 Task: Add an event  with title  Product Development Meeting, date '2024/04/17' to 2024/04/19 & Select Event type as  Group. Add location for the event as  123 Lello Bookstore, Porto, Portugal and add a description: Participants will explore the significance of shared goals and a shared vision in driving team collaboration. They will learn techniques for aligning individual objectives with team objectives, fostering a sense of purpose, and promoting a collective sense of ownership.Create an event link  http-productdevelopmentmeetingcom & Select the event color as  Magenta. , logged in from the account softage.1@softage.netand send the event invitation to softage.5@softage.net and softage.6@softage.net
Action: Mouse moved to (1029, 144)
Screenshot: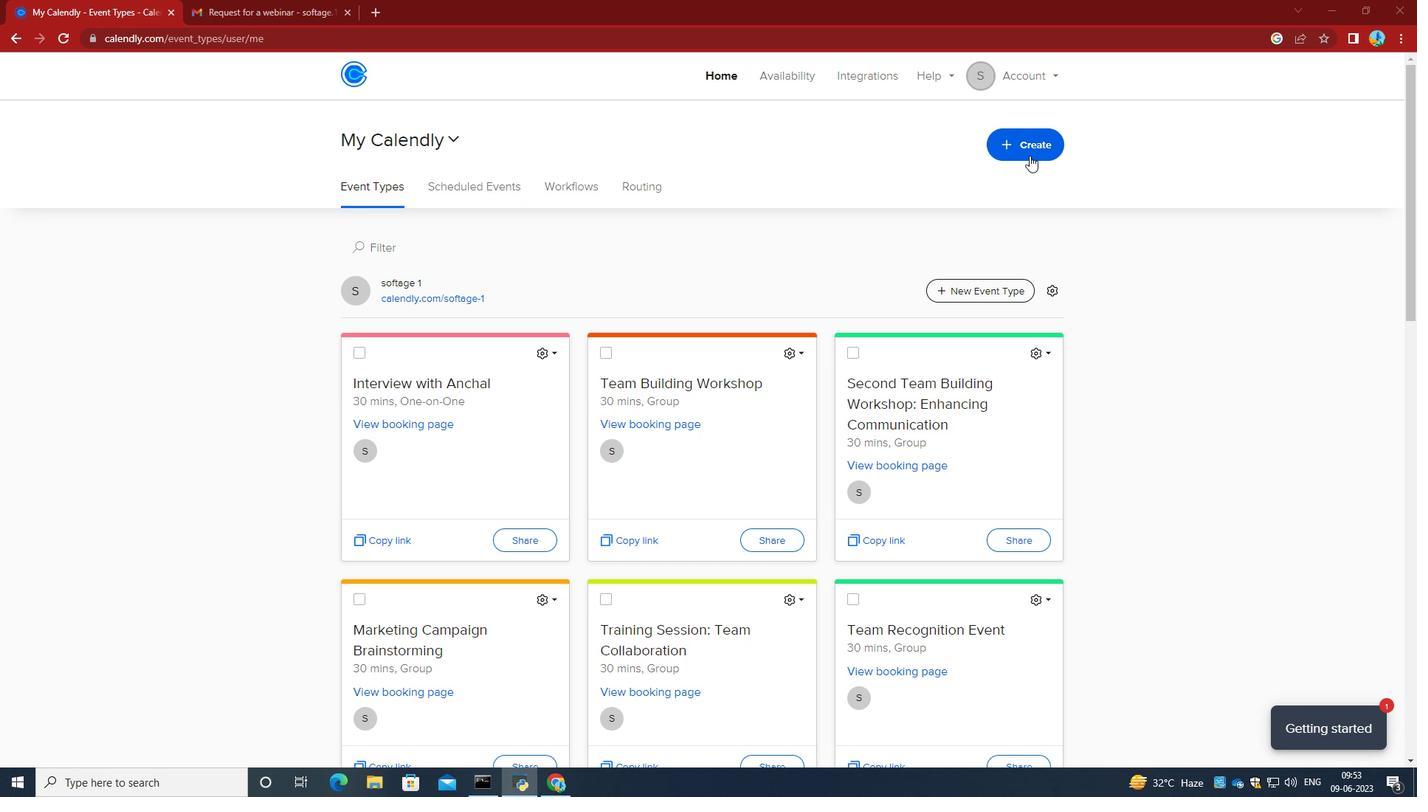 
Action: Mouse pressed left at (1029, 144)
Screenshot: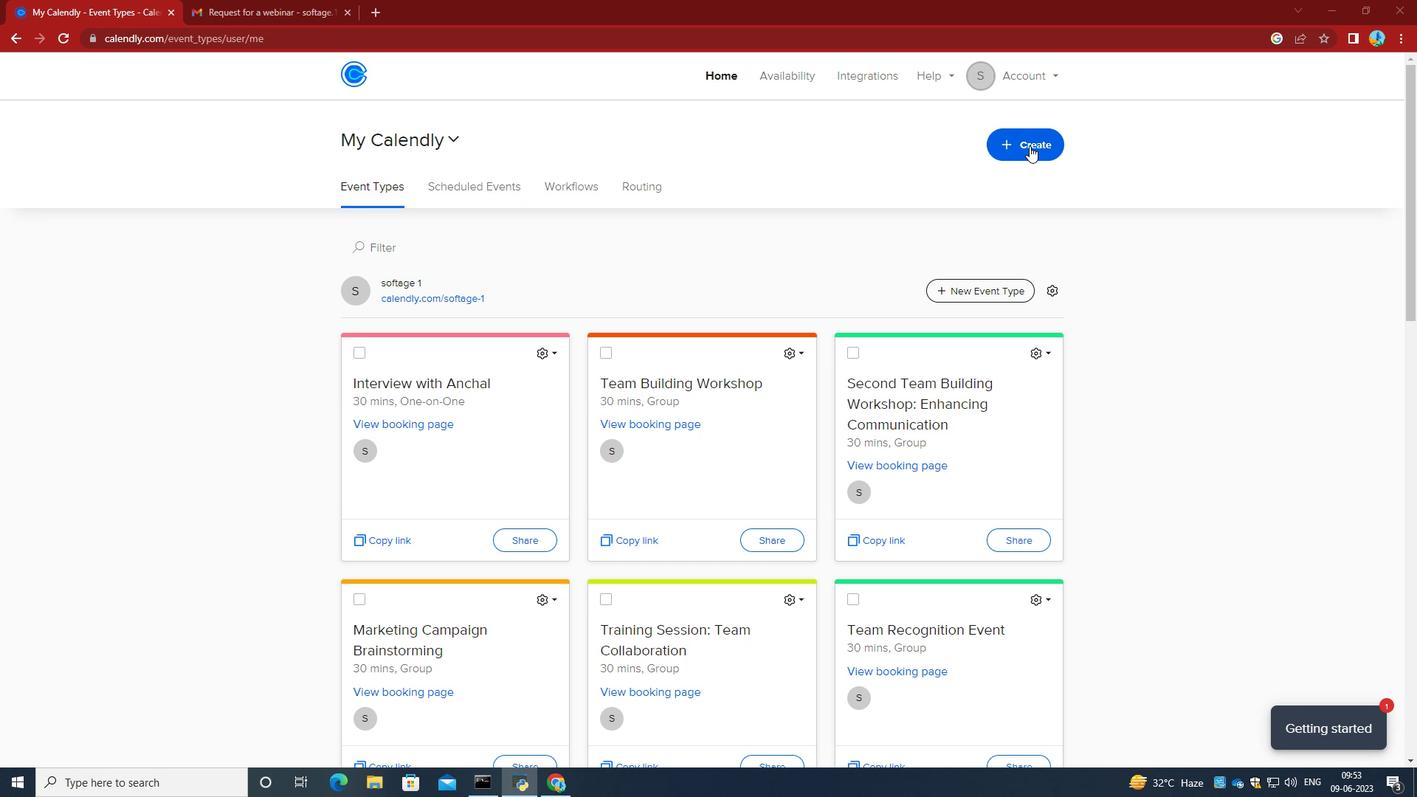 
Action: Mouse moved to (932, 207)
Screenshot: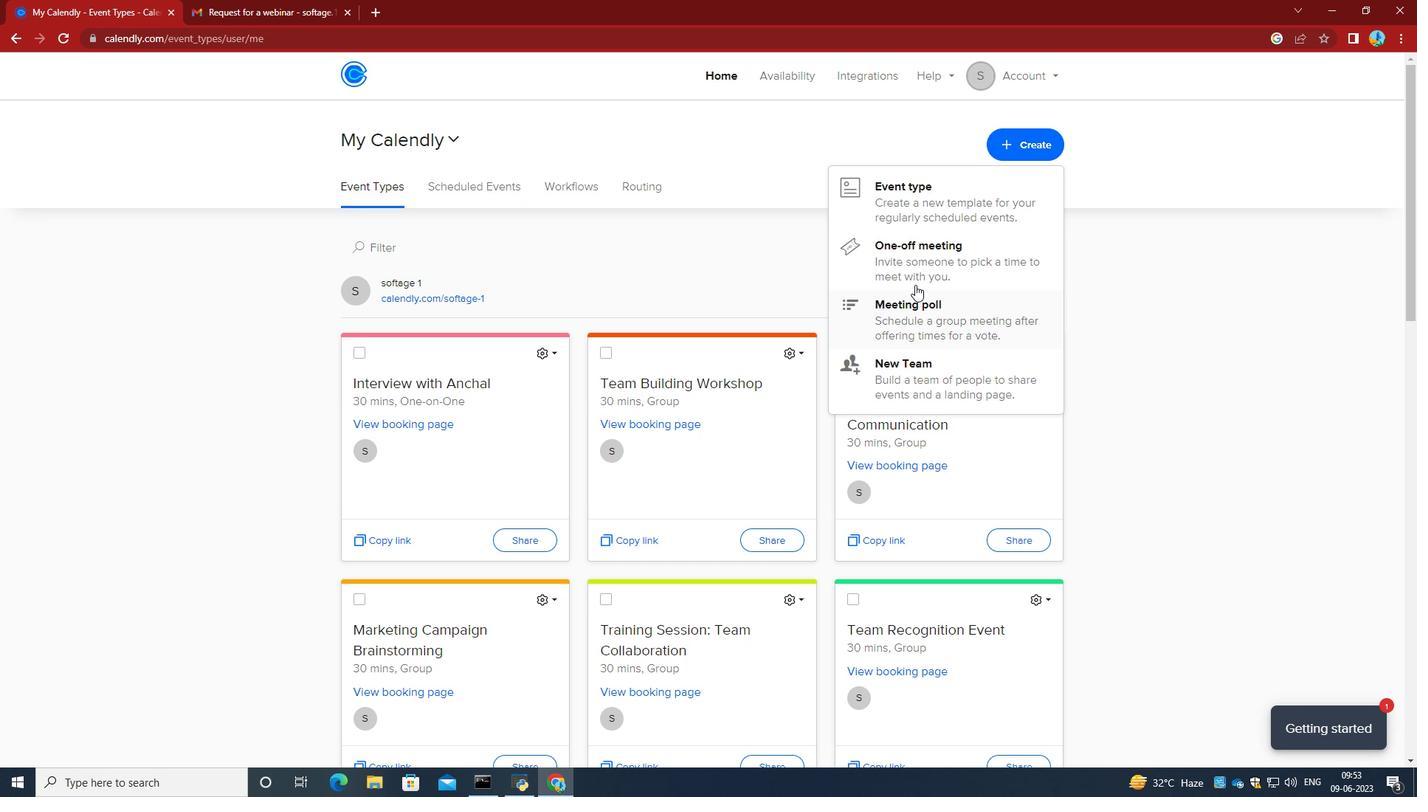 
Action: Mouse pressed left at (932, 207)
Screenshot: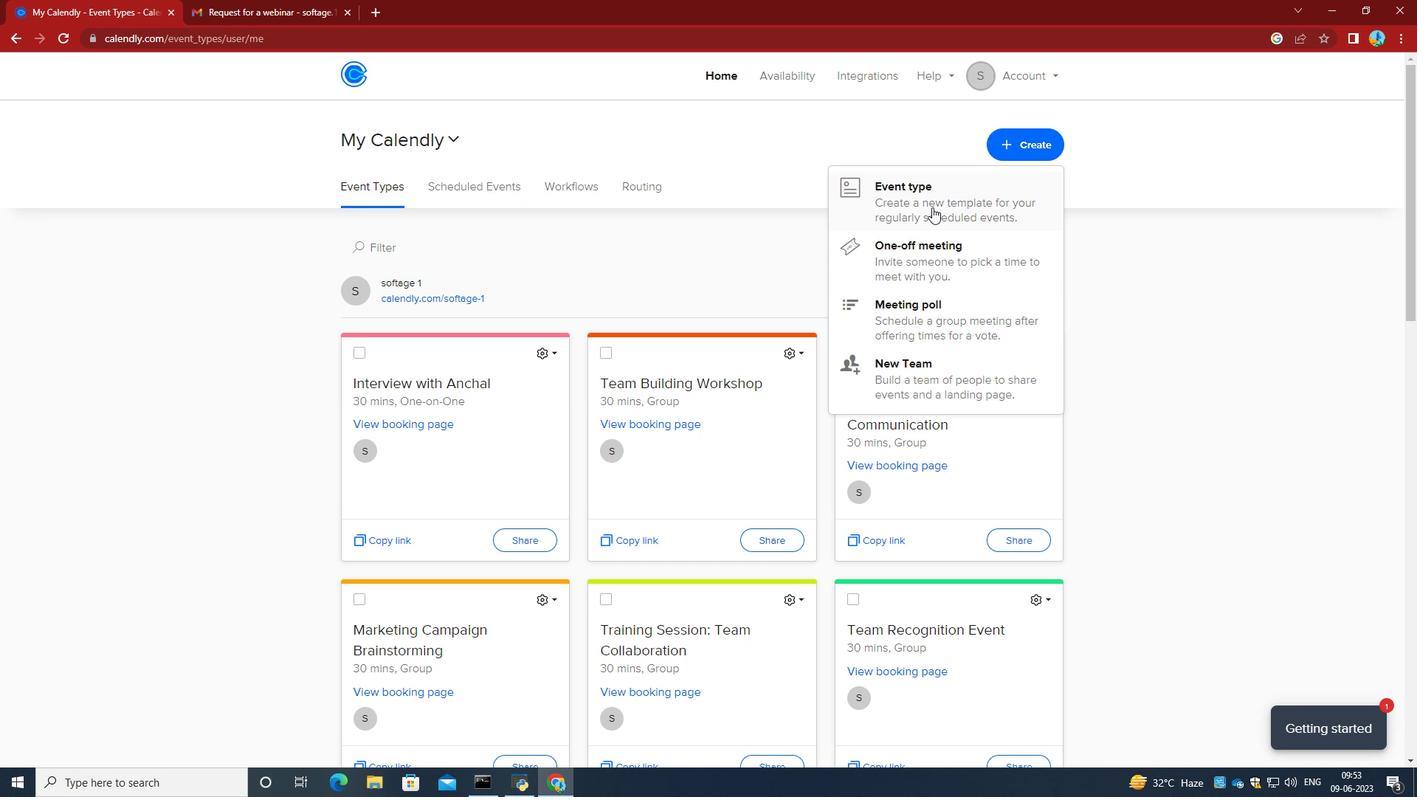 
Action: Mouse moved to (620, 332)
Screenshot: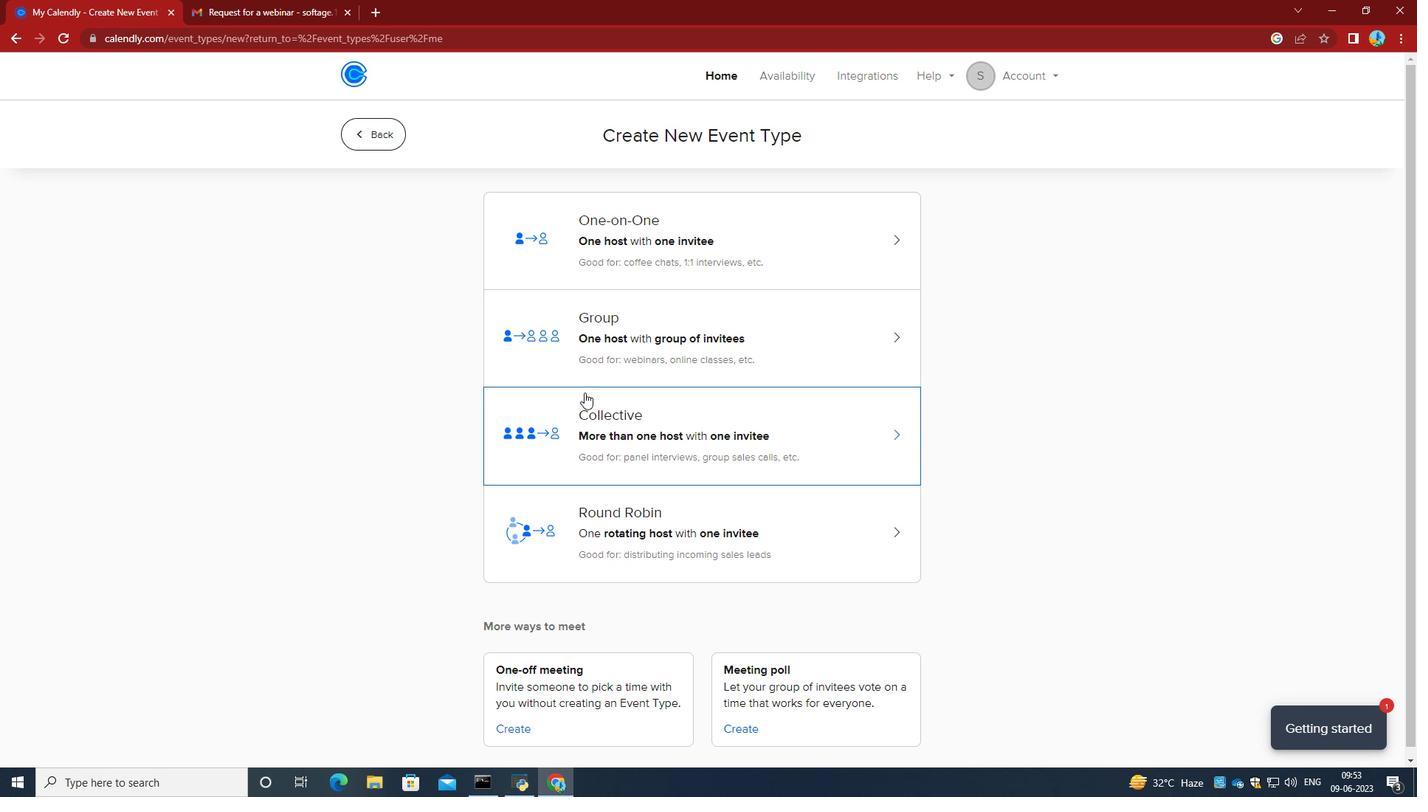 
Action: Mouse pressed left at (620, 332)
Screenshot: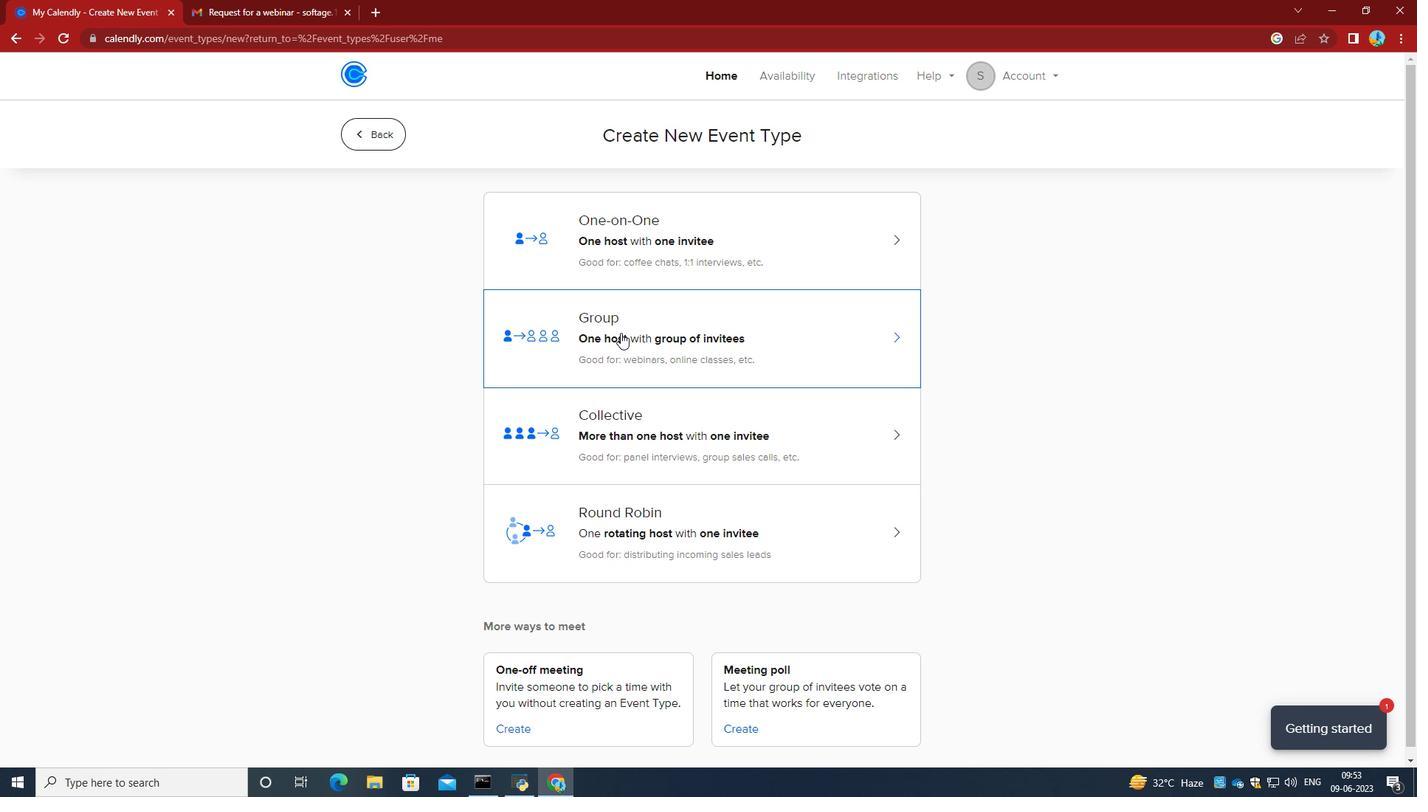 
Action: Mouse moved to (476, 351)
Screenshot: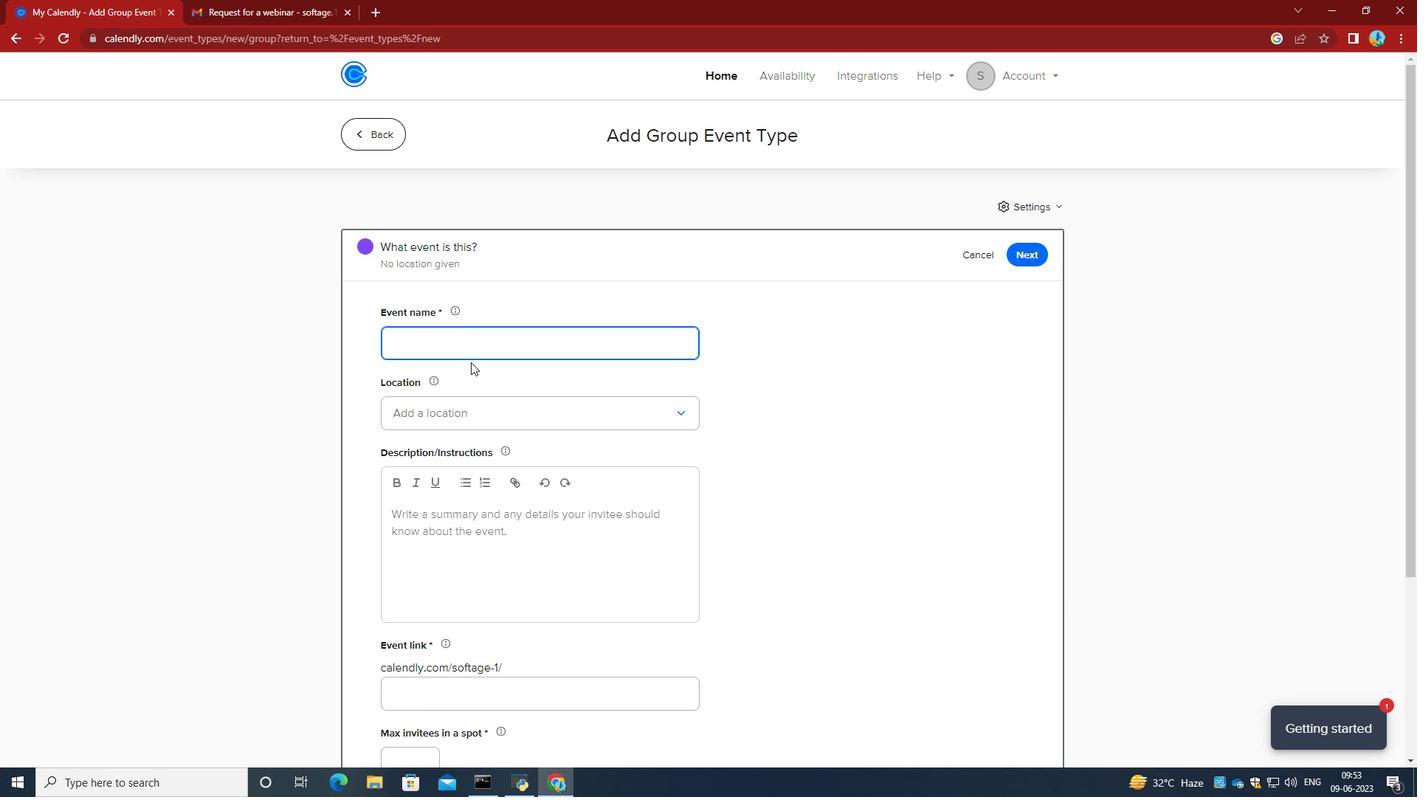 
Action: Mouse pressed left at (476, 351)
Screenshot: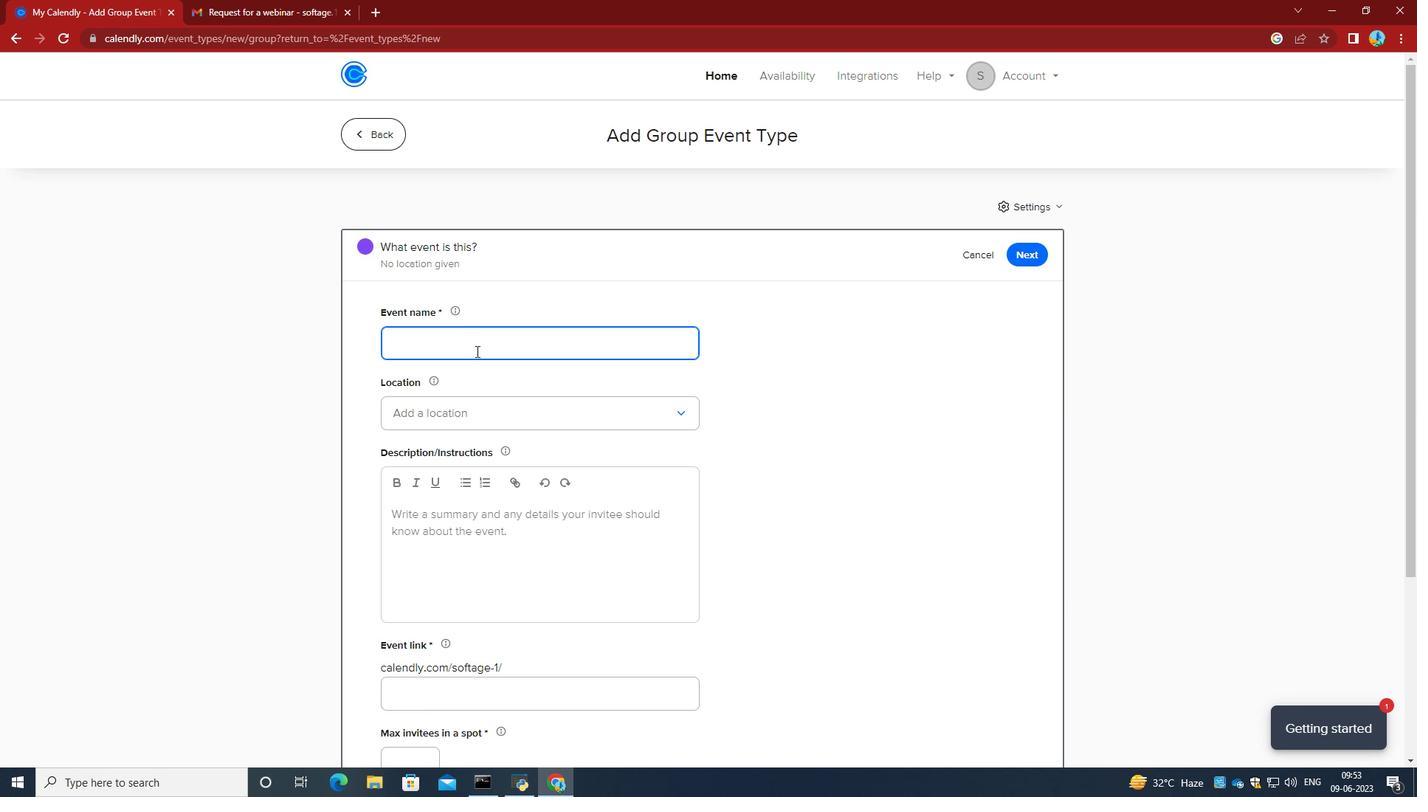 
Action: Key pressed <Key.caps_lock>P<Key.caps_lock>roduct<Key.space><Key.caps_lock>D<Key.caps_lock>evelopment<Key.space><Key.caps_lock>M<Key.caps_lock>eeting,<Key.space><Key.backspace><Key.backspace>
Screenshot: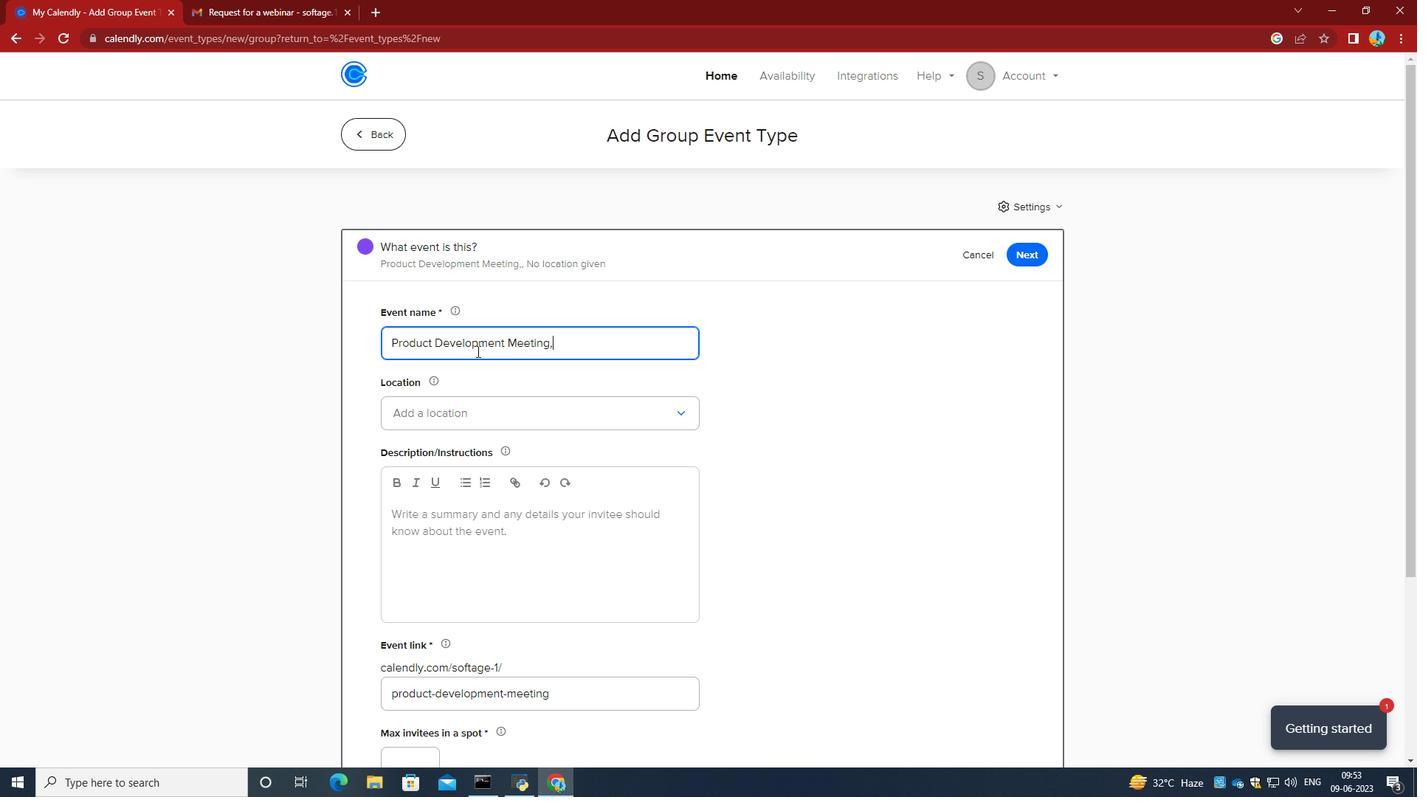 
Action: Mouse moved to (482, 410)
Screenshot: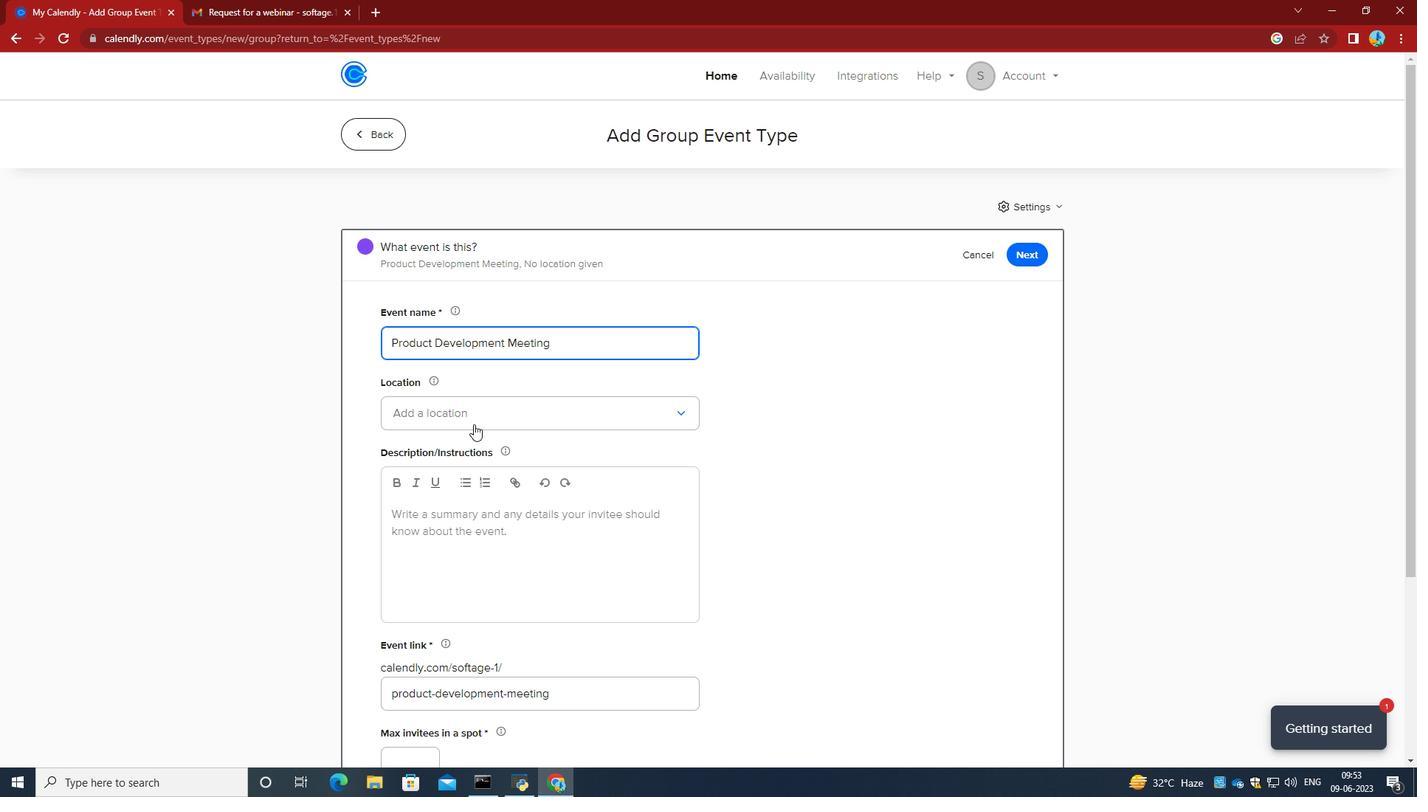 
Action: Mouse pressed left at (482, 410)
Screenshot: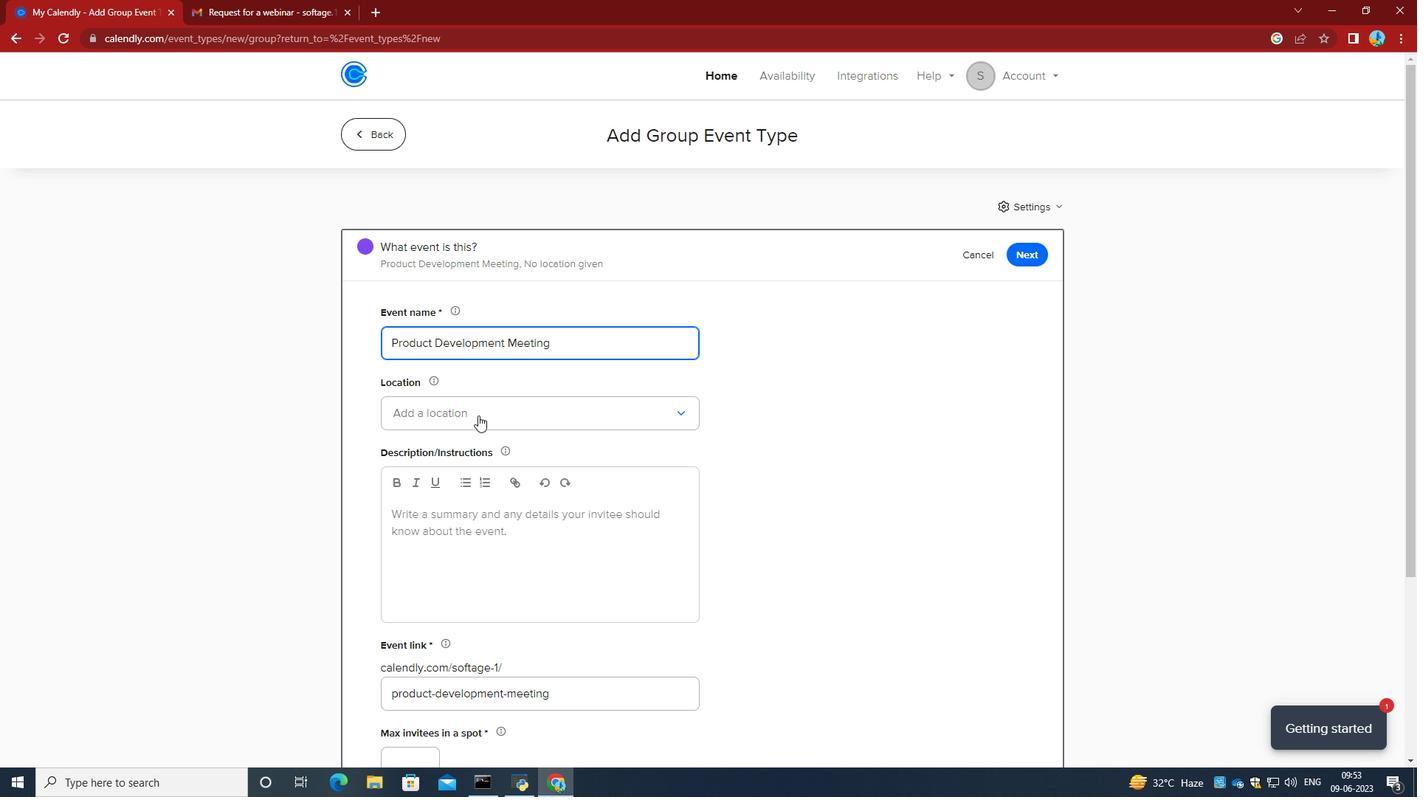 
Action: Mouse moved to (444, 446)
Screenshot: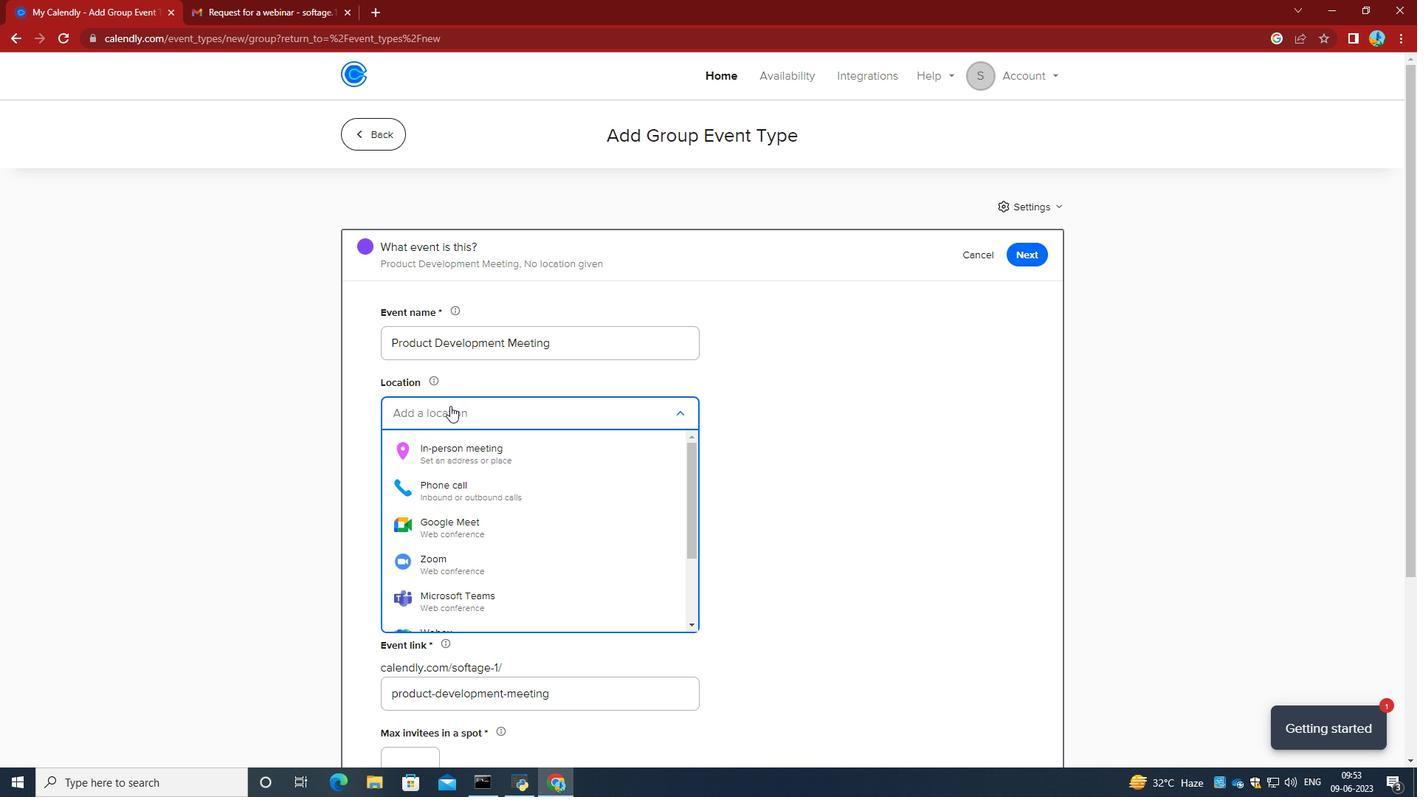 
Action: Mouse pressed left at (444, 446)
Screenshot: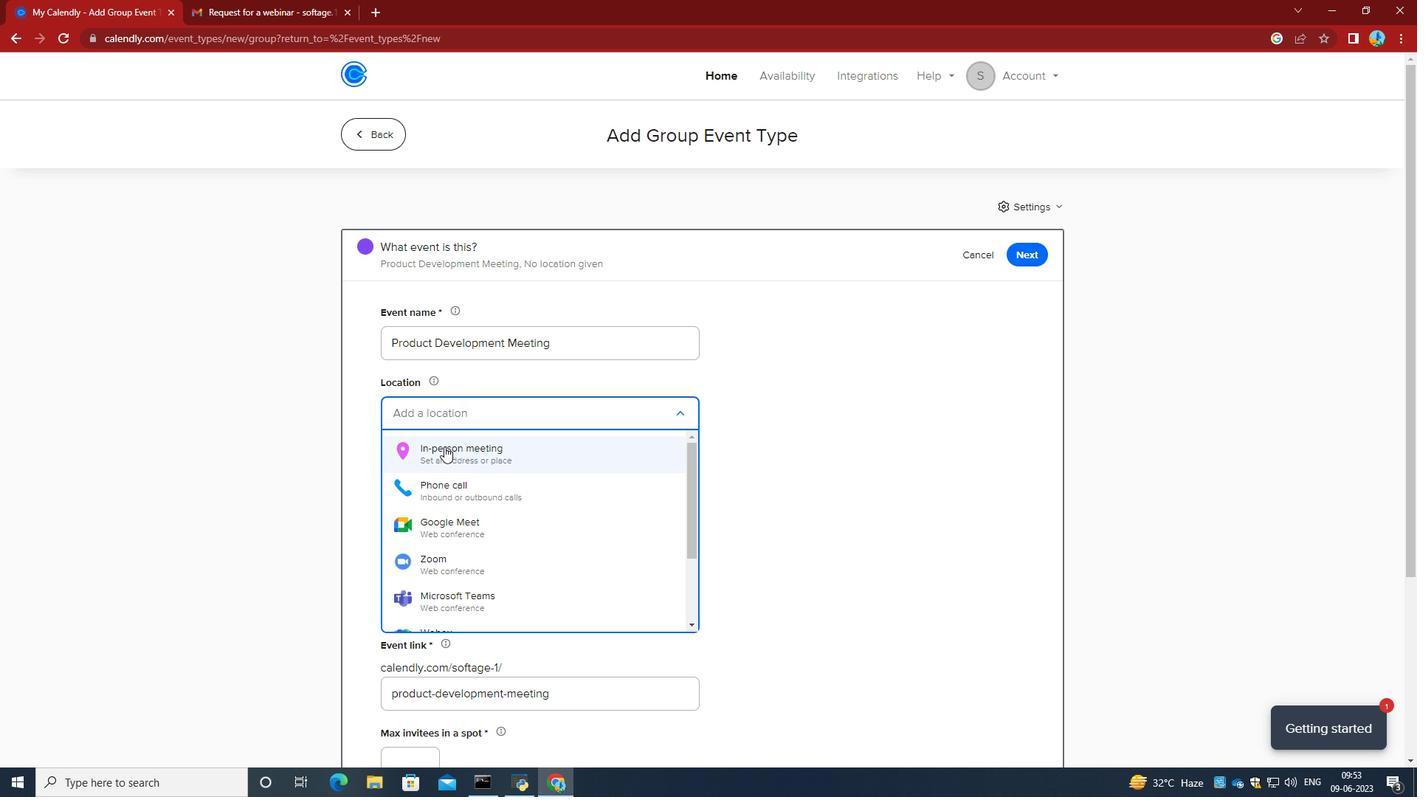 
Action: Mouse moved to (659, 242)
Screenshot: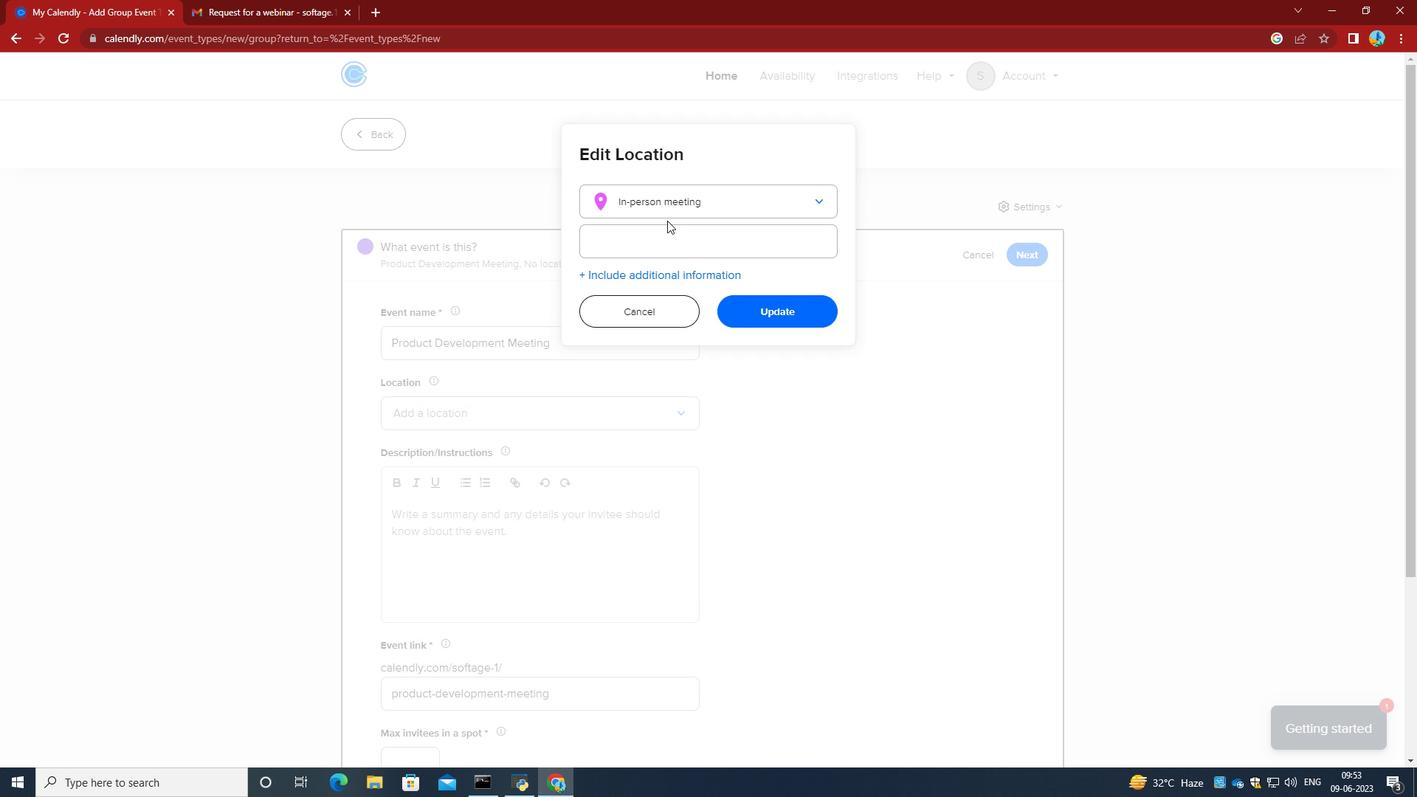 
Action: Mouse pressed left at (659, 242)
Screenshot: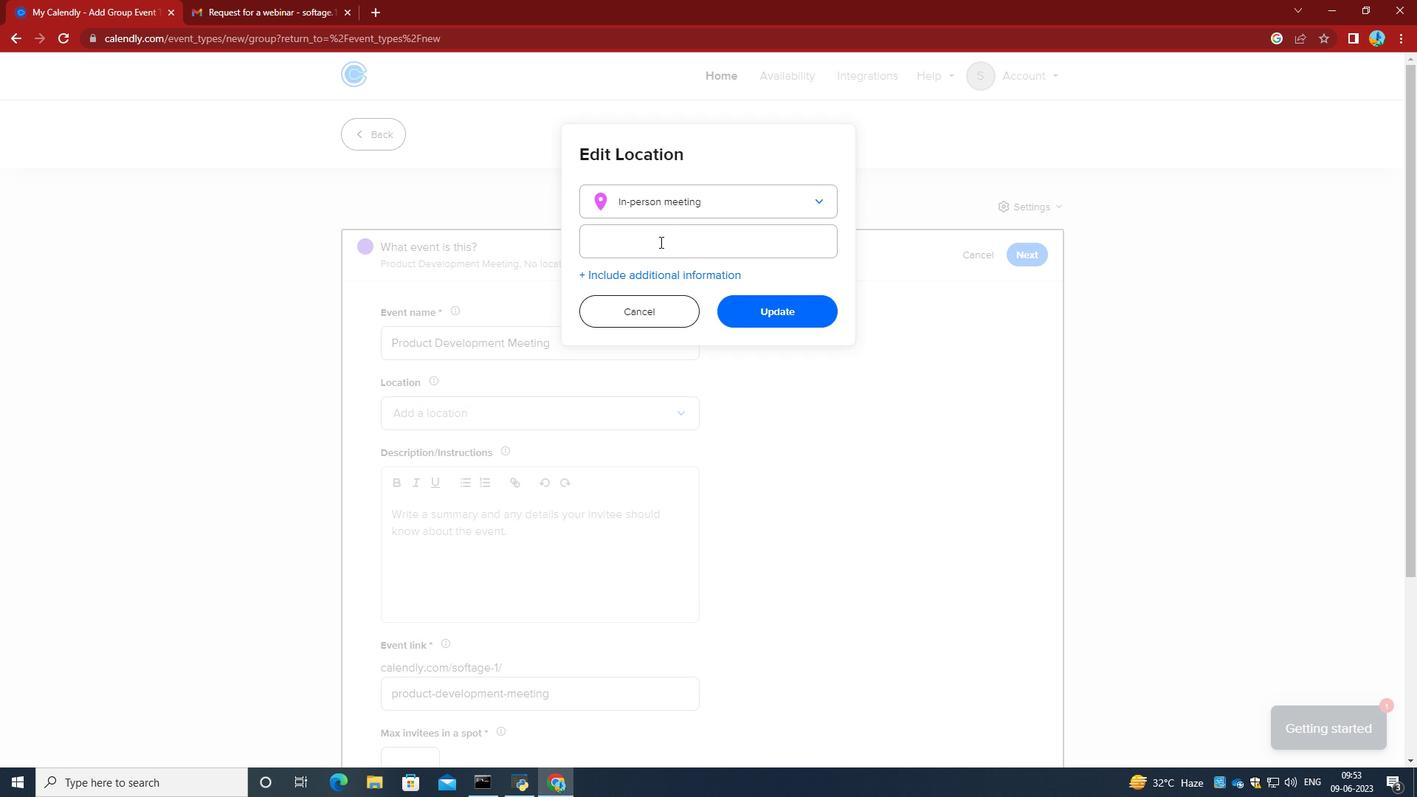 
Action: Key pressed 123<Key.space><Key.caps_lock>L<Key.caps_lock>ello<Key.space><Key.caps_lock>B<Key.caps_lock>ookstore
Screenshot: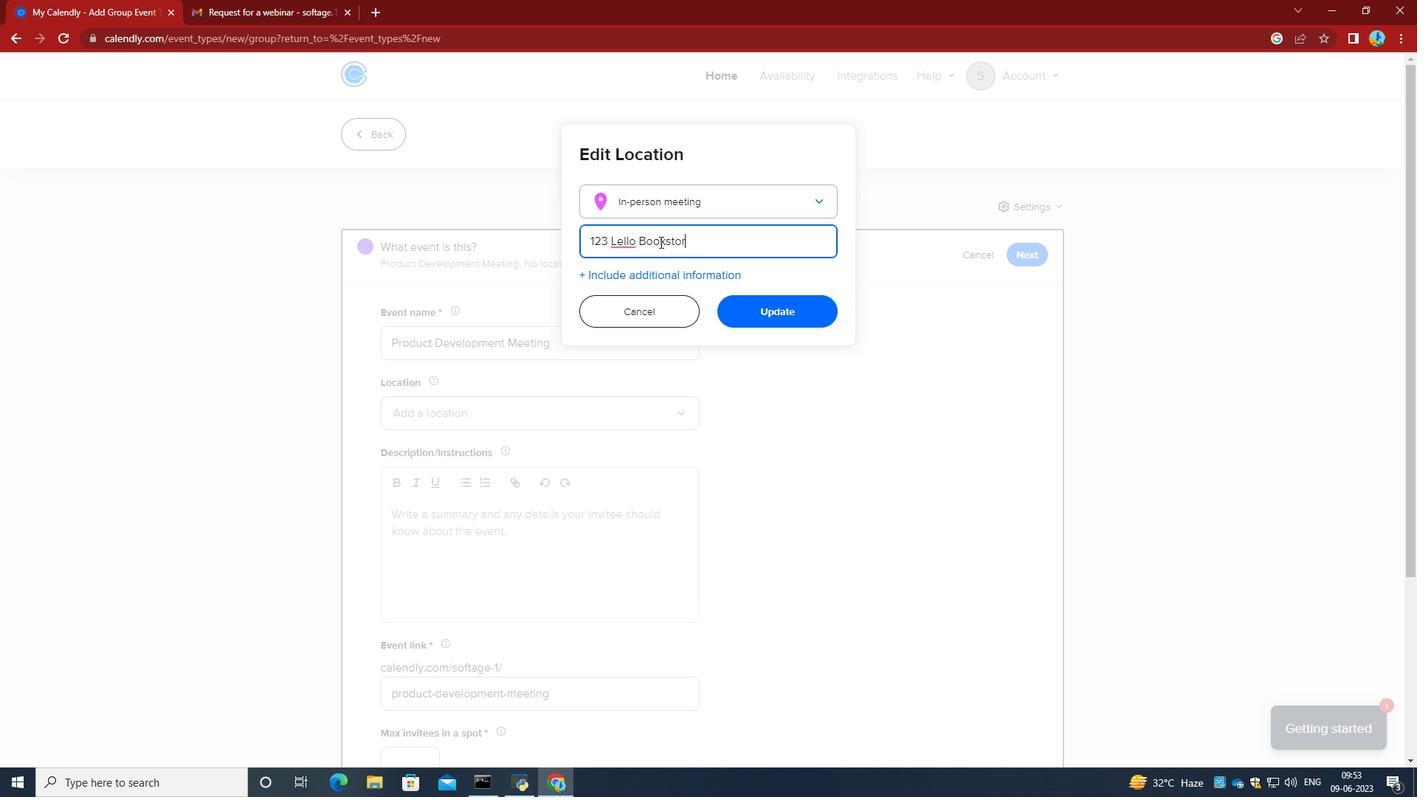 
Action: Mouse moved to (761, 301)
Screenshot: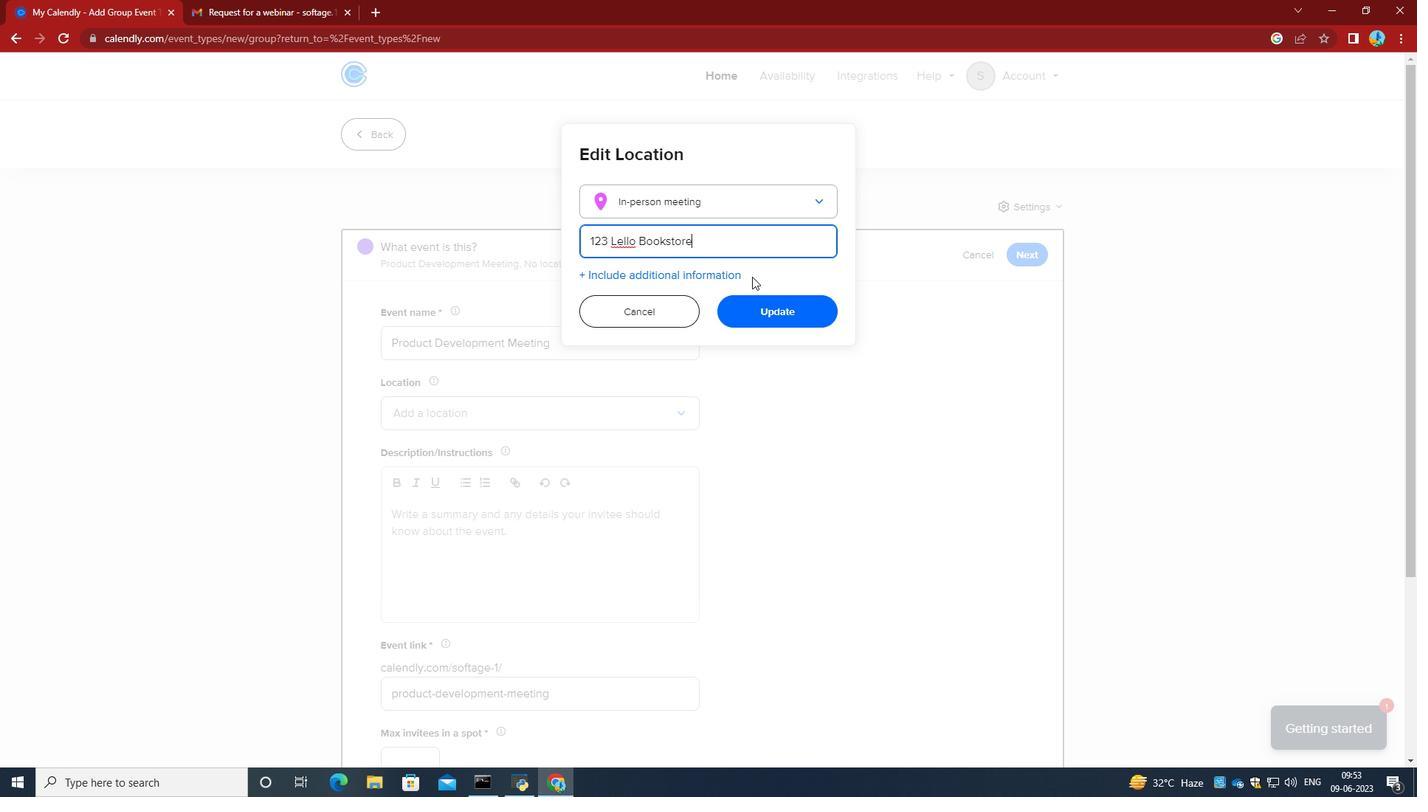 
Action: Mouse pressed left at (761, 301)
Screenshot: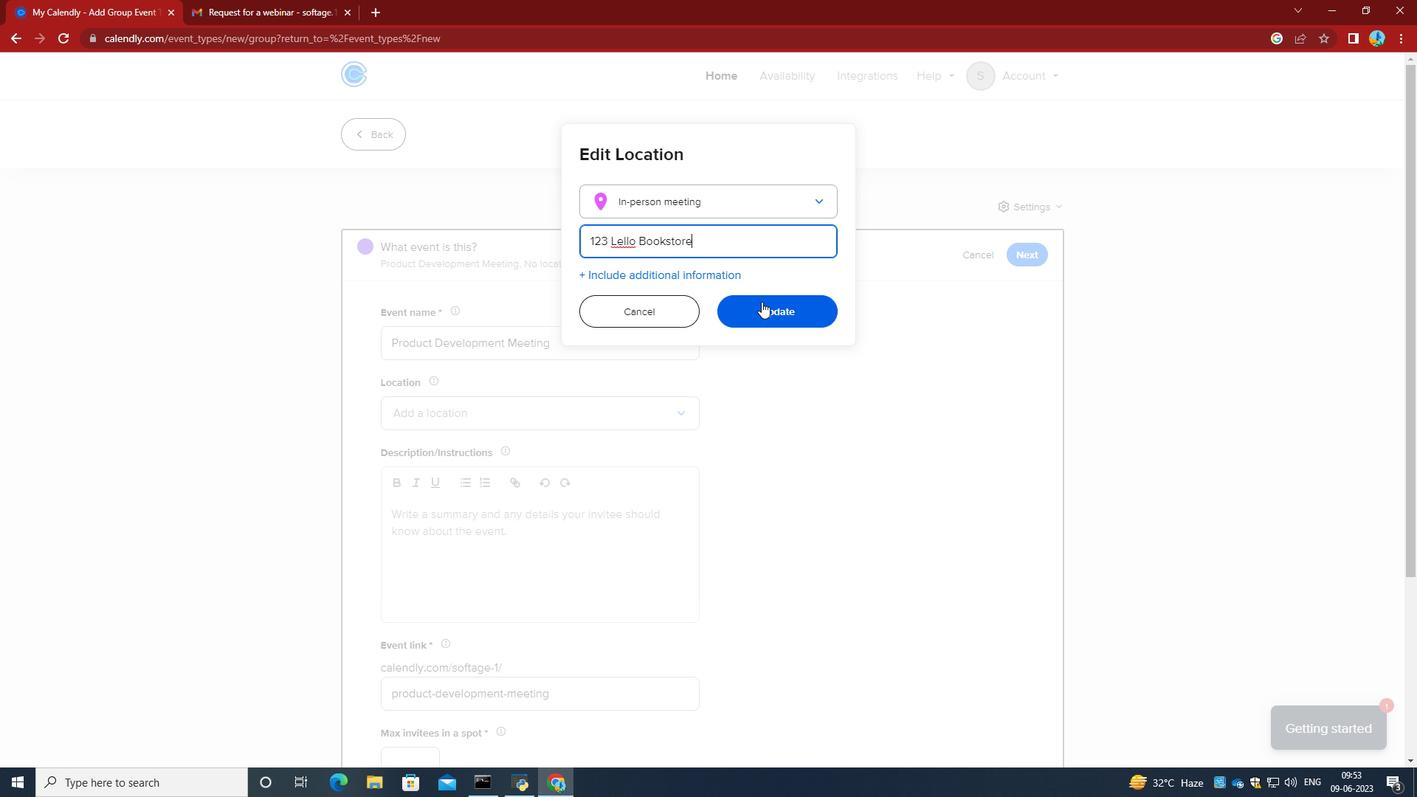 
Action: Mouse moved to (504, 548)
Screenshot: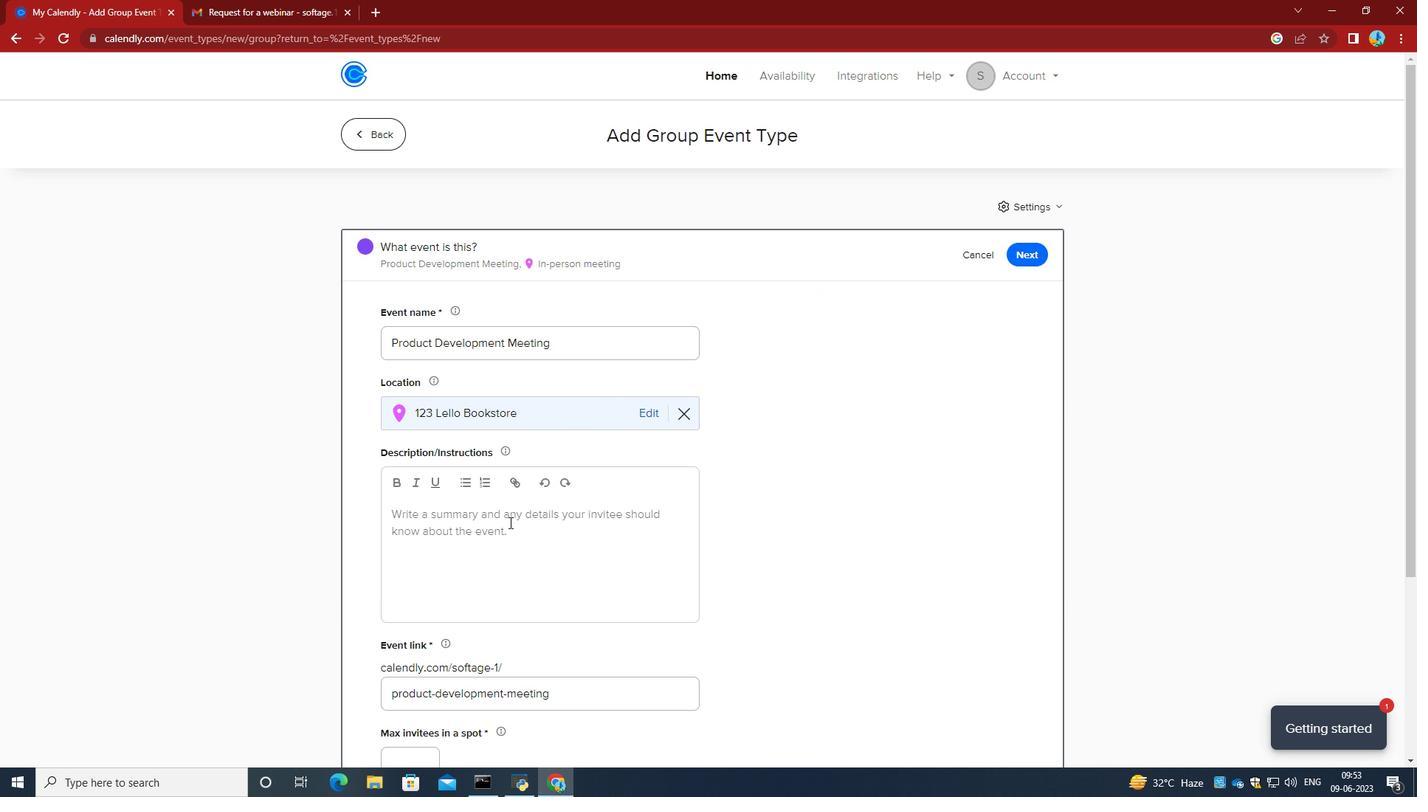 
Action: Mouse pressed left at (504, 548)
Screenshot: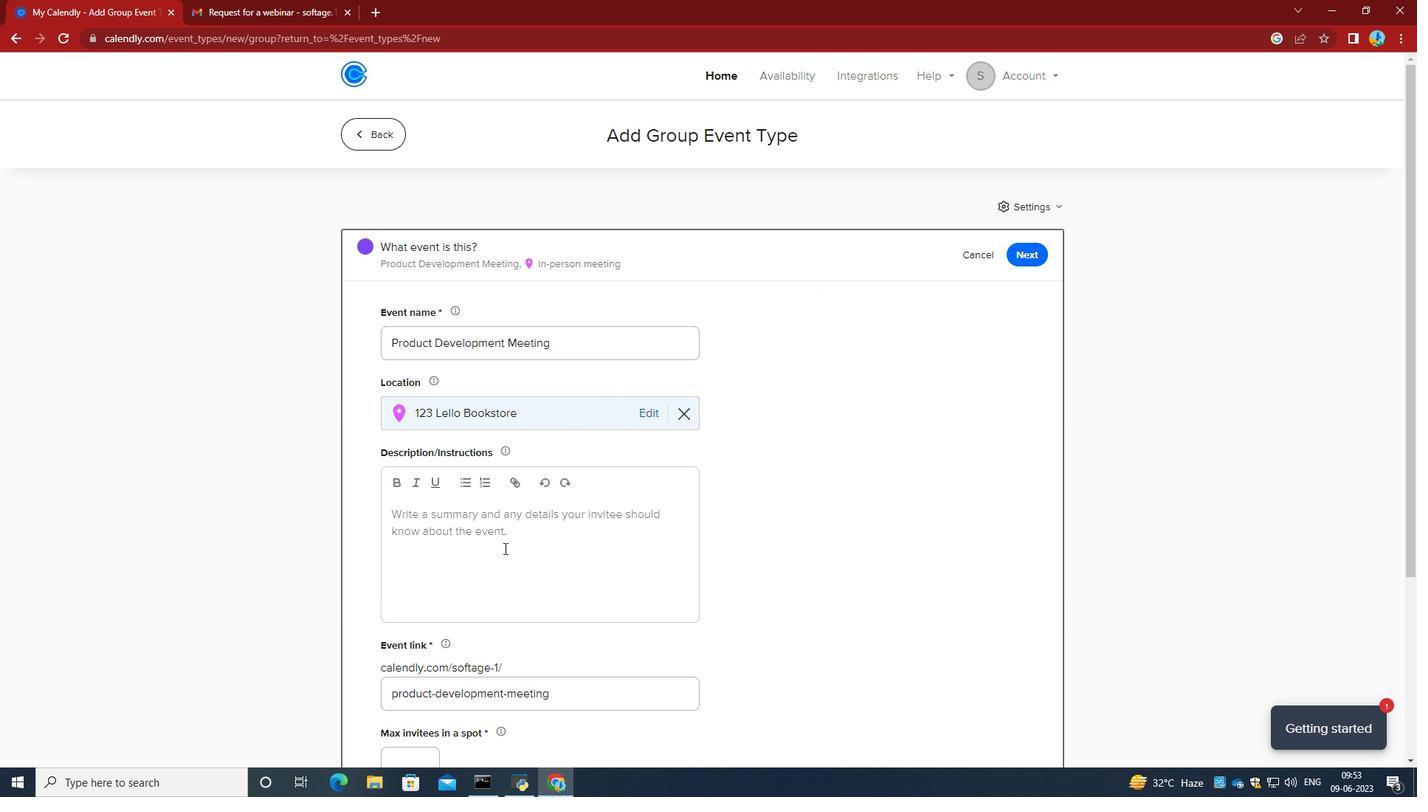 
Action: Key pressed <Key.caps_lock>T<Key.caps_lock><Key.backspace><Key.caps_lock>P<Key.caps_lock>articipants<Key.space>will<Key.space>explore<Key.space>the<Key.space>significance<Key.space>of<Key.space>shared<Key.space>goals<Key.space>and<Key.space>a<Key.space>shared<Key.space>vision<Key.space>in<Key.space>driving<Key.space>team<Key.space>collaboration.<Key.space><Key.caps_lock>T<Key.caps_lock>hey<Key.space>will<Key.space>learn<Key.space>techniques<Key.space>for<Key.space>aligning<Key.space>id<Key.backspace>ndividuals<Key.space>objectives<Key.space>with<Key.space>team<Key.space>objectives,<Key.space>fostering<Key.space>a<Key.space>sense<Key.space>of<Key.space>purpose,<Key.space>and<Key.space>promoting<Key.space>a<Key.space>collective<Key.space>sence<Key.space>of<Key.backspace><Key.backspace><Key.backspace><Key.backspace><Key.backspace>se<Key.space>of<Key.space>ownership.
Screenshot: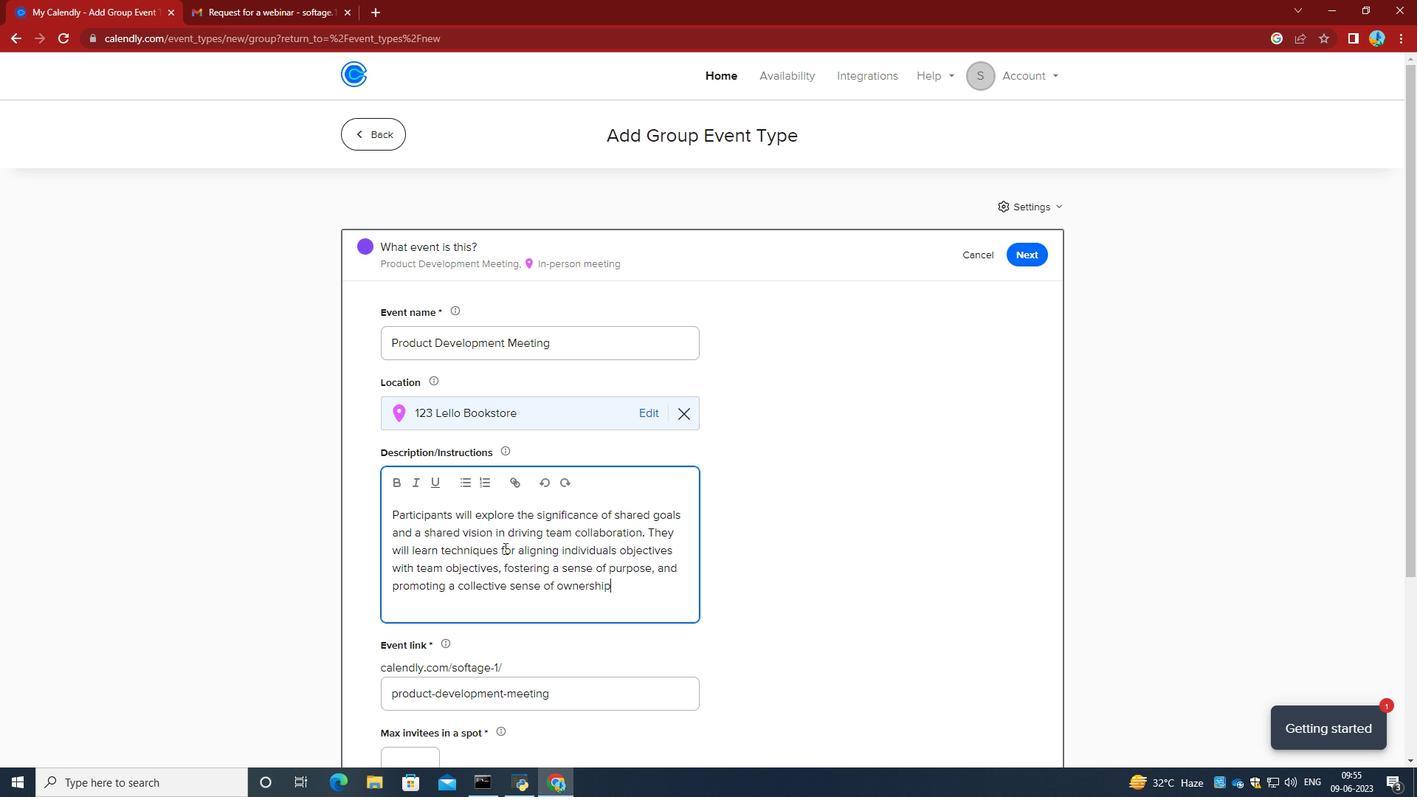 
Action: Mouse moved to (549, 580)
Screenshot: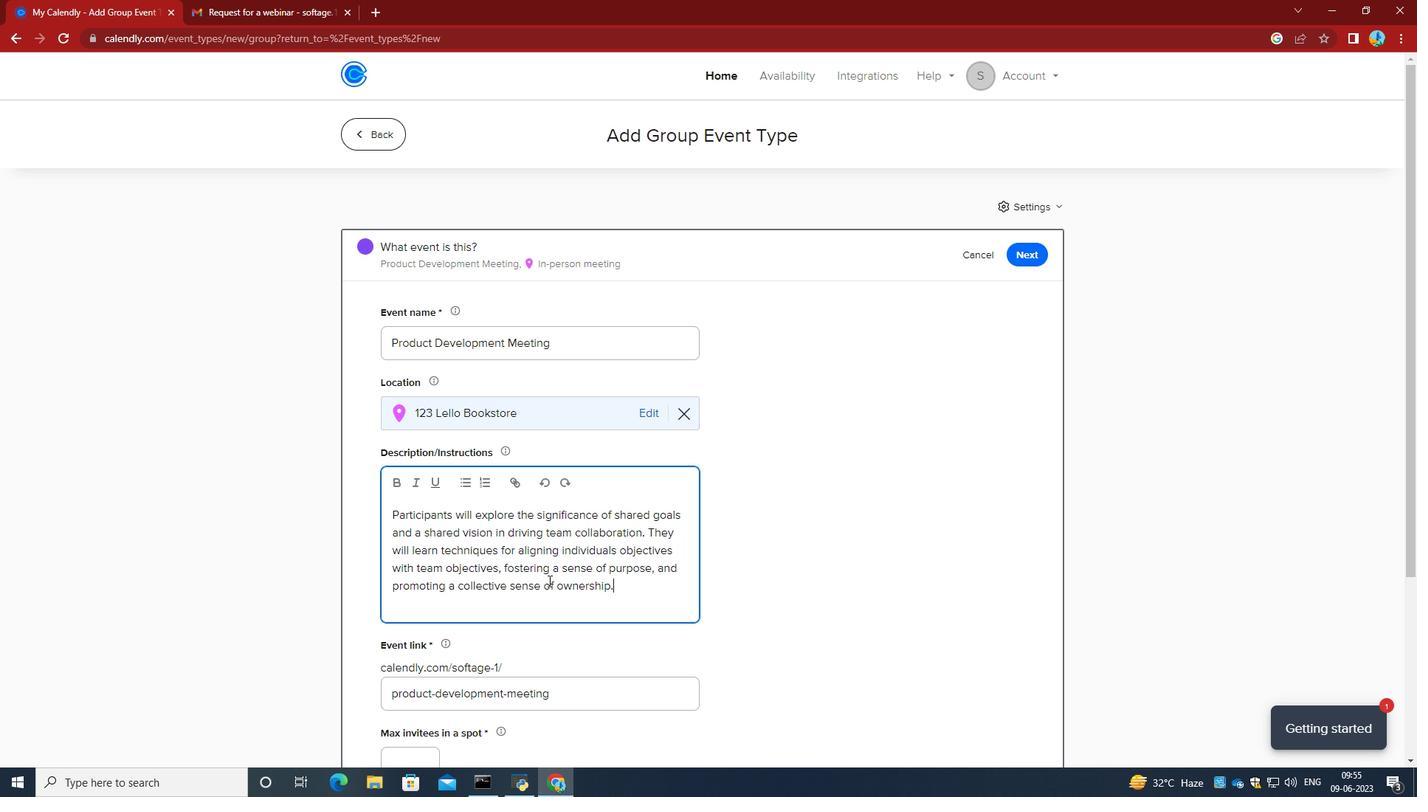 
Action: Mouse scrolled (549, 580) with delta (0, 0)
Screenshot: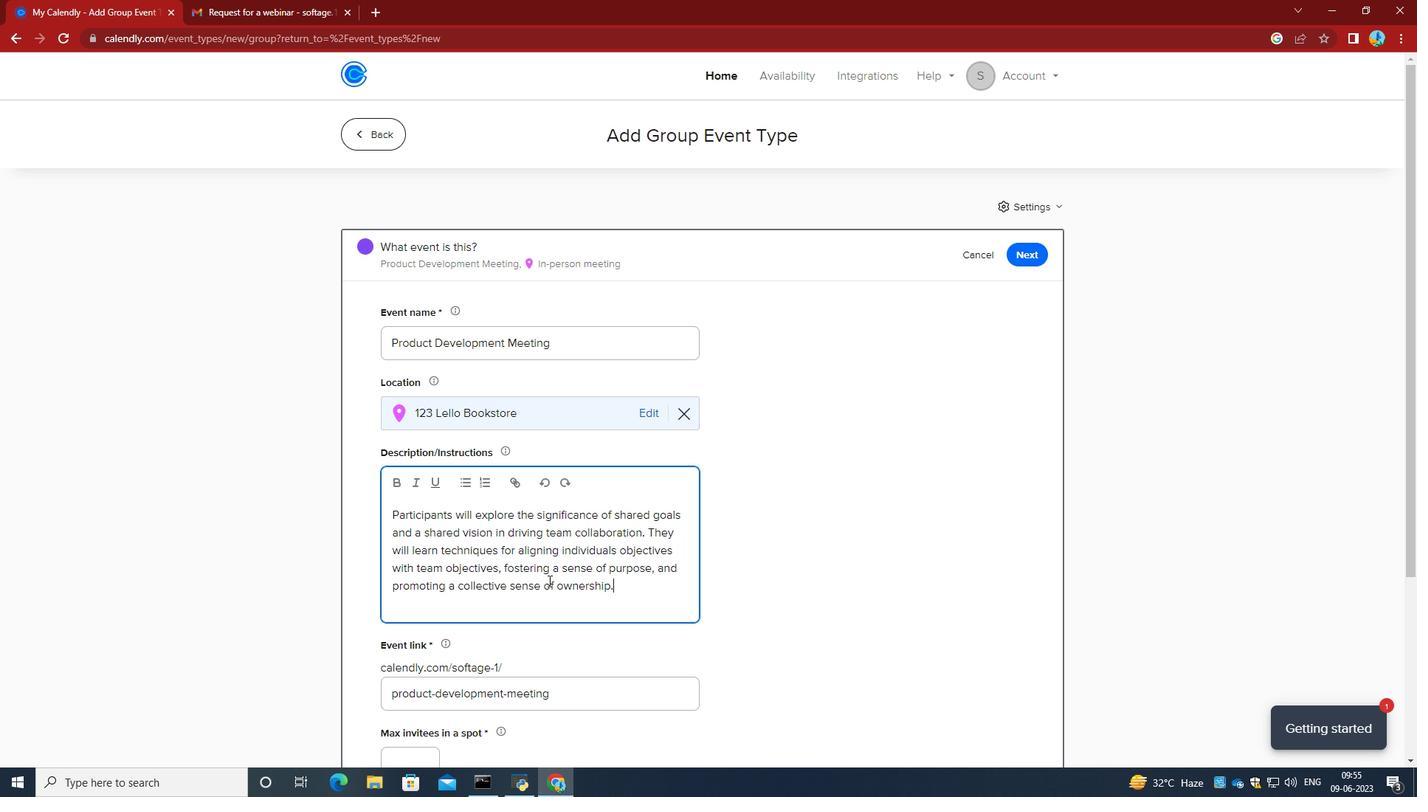 
Action: Mouse scrolled (549, 580) with delta (0, 0)
Screenshot: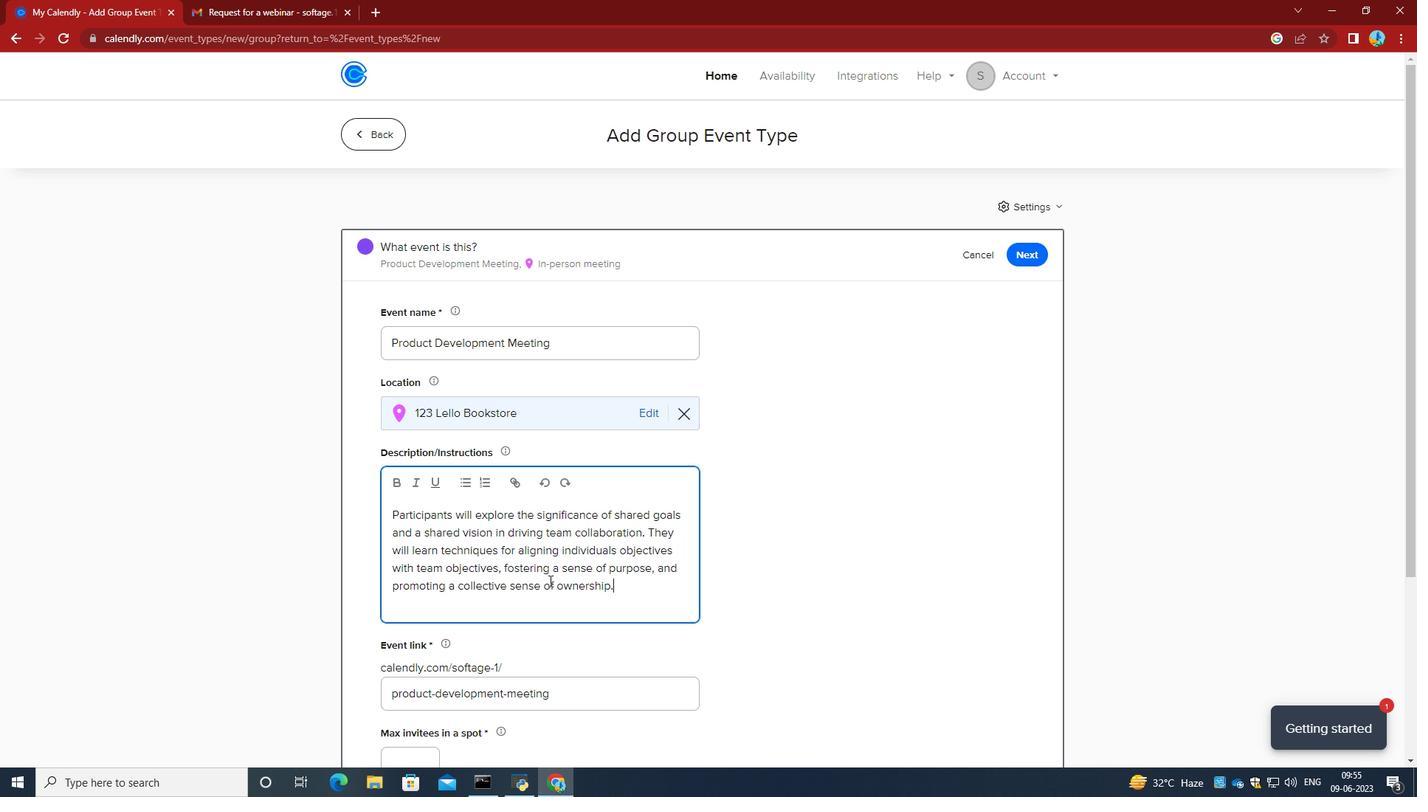 
Action: Mouse moved to (569, 549)
Screenshot: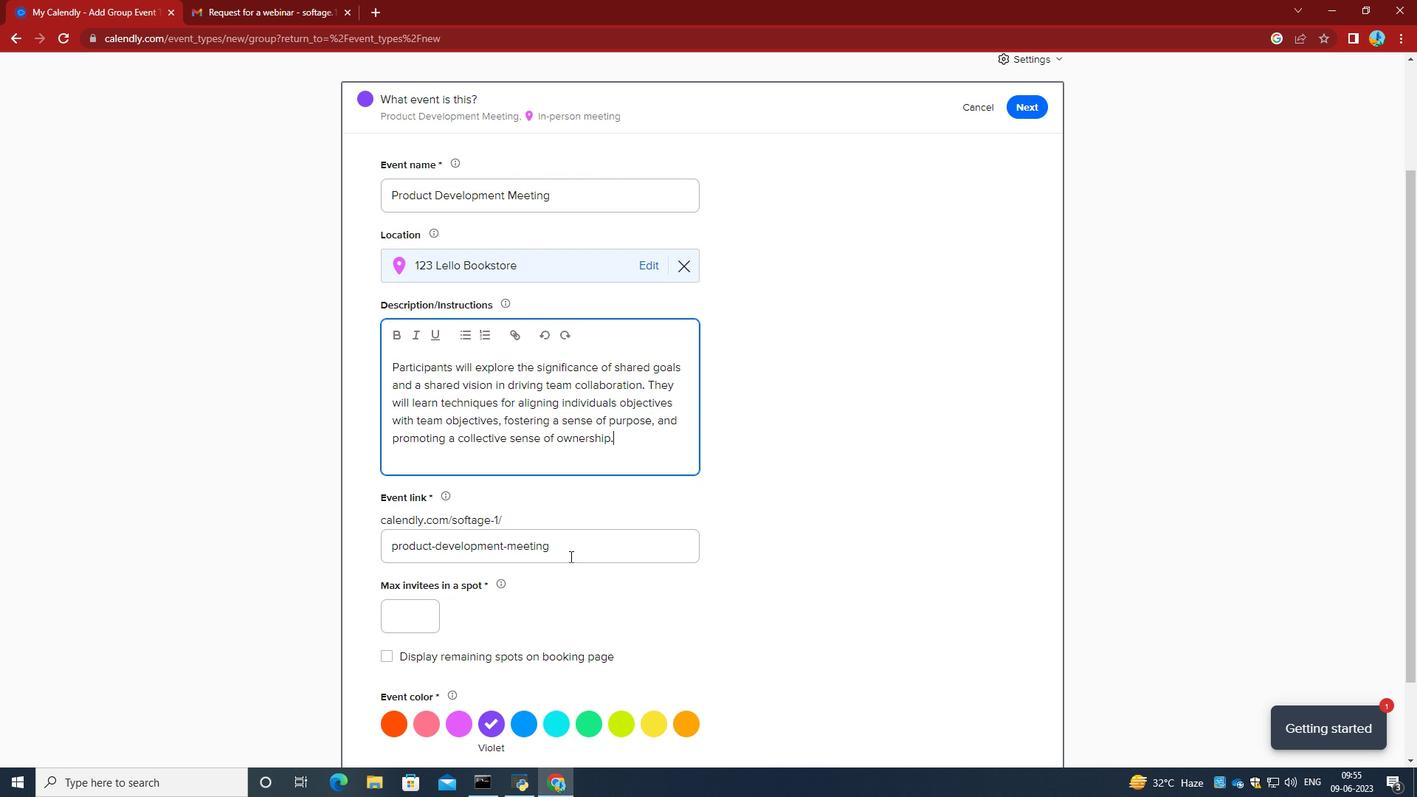 
Action: Mouse pressed left at (569, 549)
Screenshot: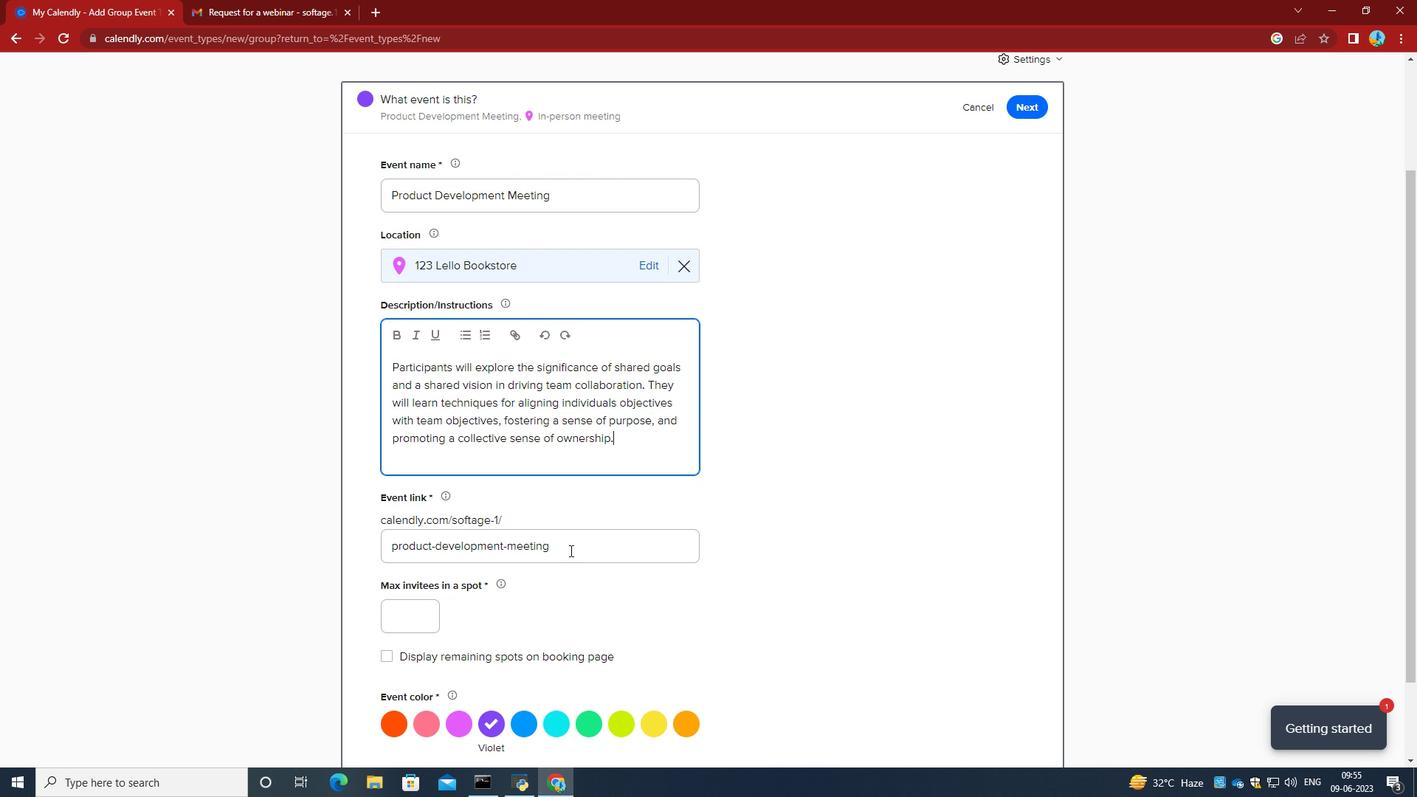 
Action: Mouse moved to (371, 547)
Screenshot: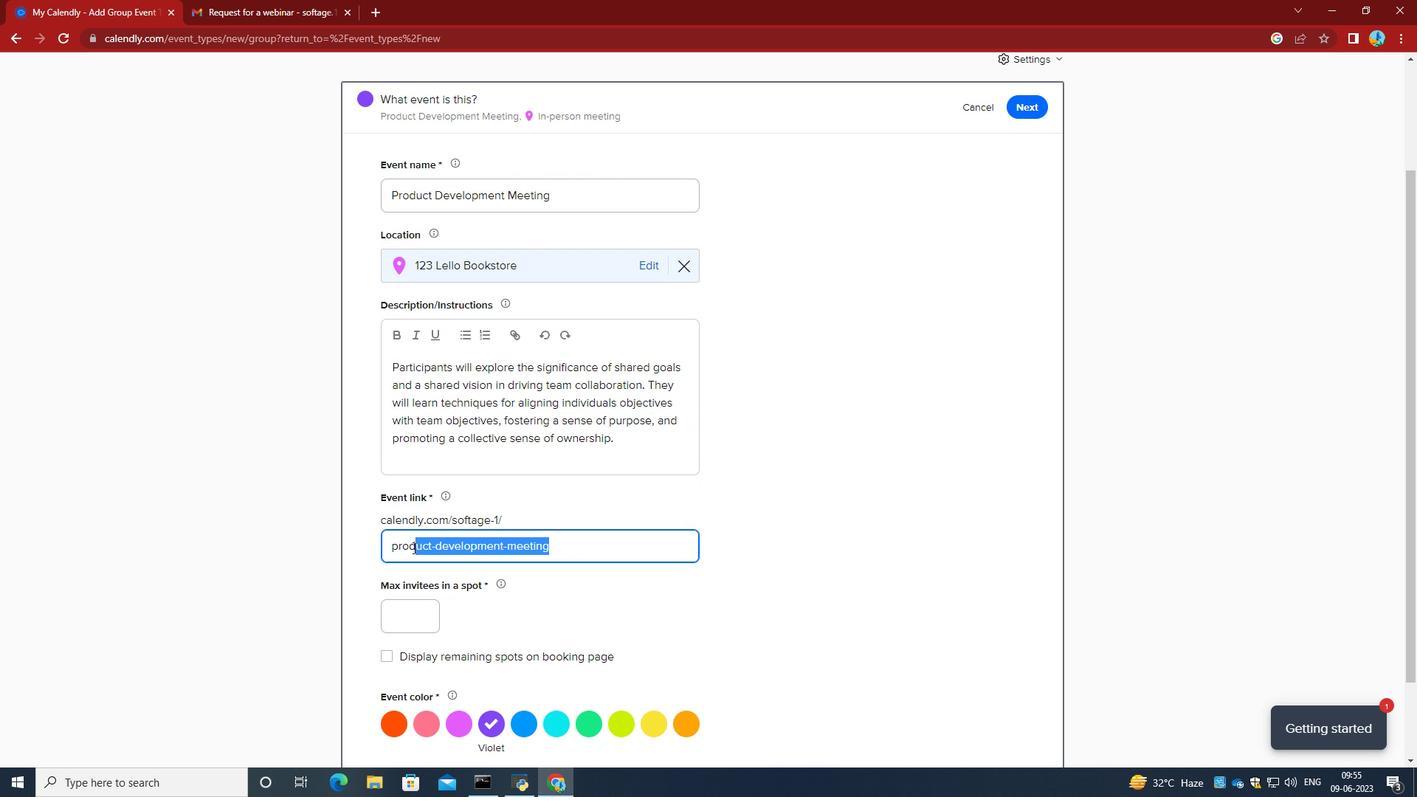 
Action: Key pressed <Key.backspace><Key.caps_lock>H<Key.caps_lock><Key.backspace>http-productdevelopmentmeetingcom
Screenshot: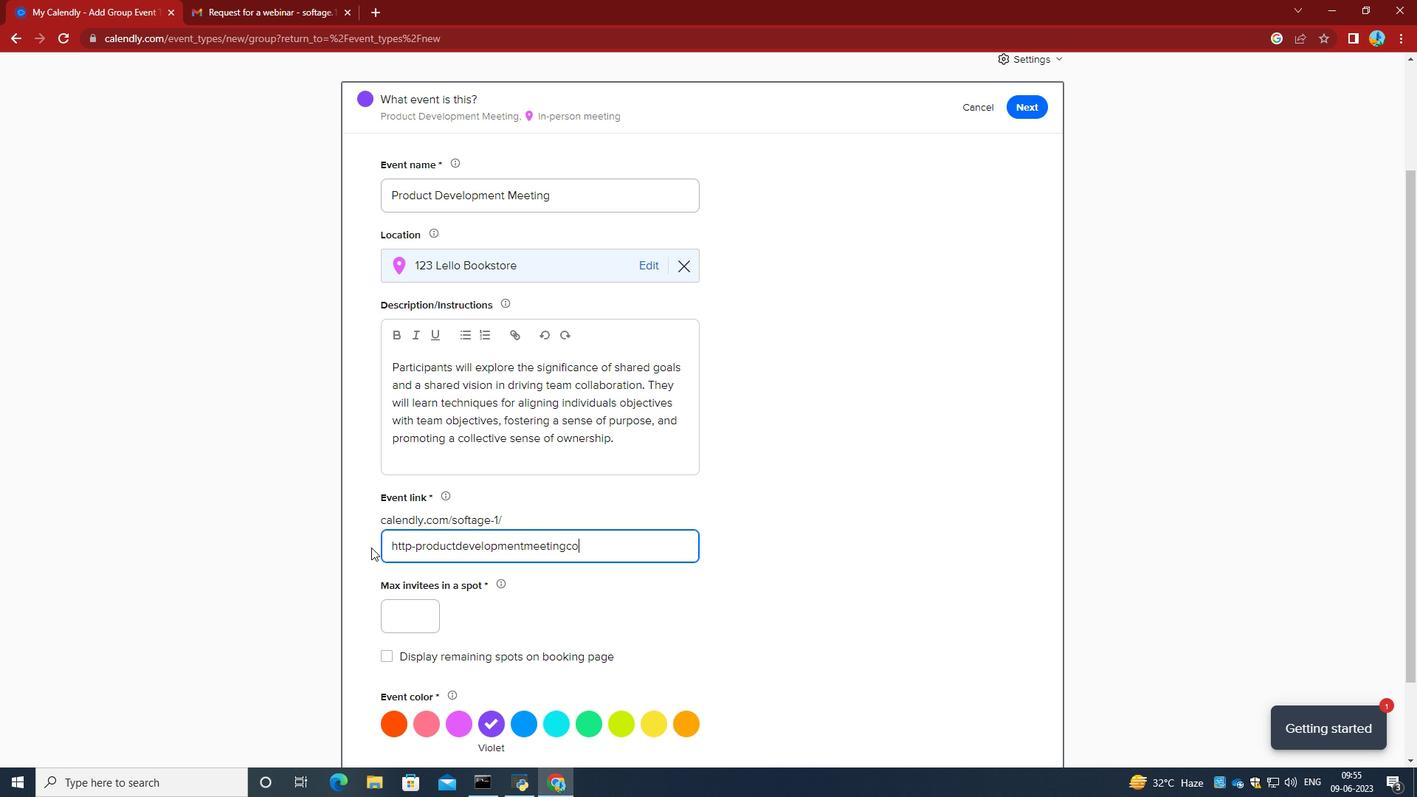
Action: Mouse moved to (384, 547)
Screenshot: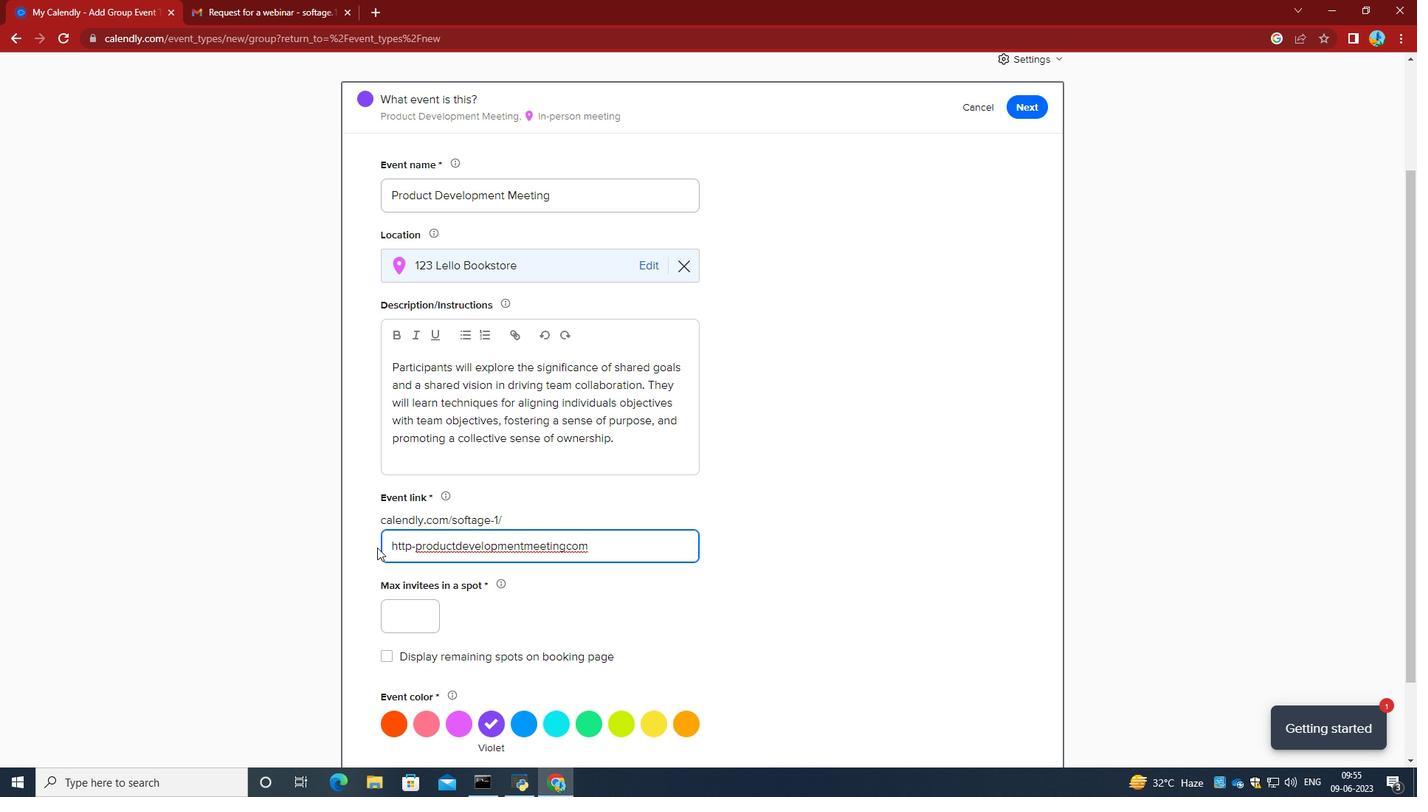 
Action: Mouse scrolled (384, 547) with delta (0, 0)
Screenshot: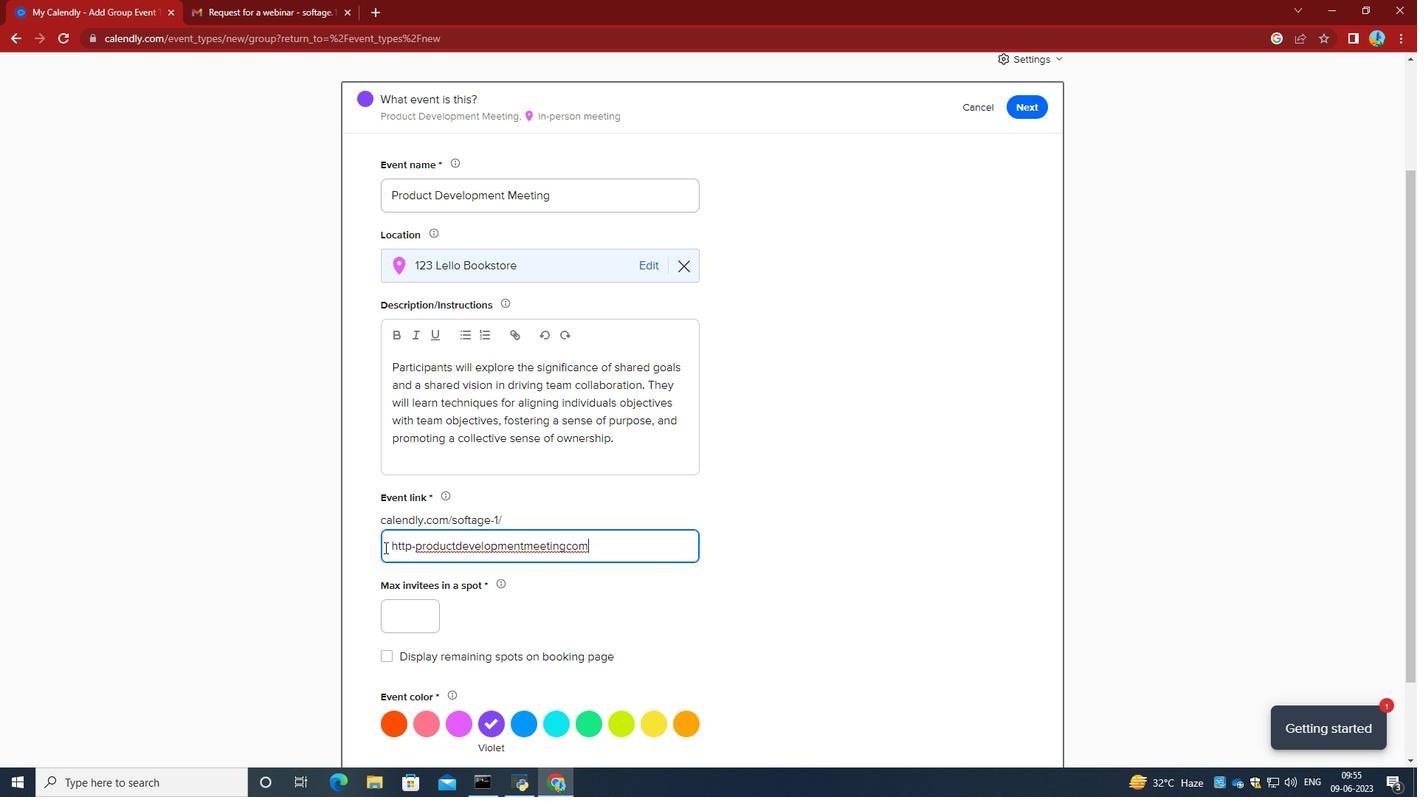 
Action: Mouse moved to (423, 553)
Screenshot: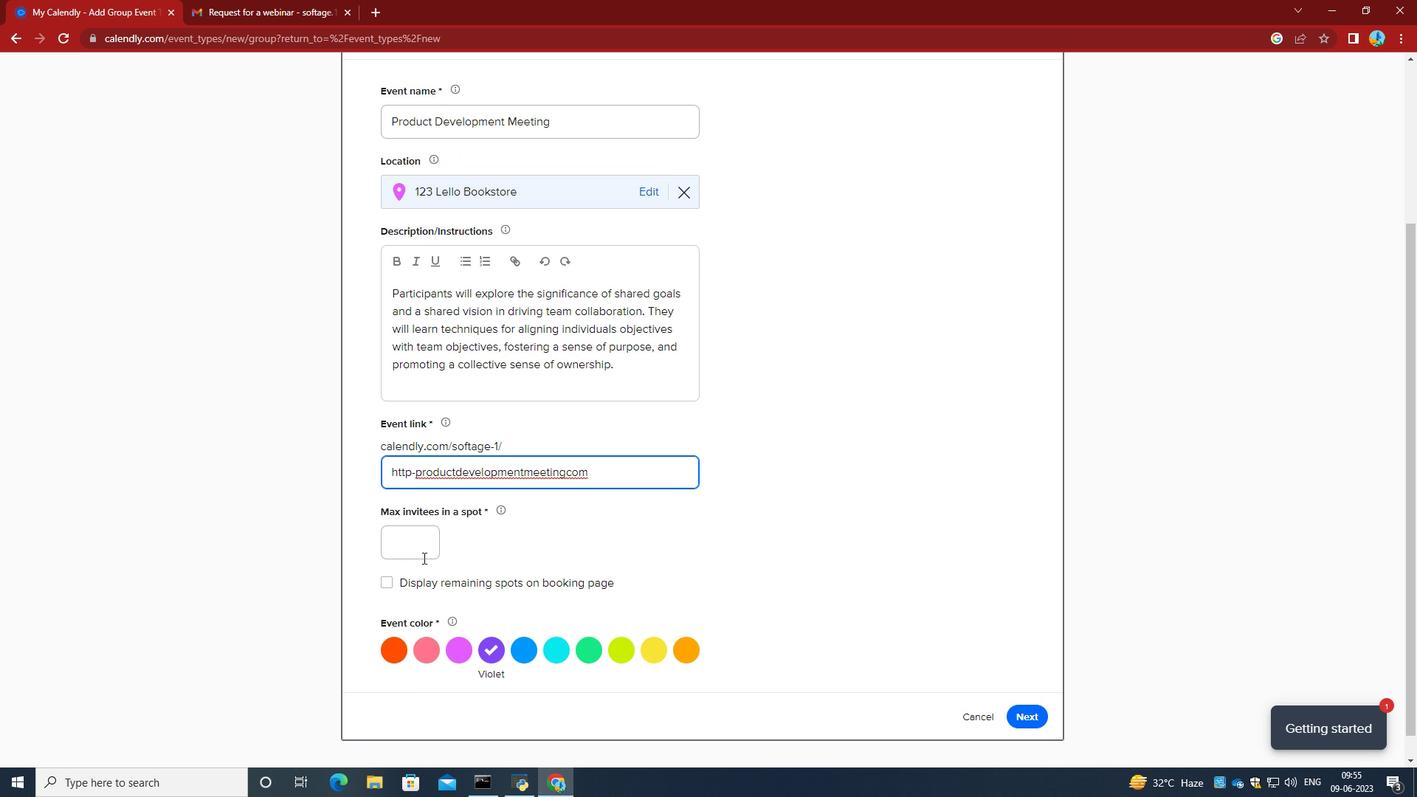 
Action: Mouse pressed left at (423, 553)
Screenshot: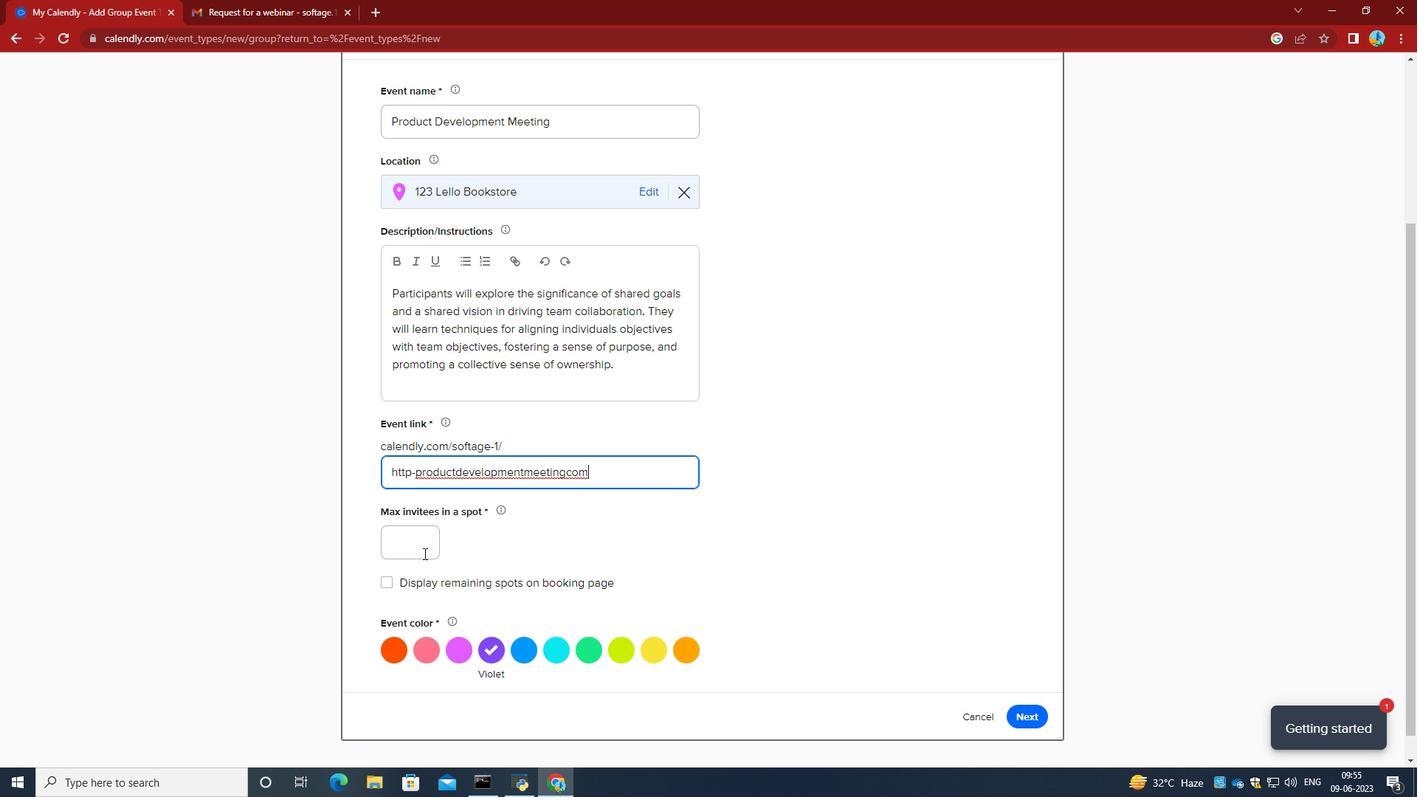 
Action: Key pressed 2
Screenshot: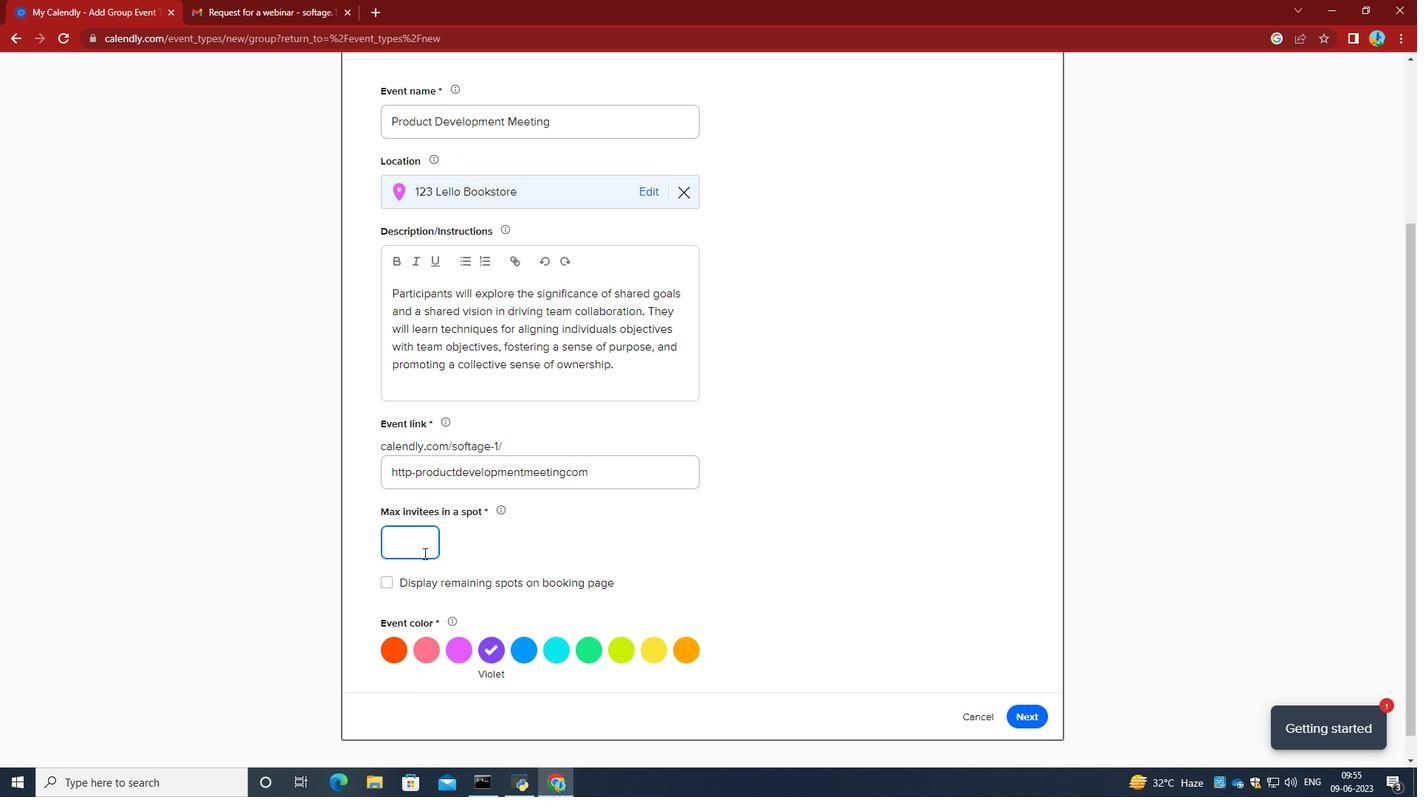
Action: Mouse moved to (458, 647)
Screenshot: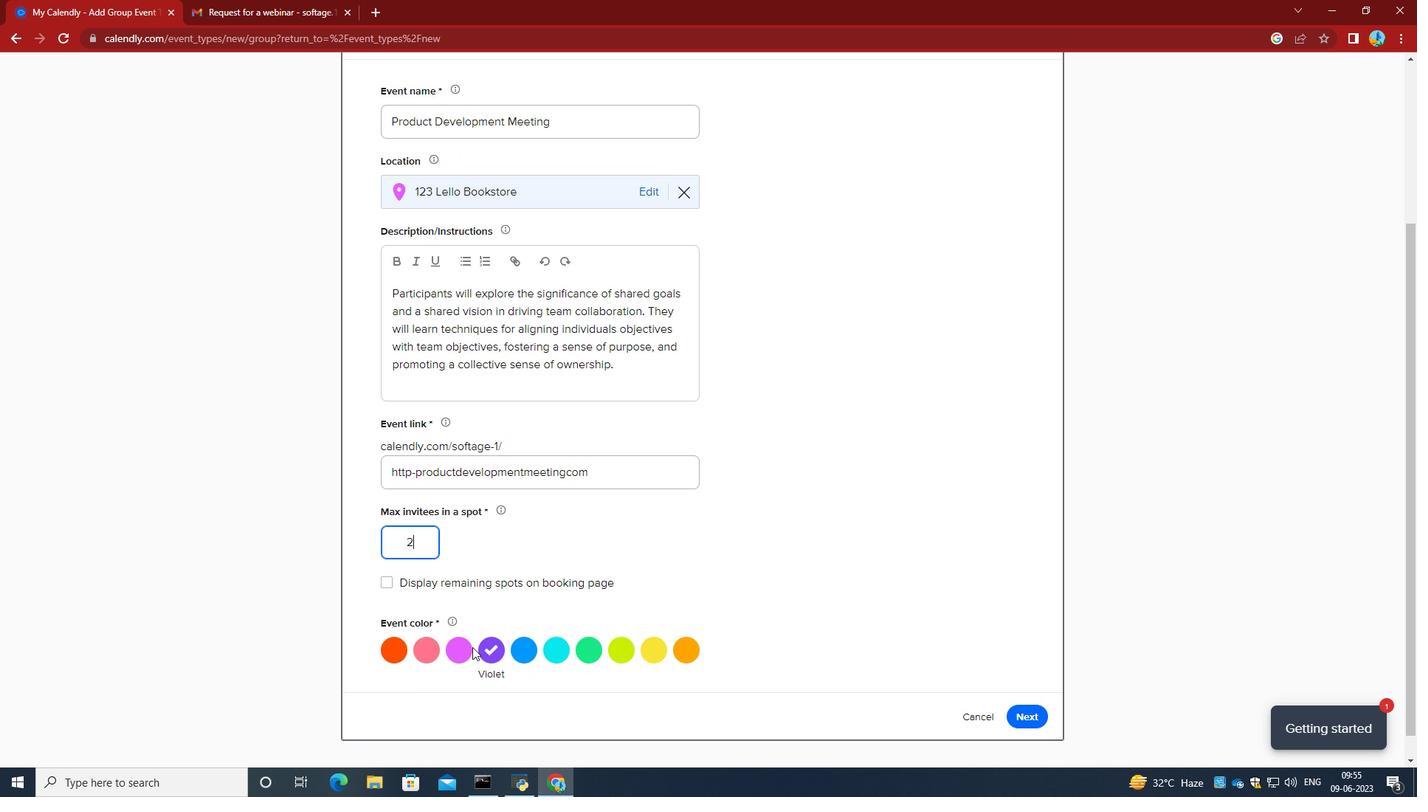 
Action: Mouse pressed left at (458, 647)
Screenshot: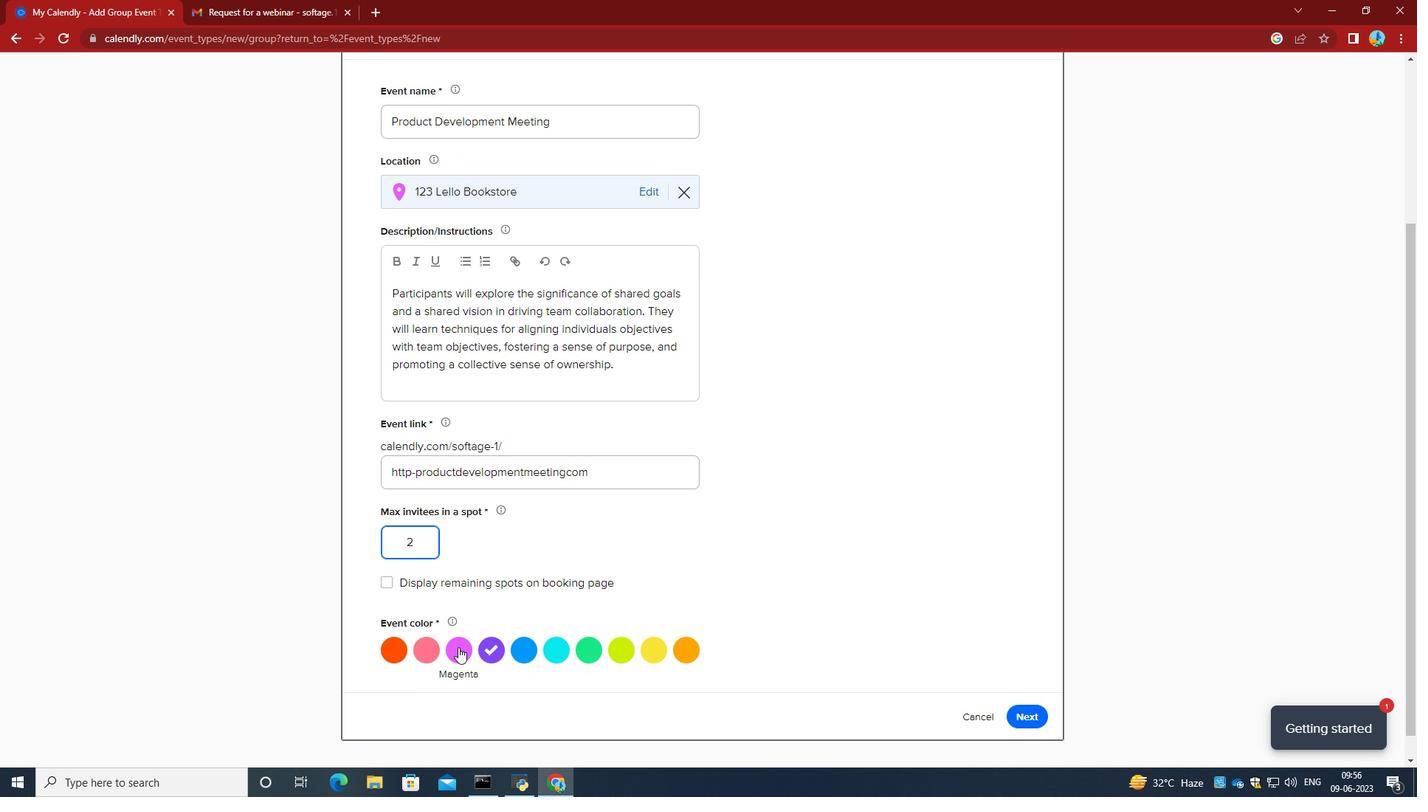 
Action: Mouse moved to (1020, 713)
Screenshot: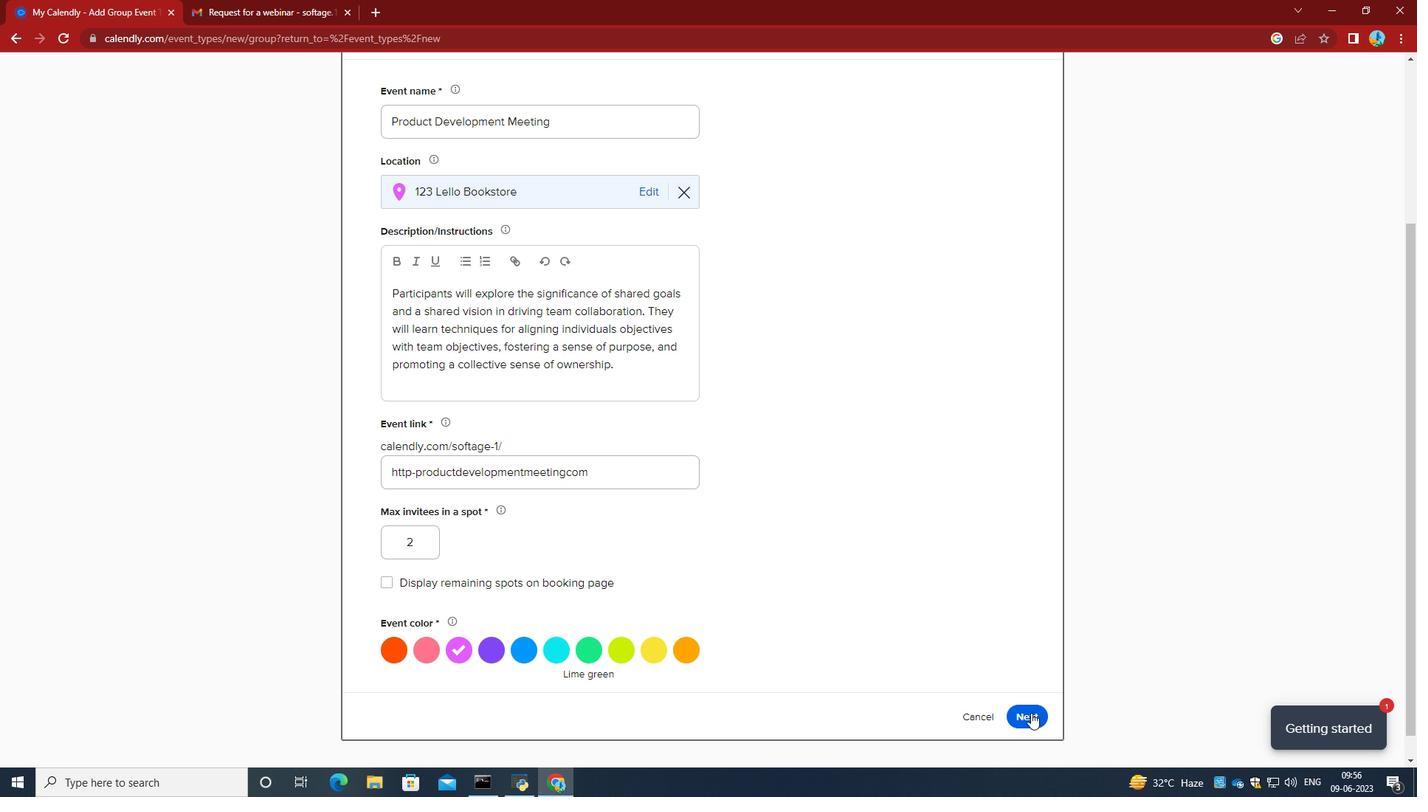 
Action: Mouse pressed left at (1020, 713)
Screenshot: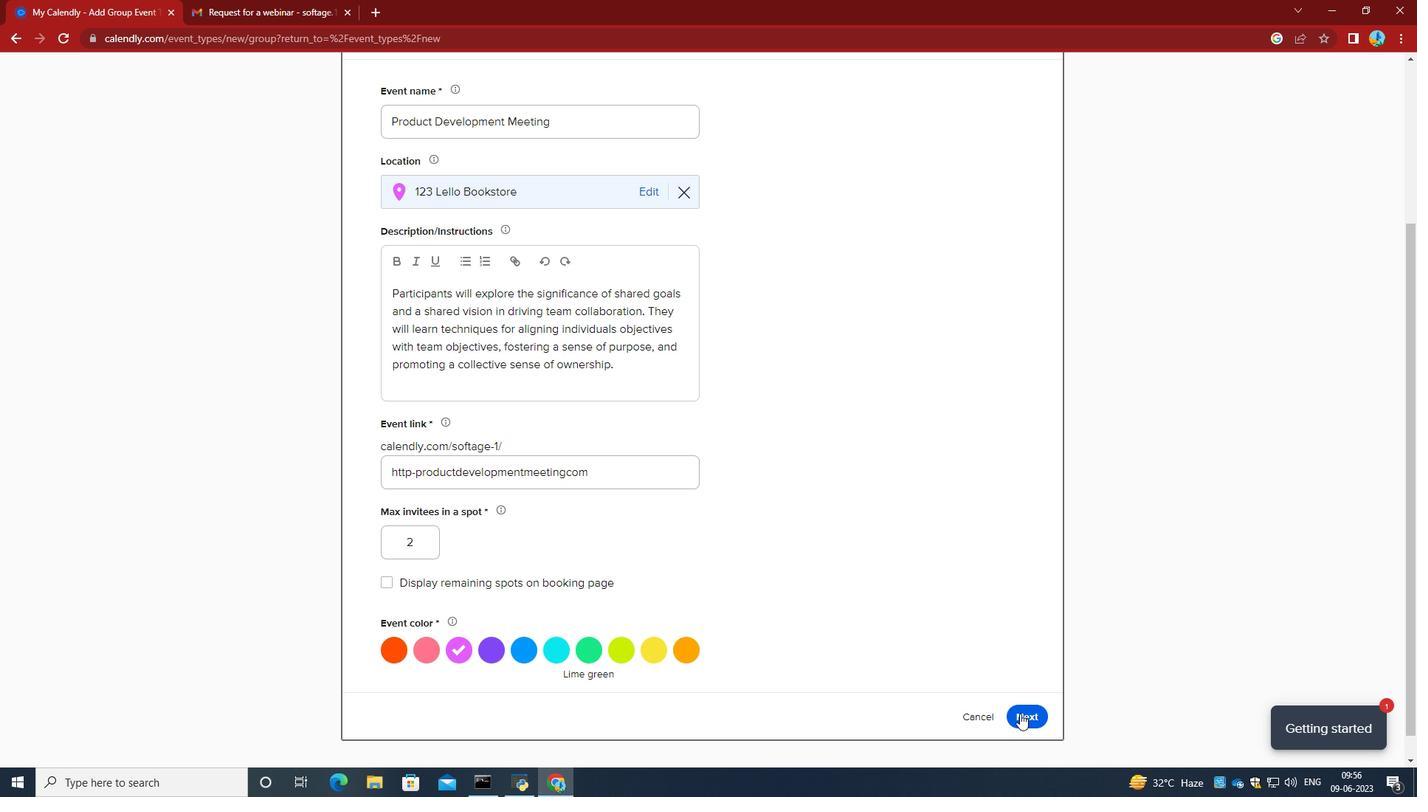 
Action: Mouse moved to (423, 244)
Screenshot: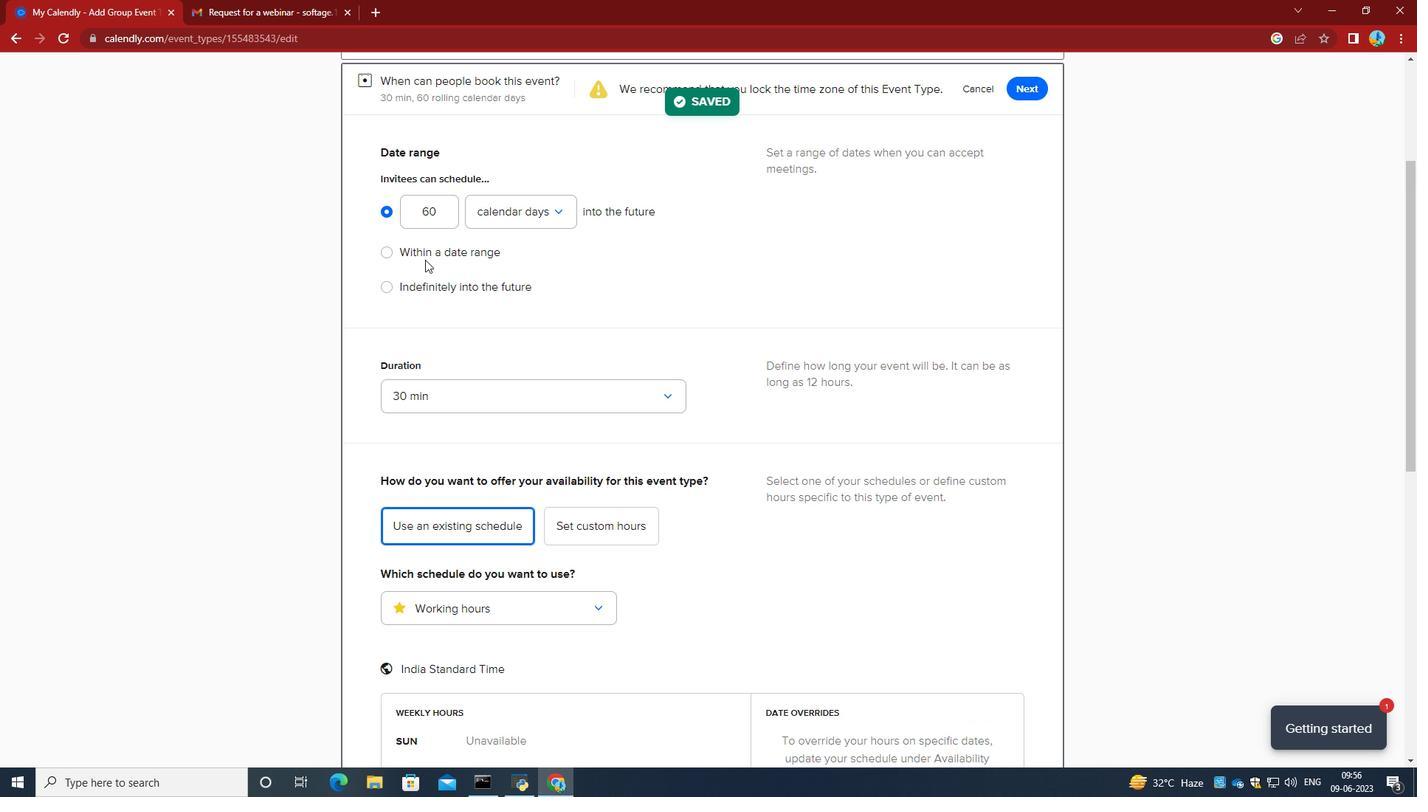 
Action: Mouse pressed left at (423, 244)
Screenshot: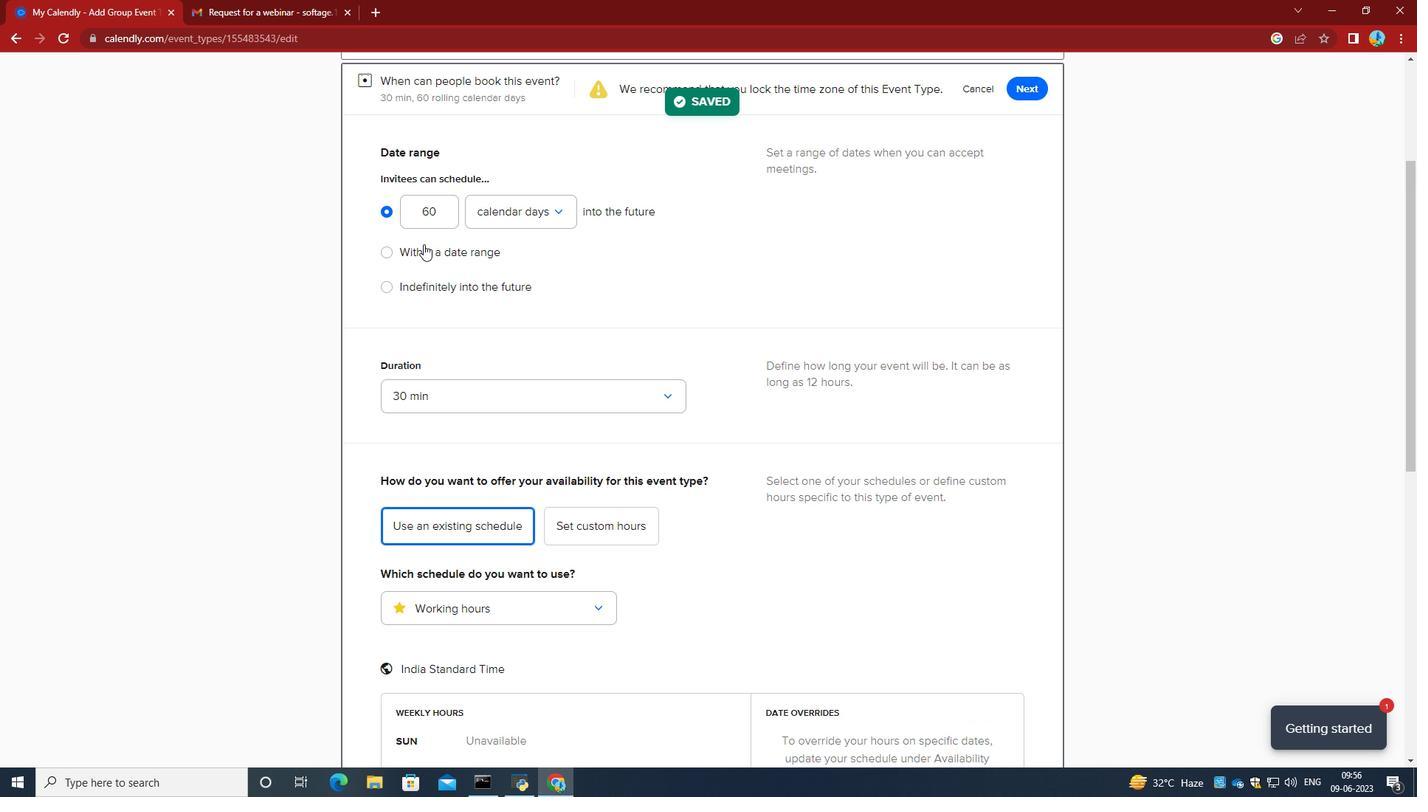
Action: Mouse moved to (538, 259)
Screenshot: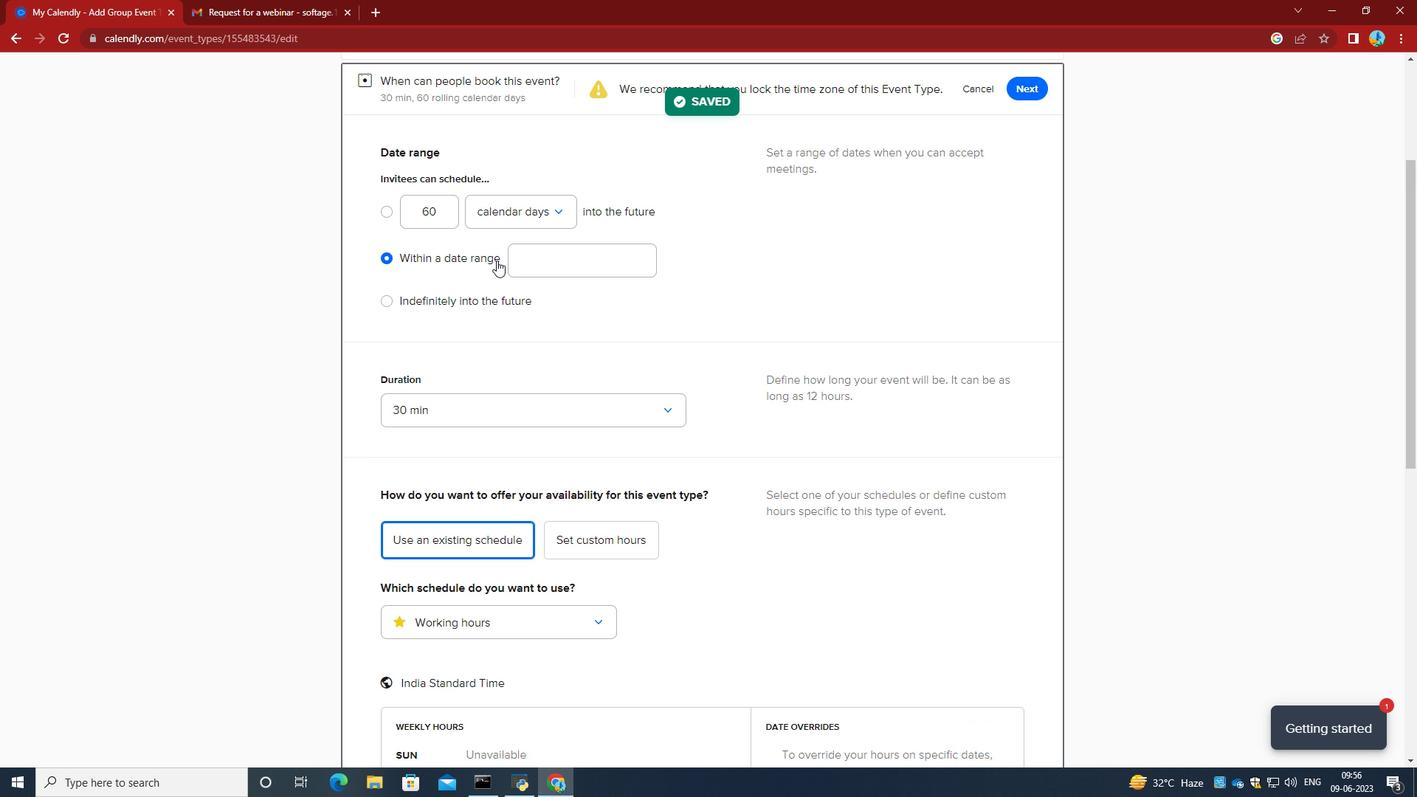 
Action: Mouse pressed left at (538, 259)
Screenshot: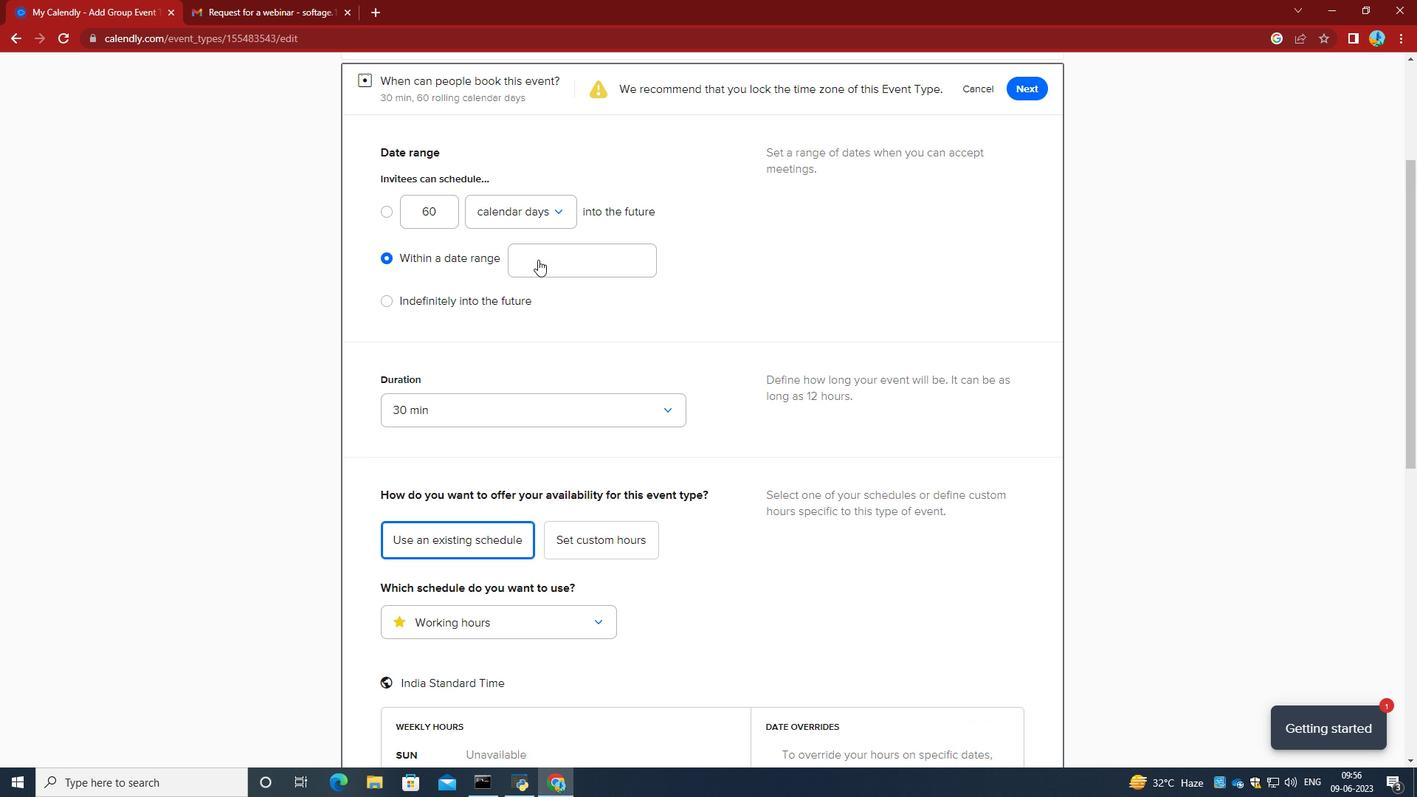 
Action: Mouse moved to (622, 317)
Screenshot: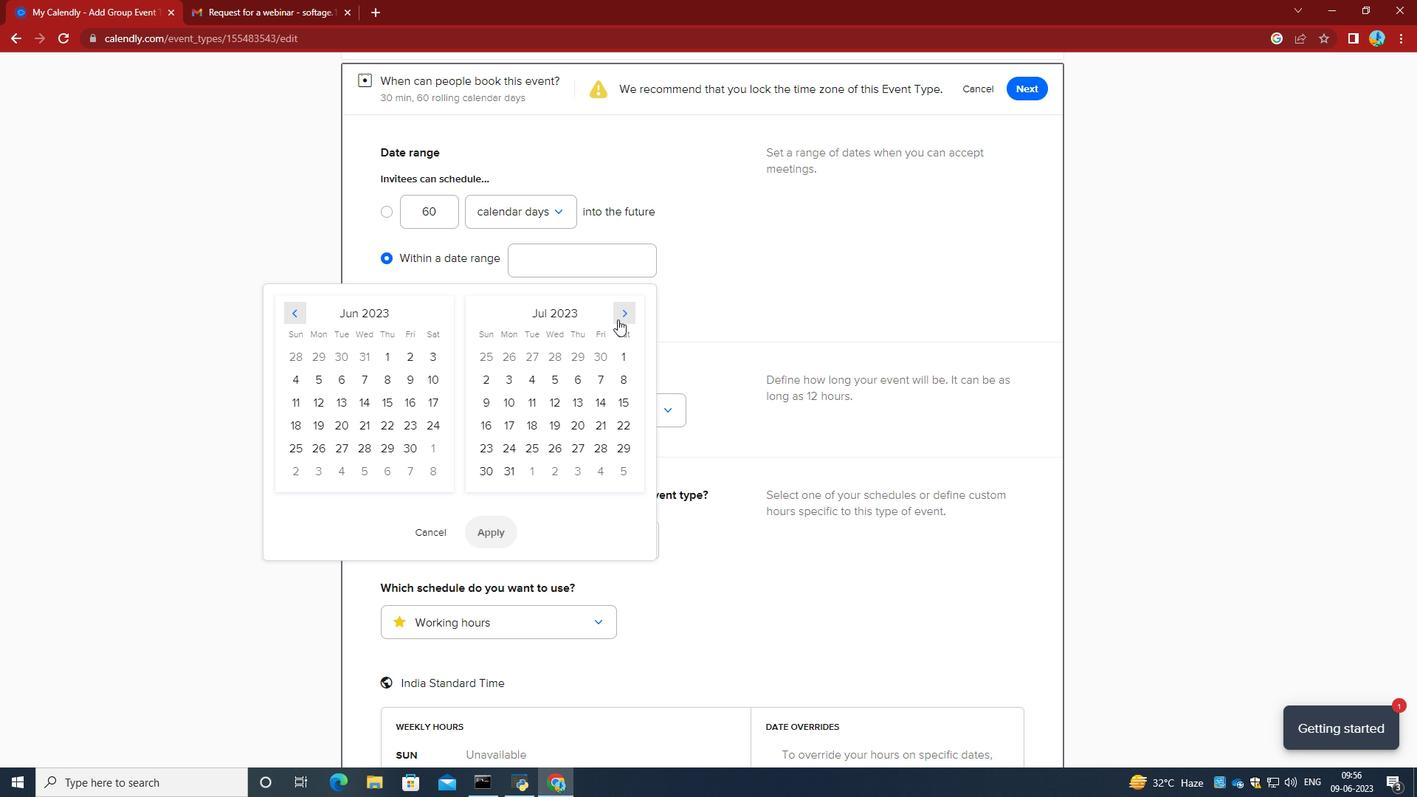 
Action: Mouse pressed left at (622, 317)
Screenshot: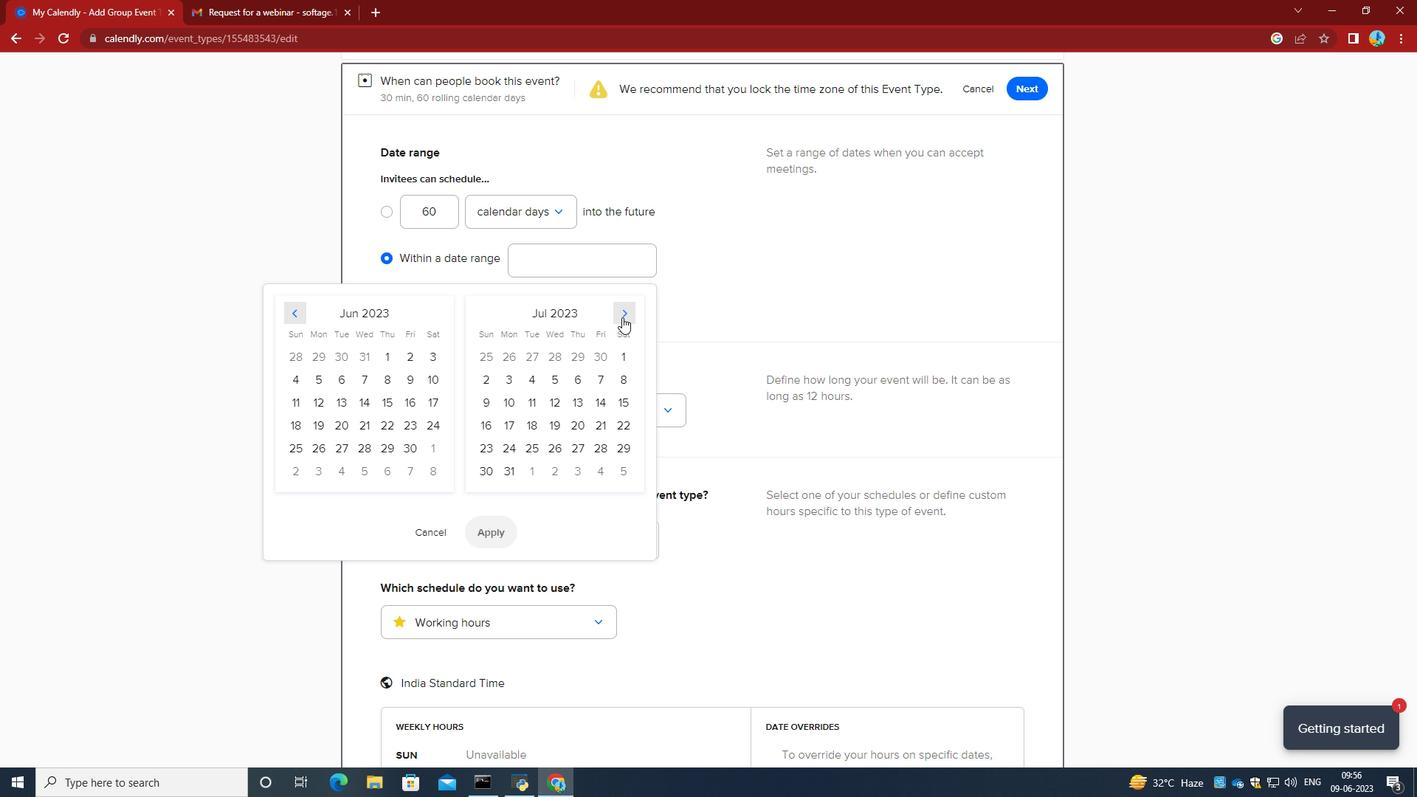 
Action: Mouse pressed left at (622, 317)
Screenshot: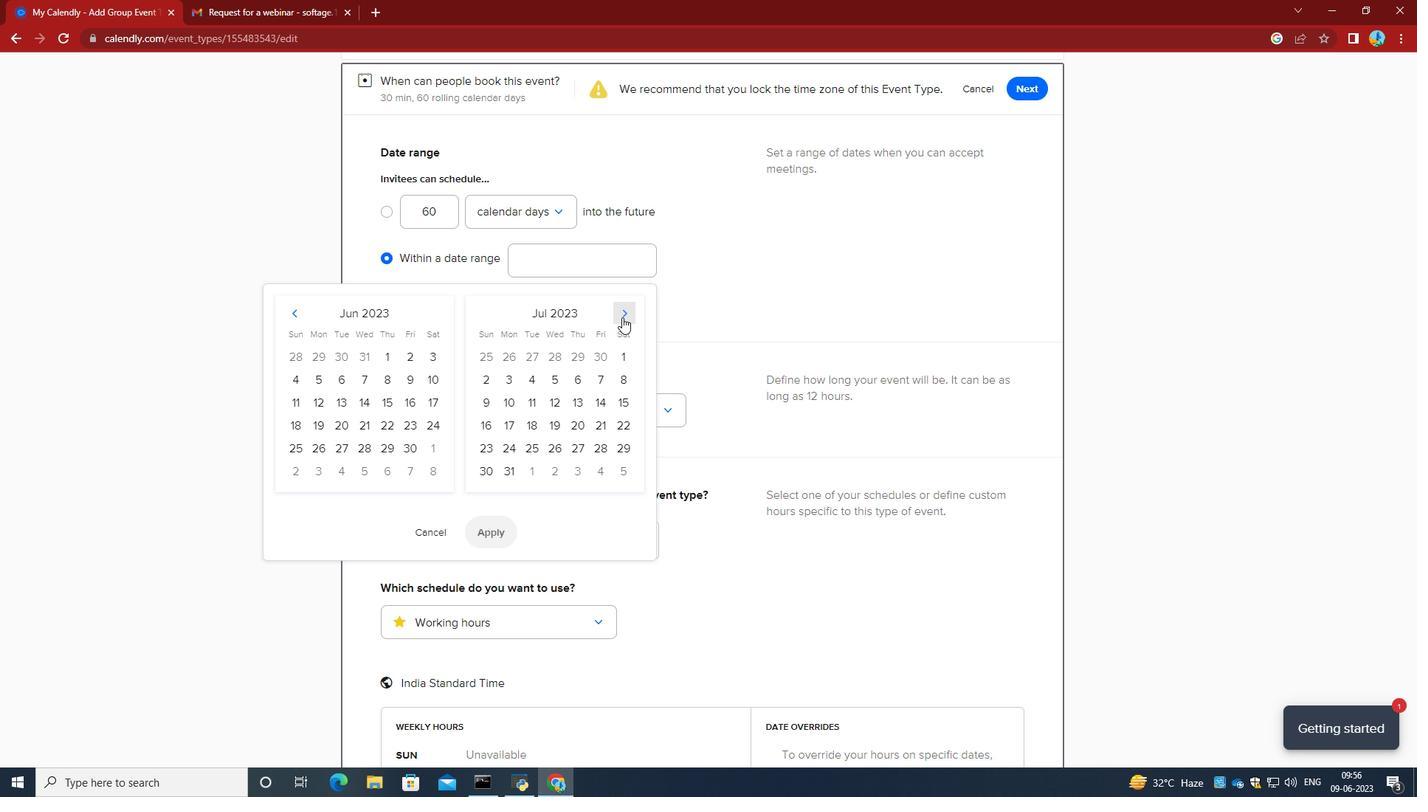 
Action: Mouse pressed left at (622, 317)
Screenshot: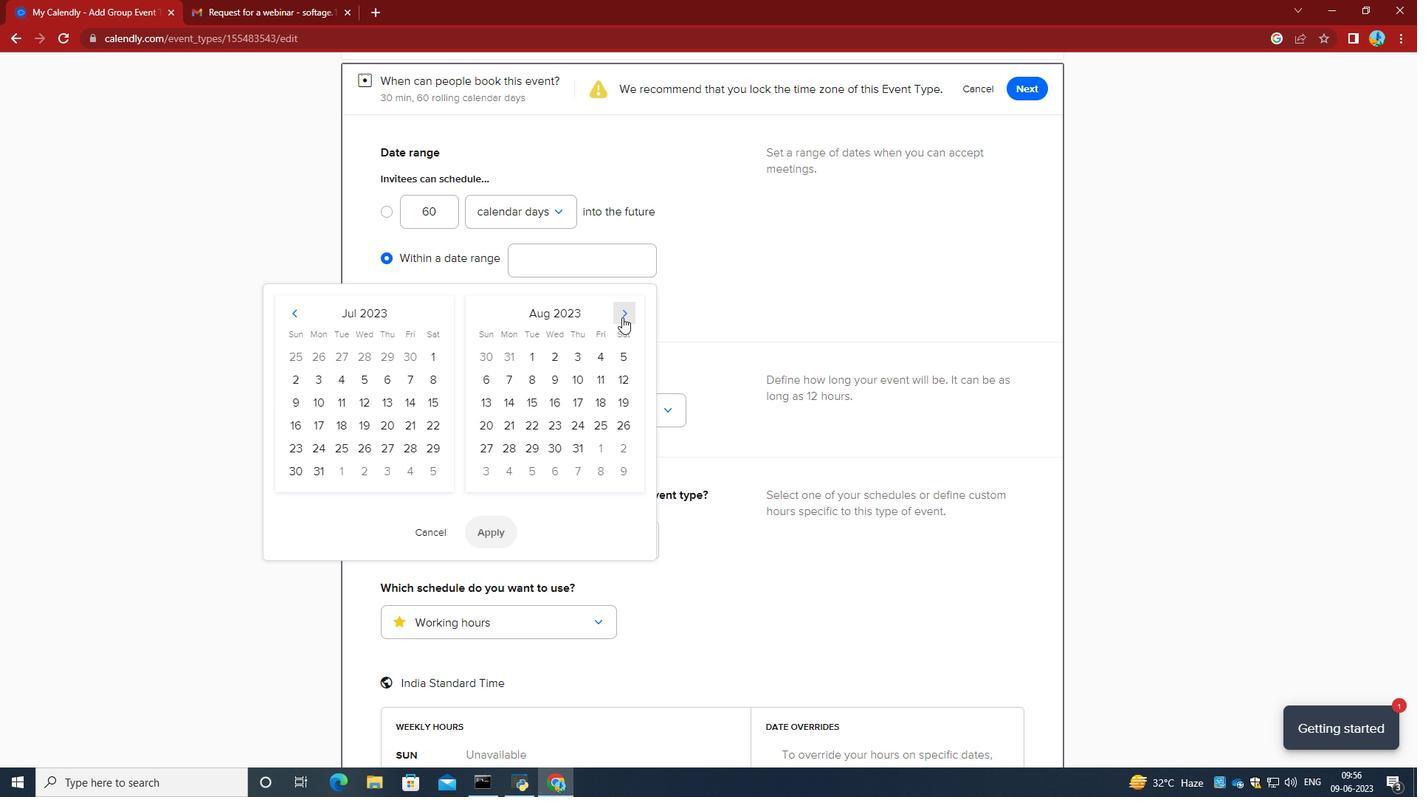 
Action: Mouse pressed left at (622, 317)
Screenshot: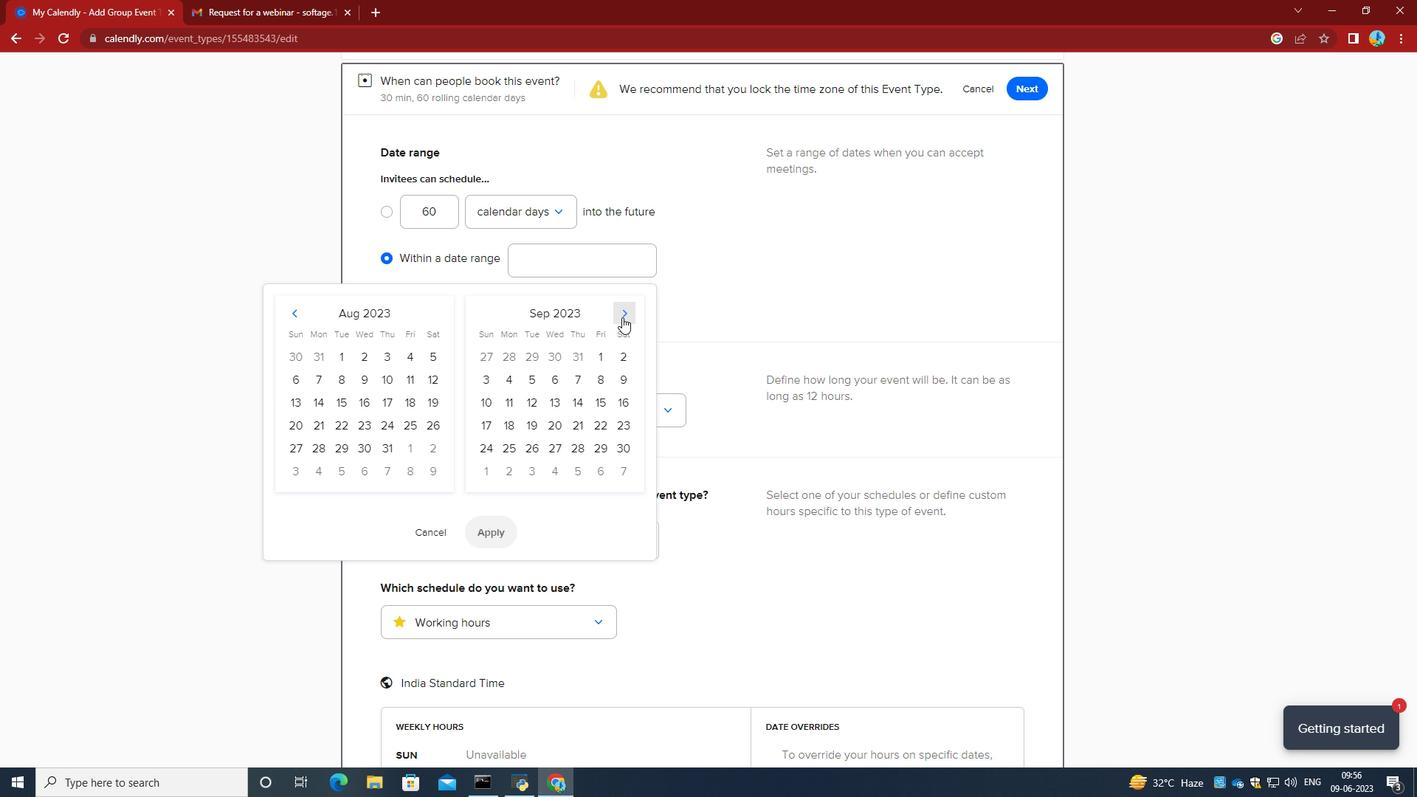 
Action: Mouse pressed left at (622, 317)
Screenshot: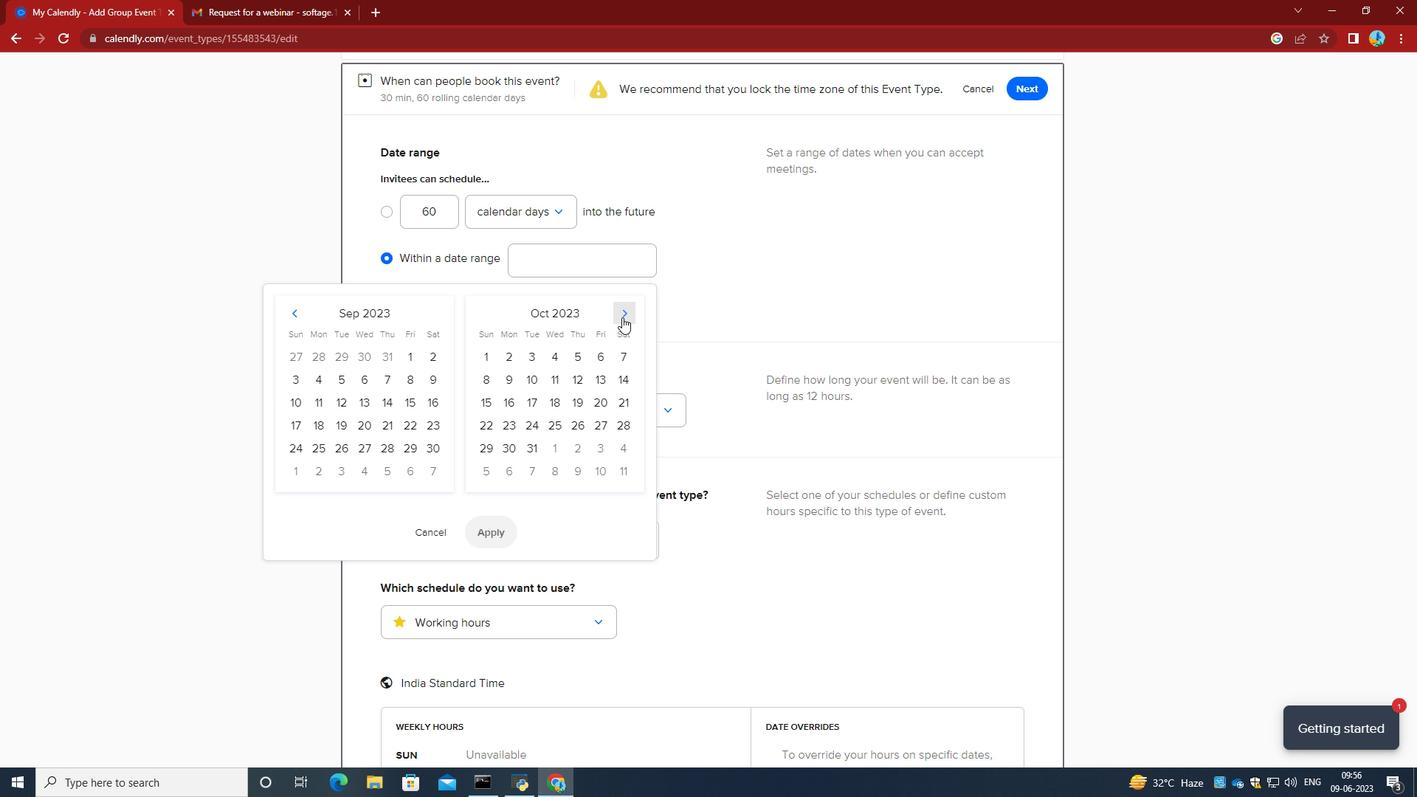 
Action: Mouse pressed left at (622, 317)
Screenshot: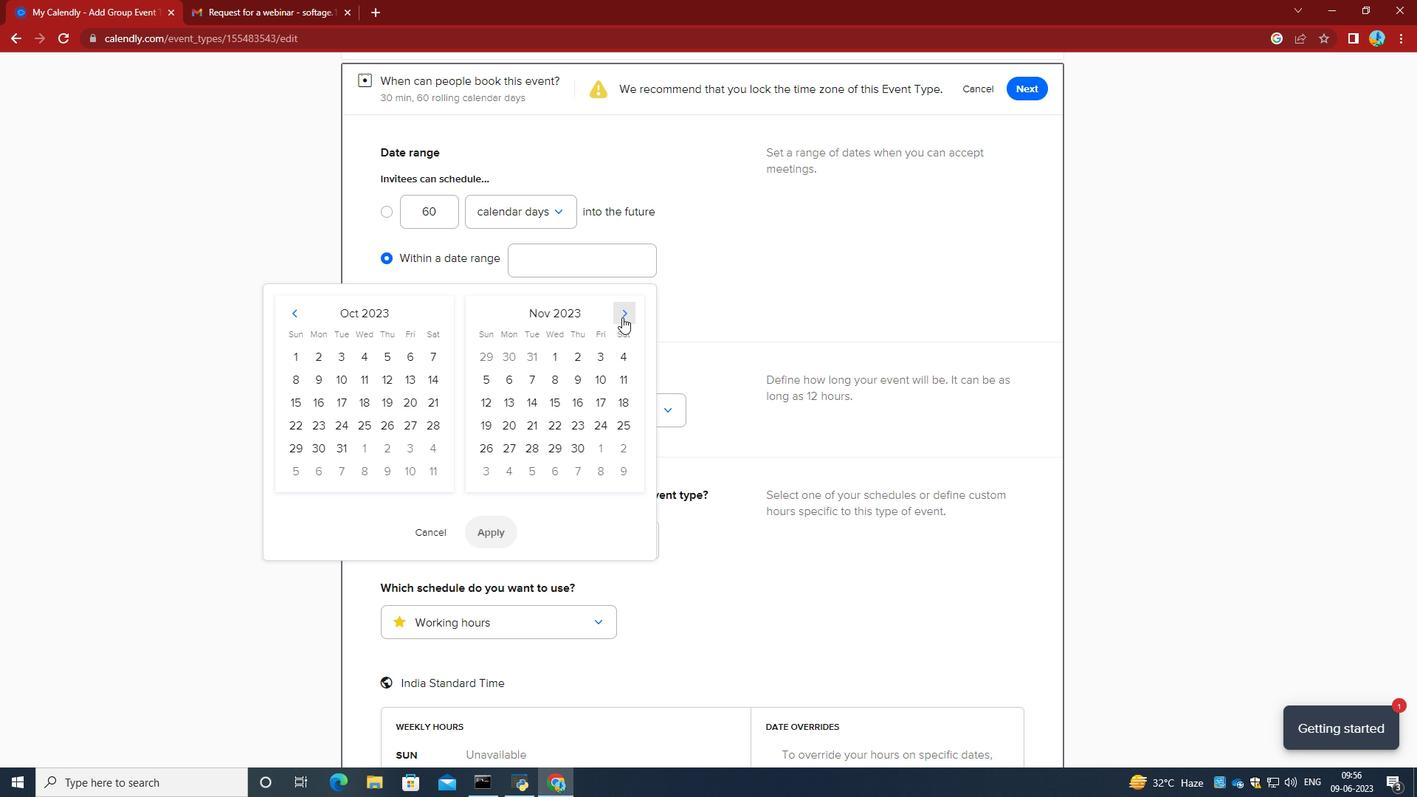 
Action: Mouse pressed left at (622, 317)
Screenshot: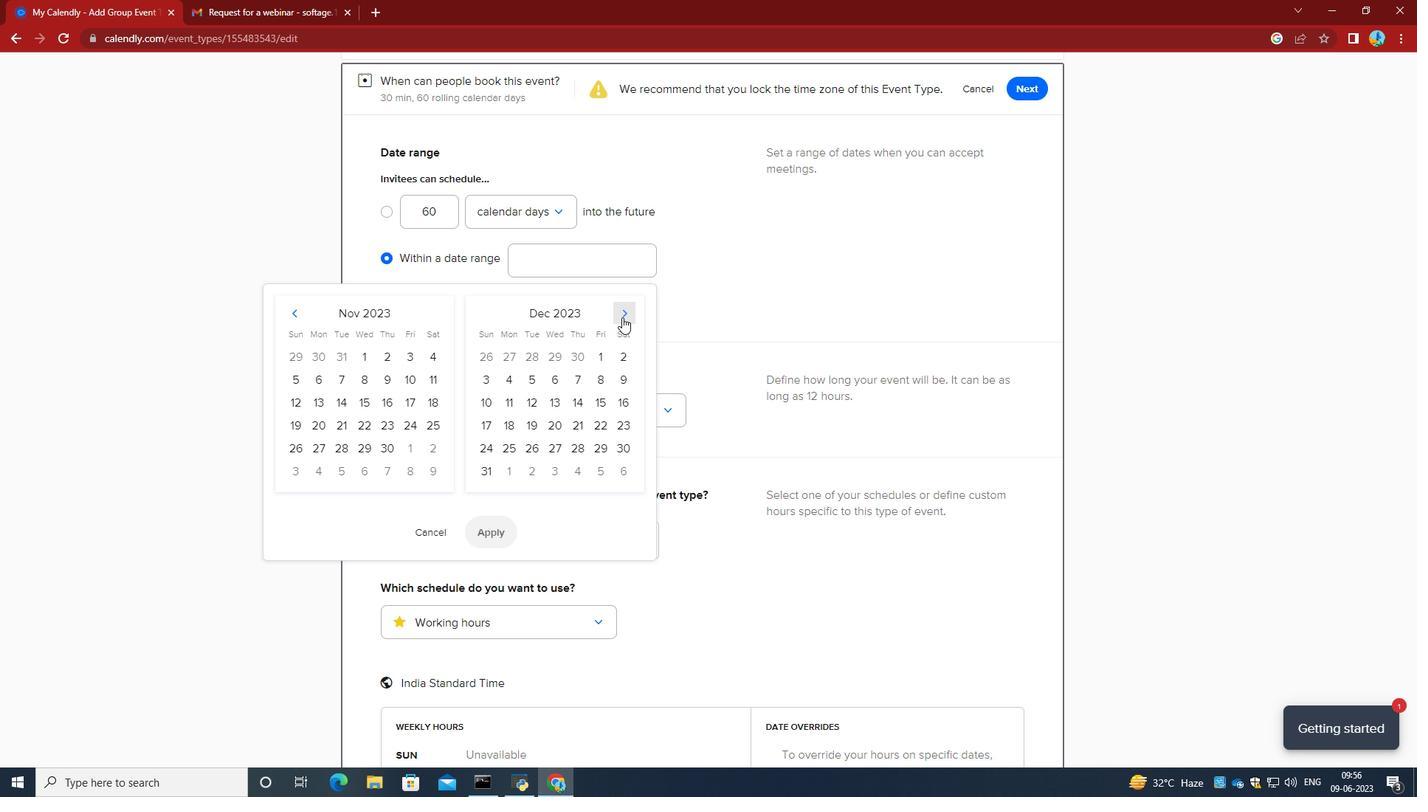 
Action: Mouse pressed left at (622, 317)
Screenshot: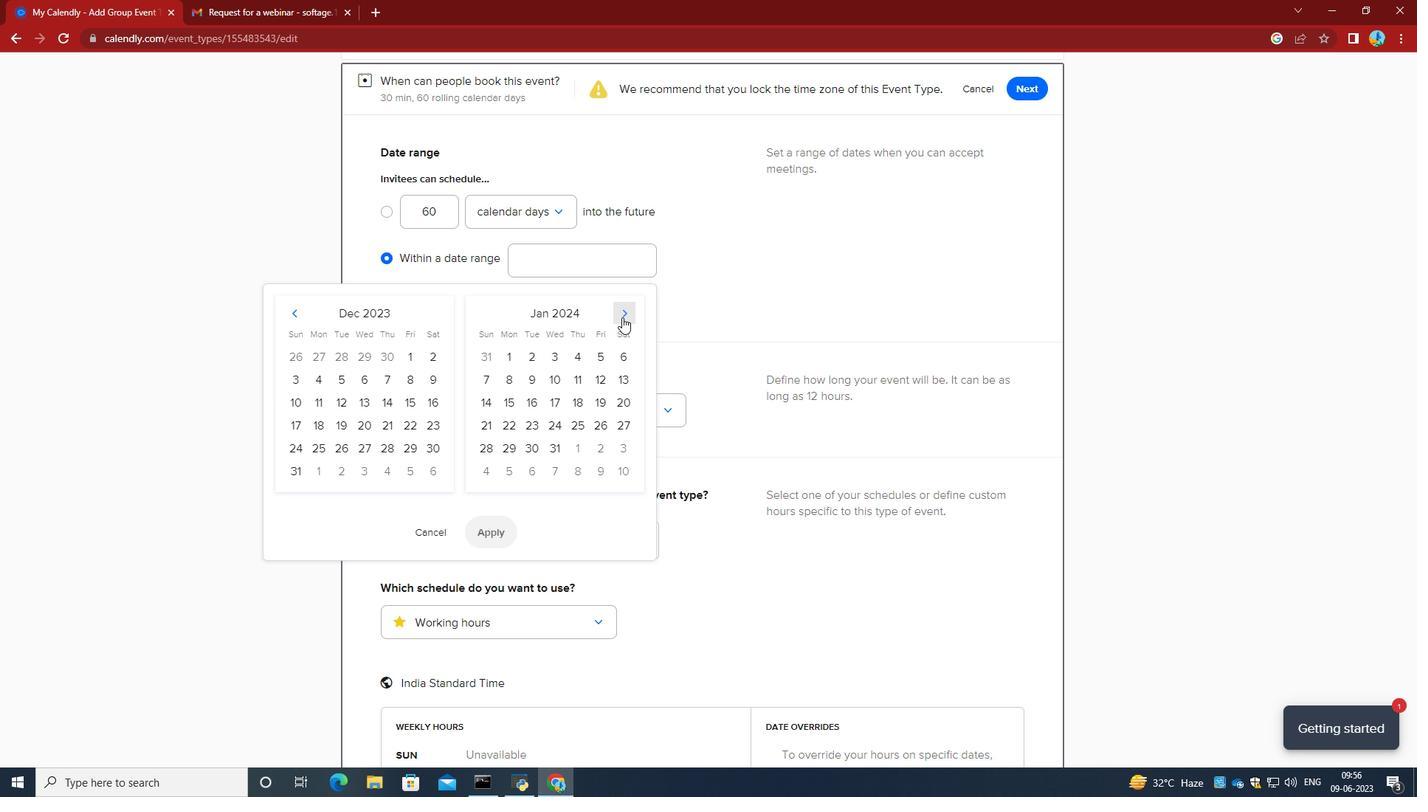
Action: Mouse pressed left at (622, 317)
Screenshot: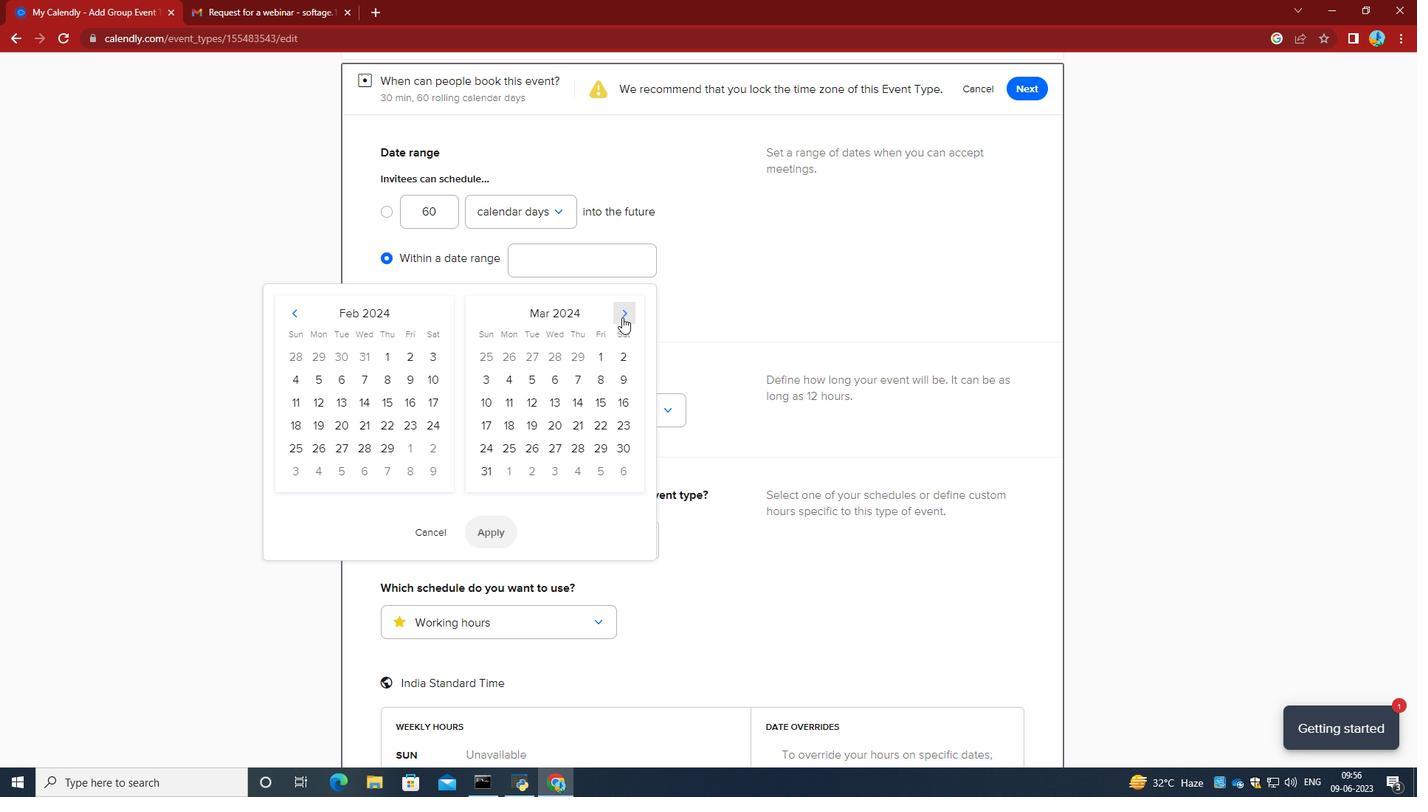 
Action: Mouse moved to (558, 405)
Screenshot: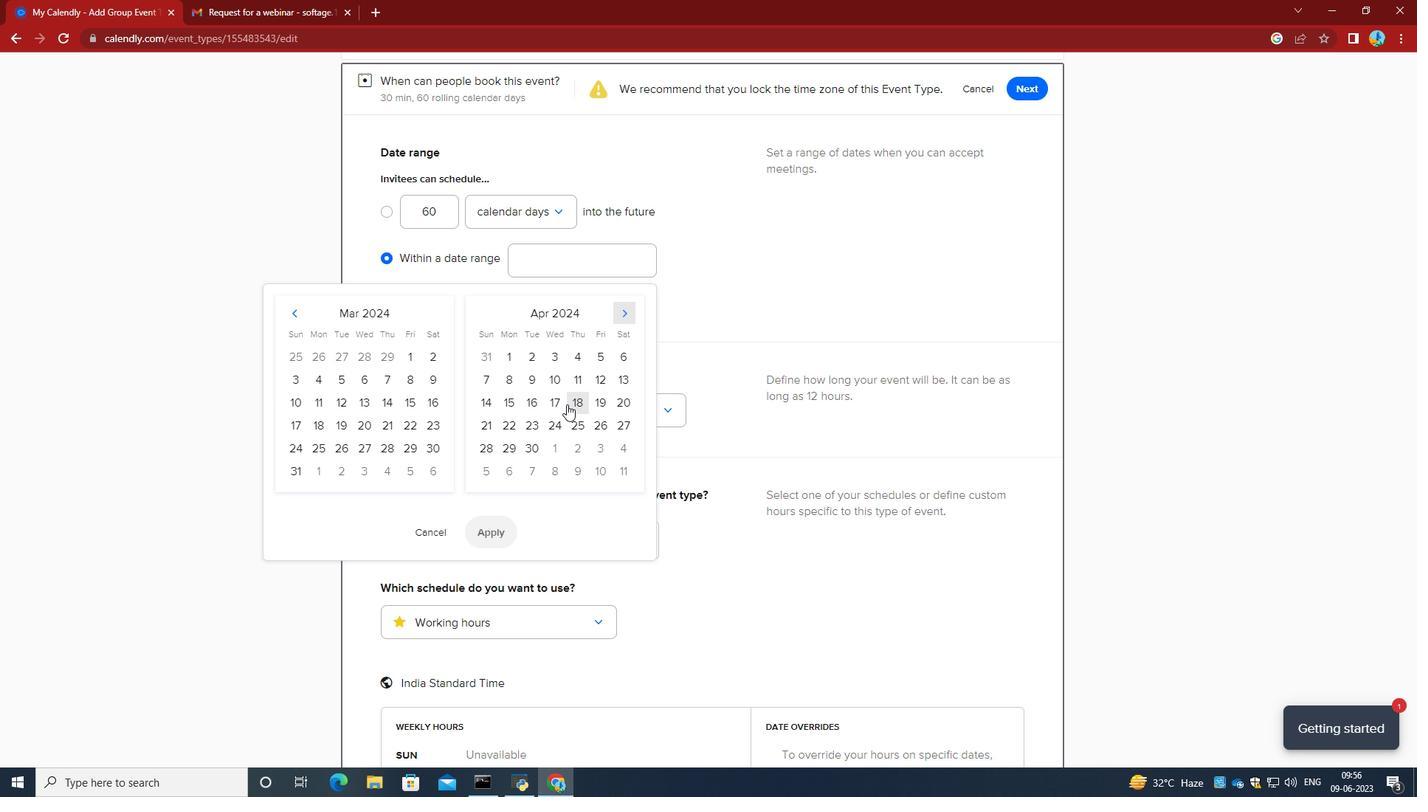 
Action: Mouse pressed left at (558, 405)
Screenshot: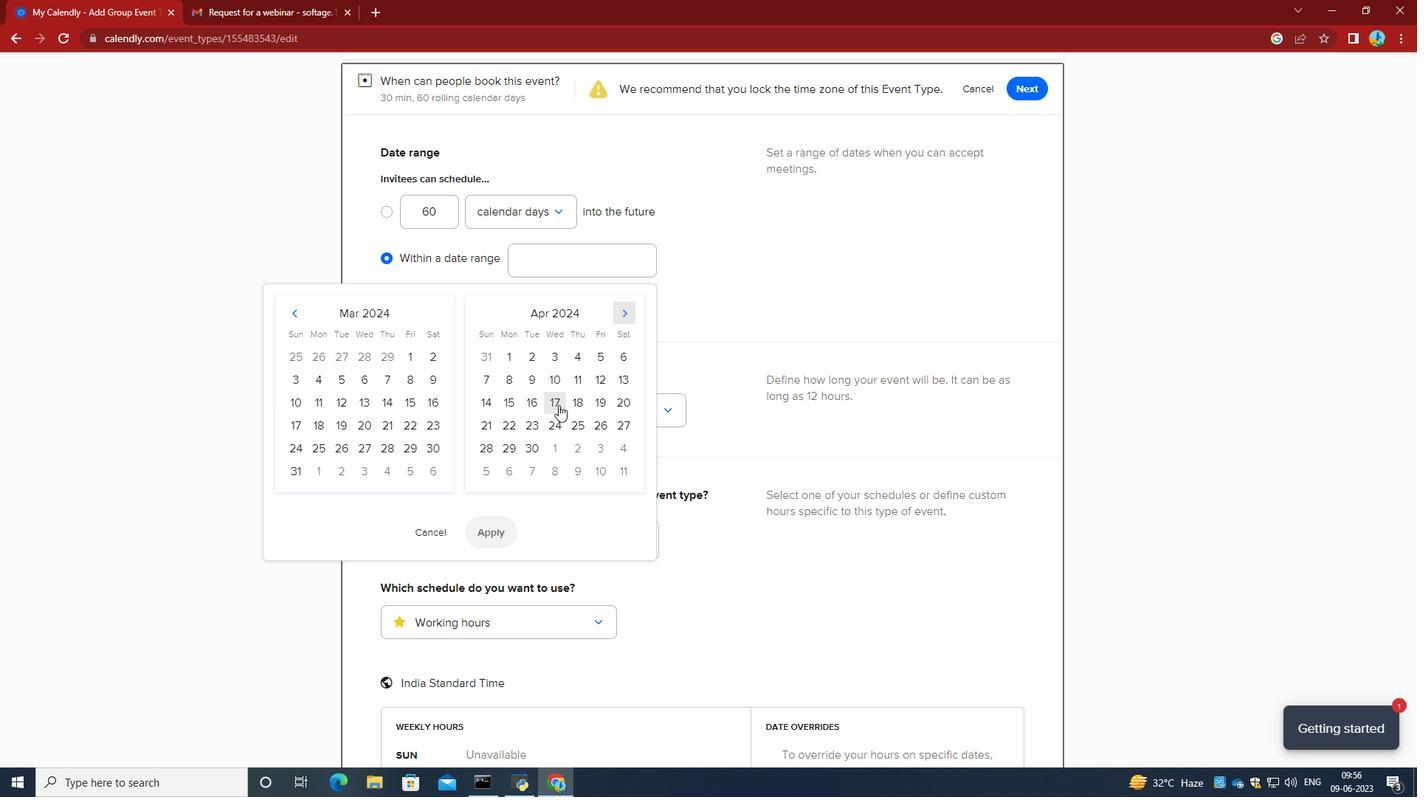 
Action: Mouse moved to (594, 402)
Screenshot: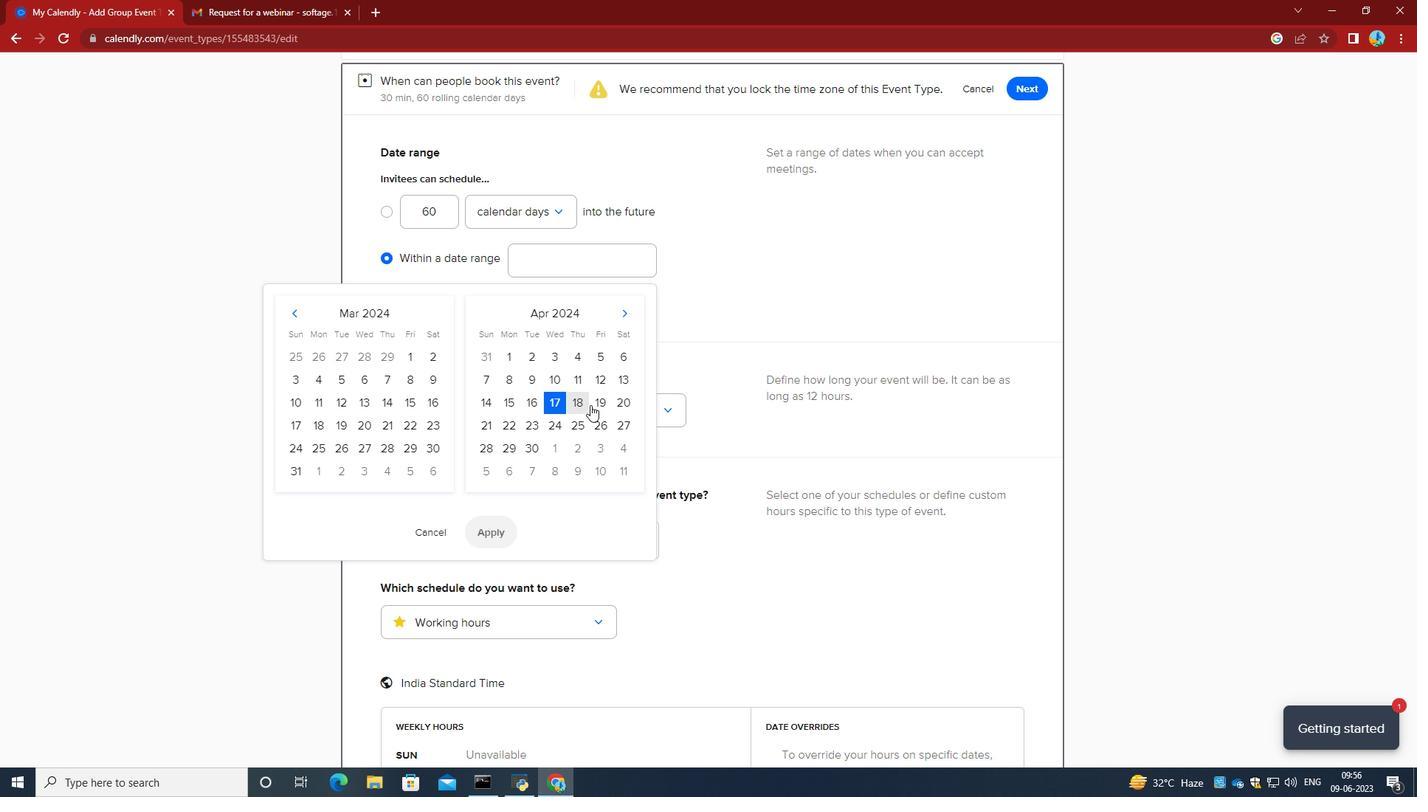 
Action: Mouse pressed left at (594, 402)
Screenshot: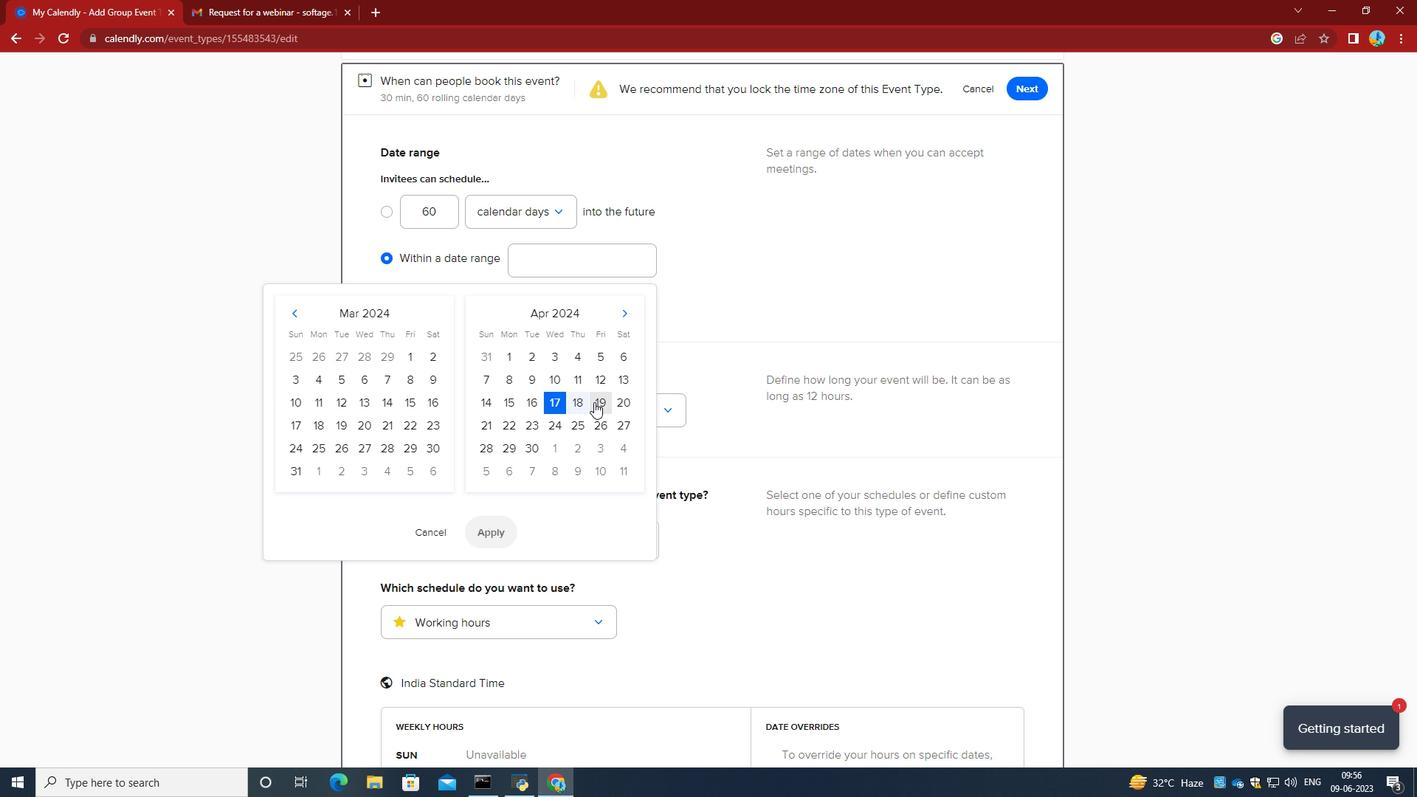 
Action: Mouse moved to (510, 530)
Screenshot: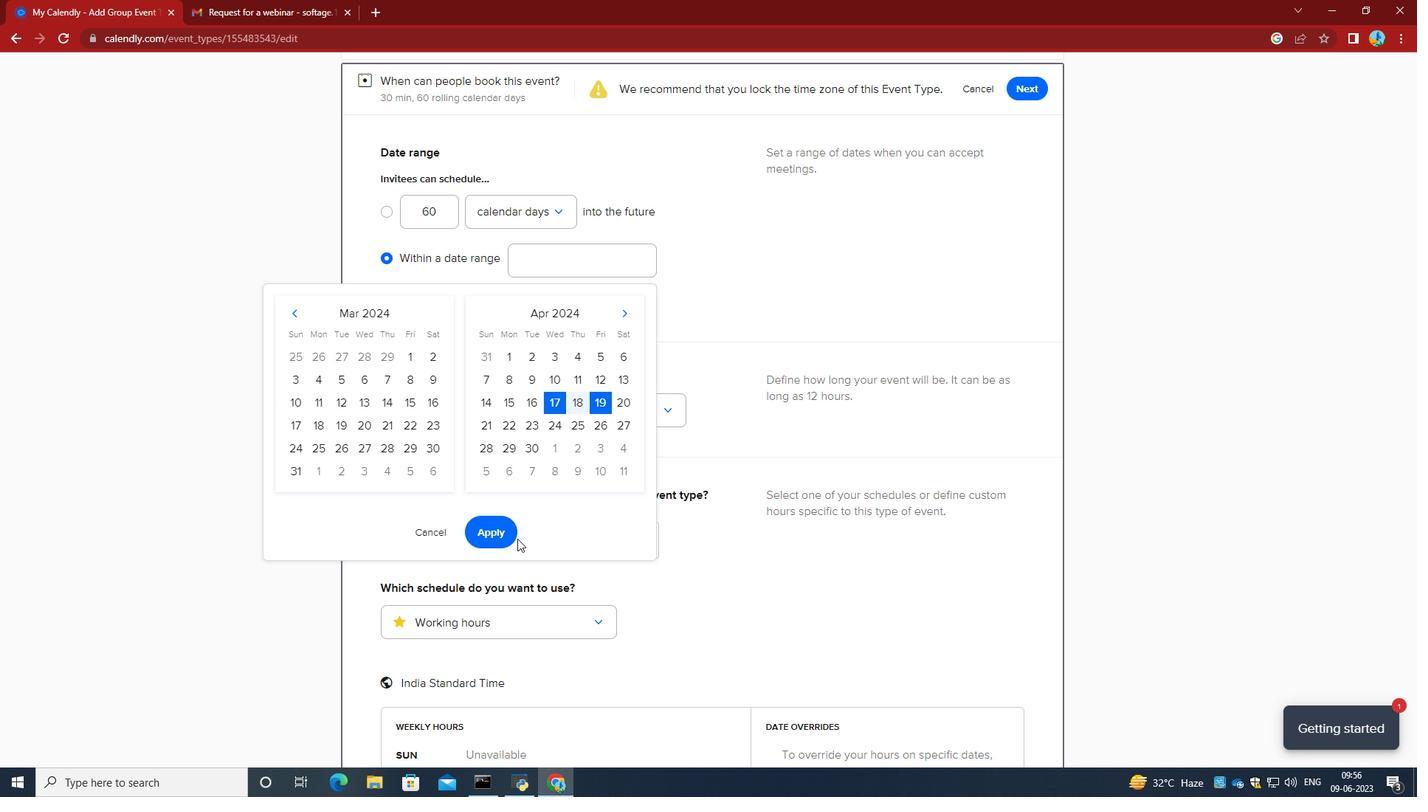 
Action: Mouse pressed left at (510, 530)
Screenshot: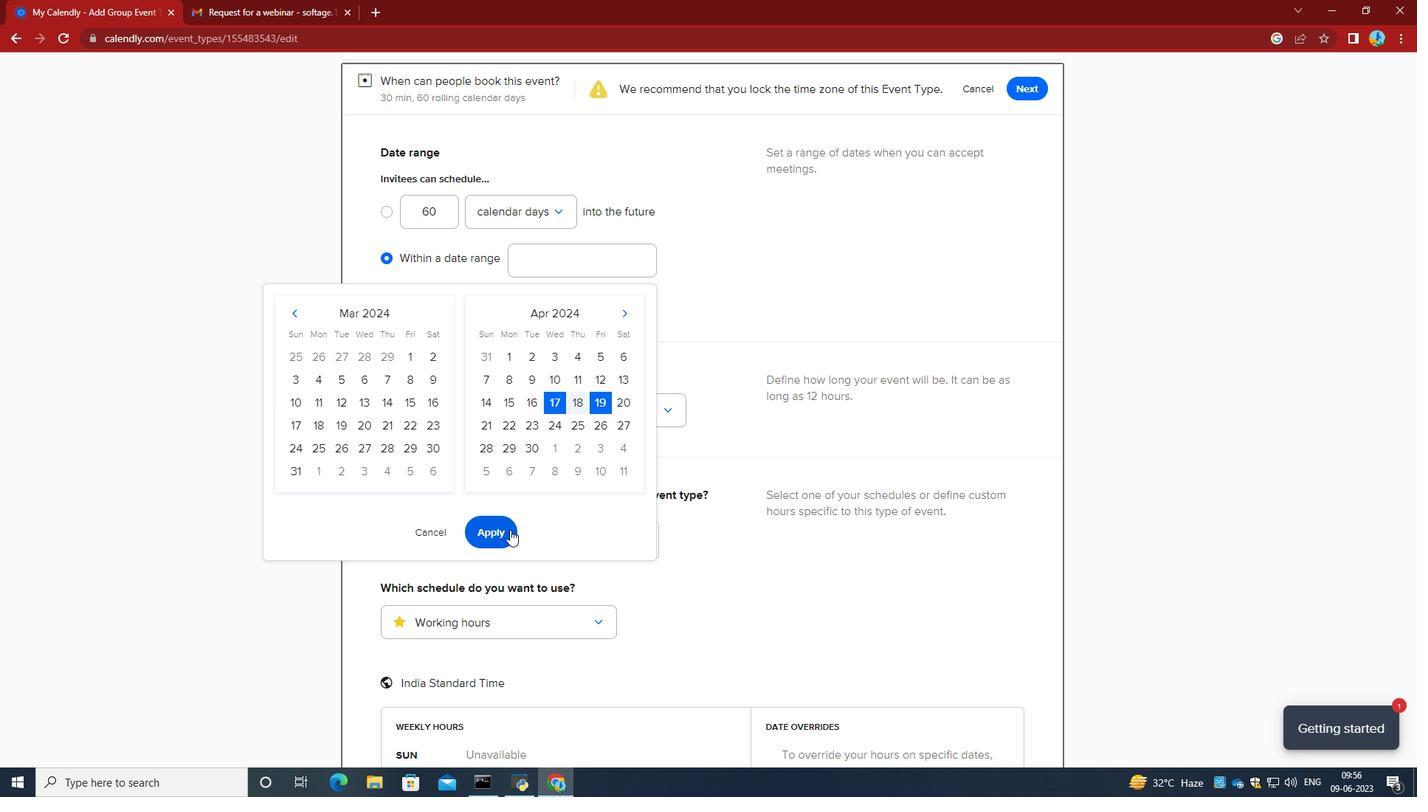 
Action: Mouse moved to (629, 404)
Screenshot: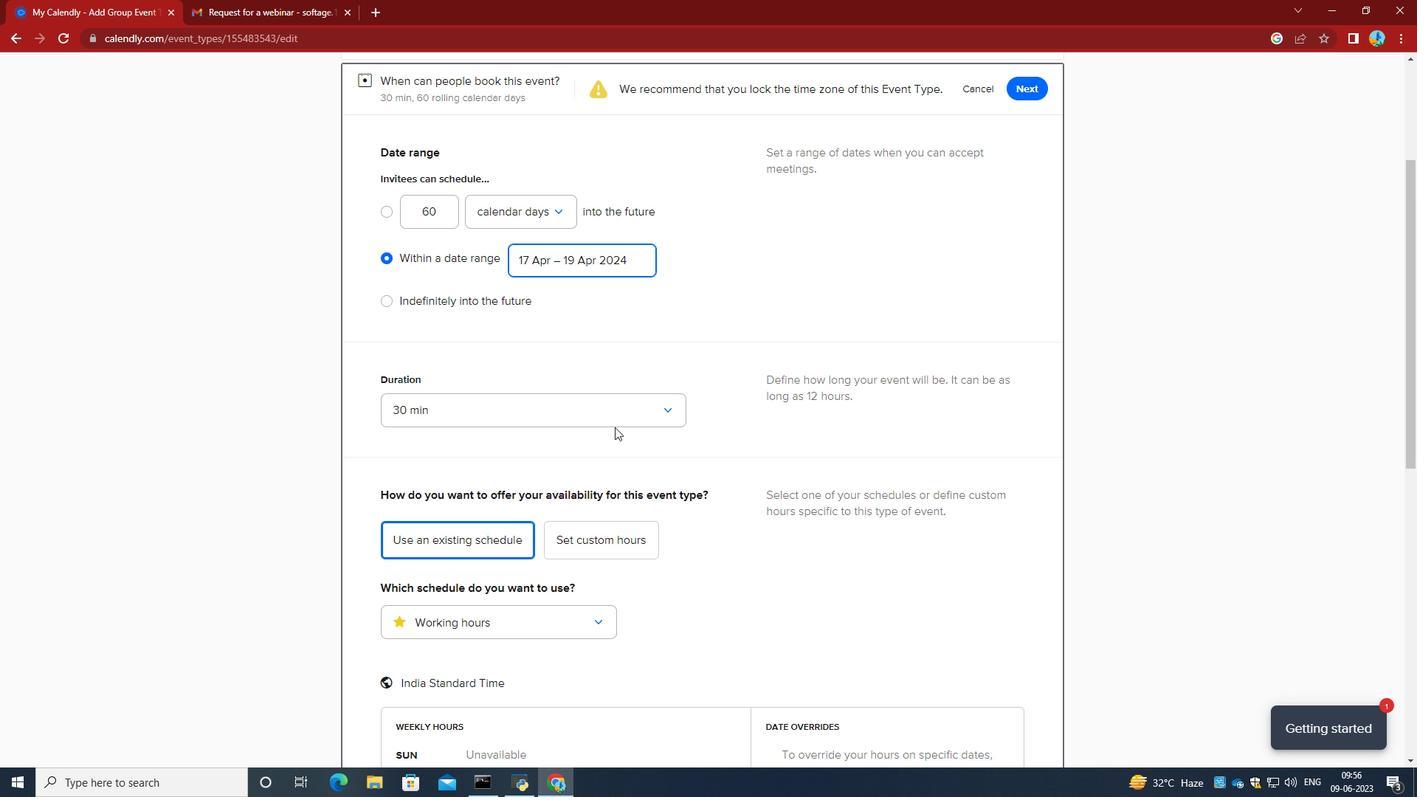 
Action: Mouse scrolled (629, 403) with delta (0, 0)
Screenshot: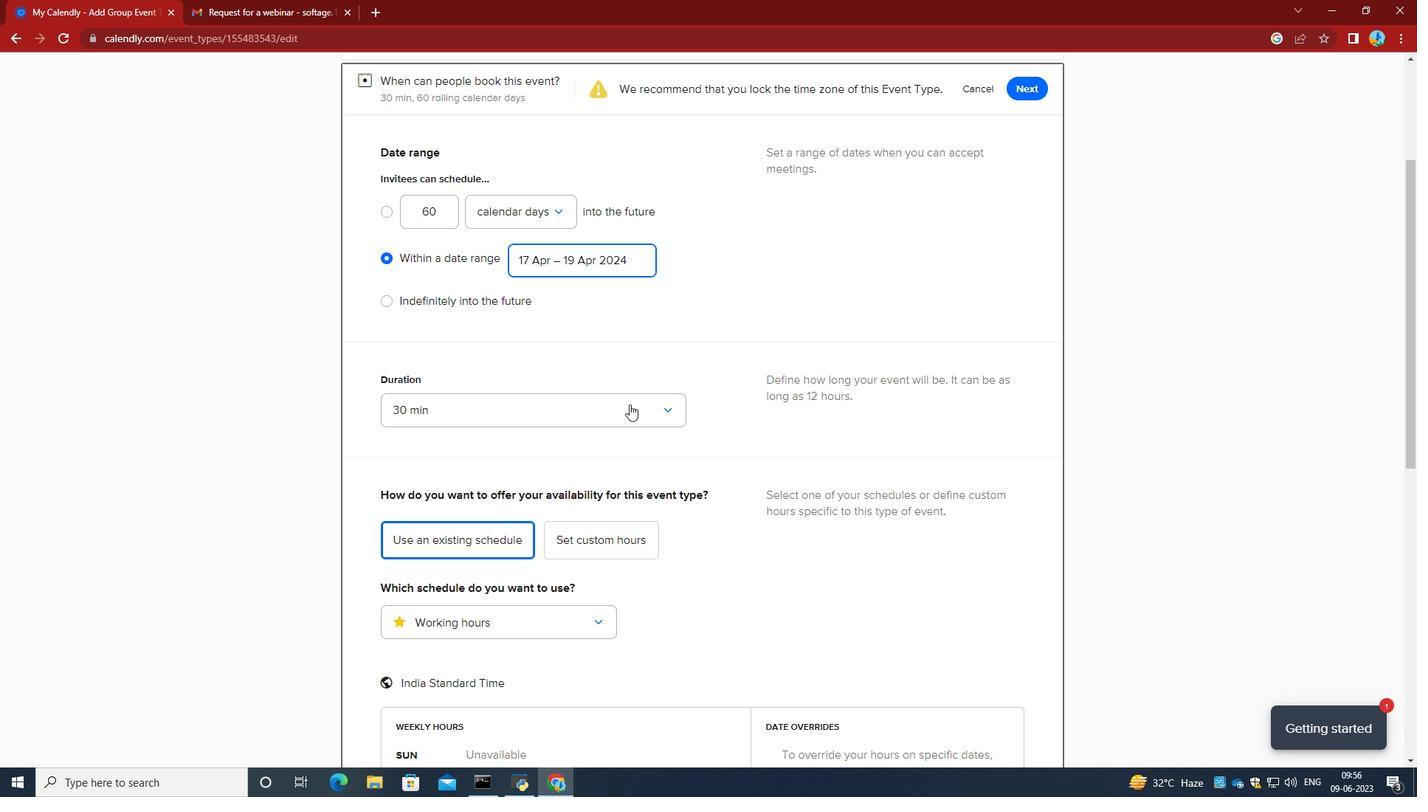 
Action: Mouse scrolled (629, 403) with delta (0, 0)
Screenshot: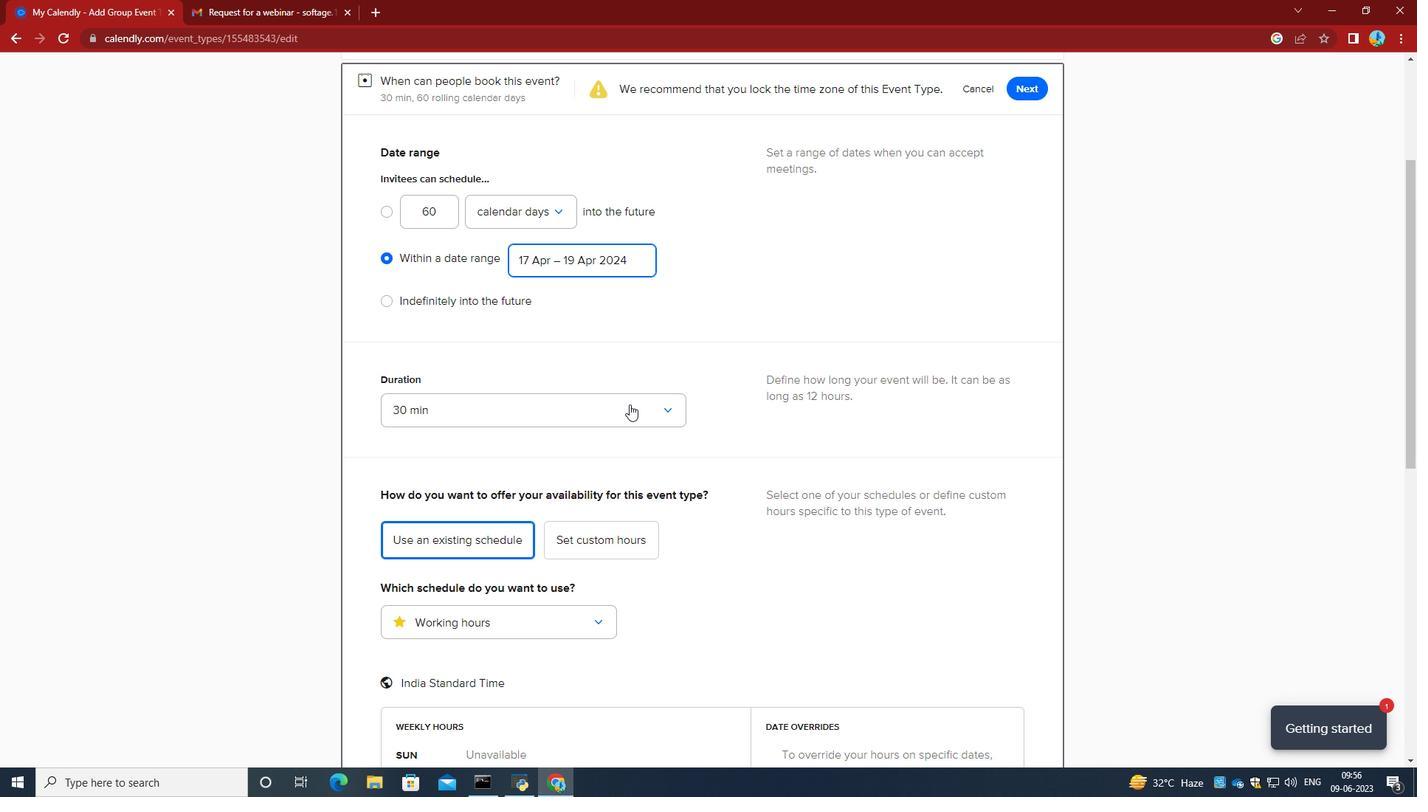 
Action: Mouse scrolled (629, 403) with delta (0, 0)
Screenshot: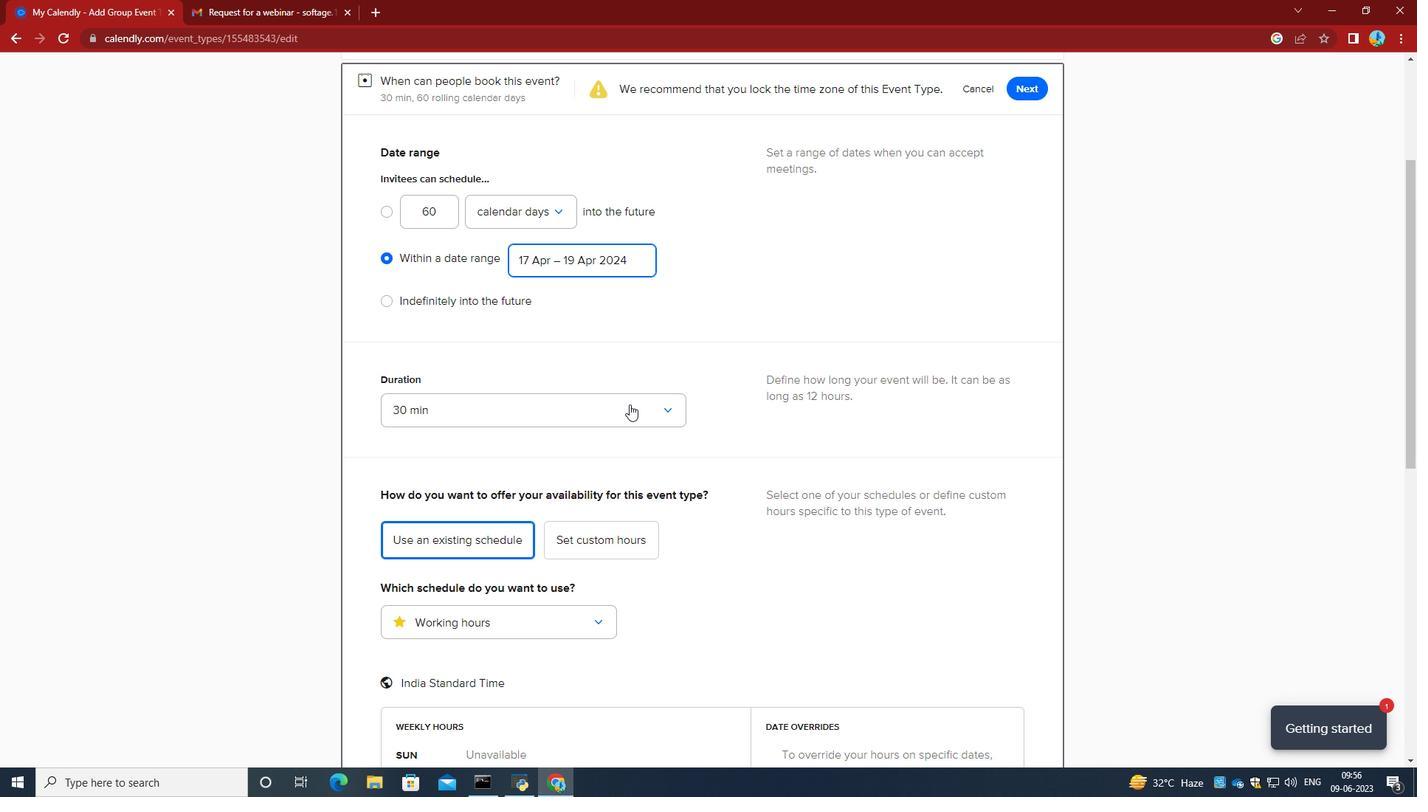 
Action: Mouse scrolled (629, 403) with delta (0, 0)
Screenshot: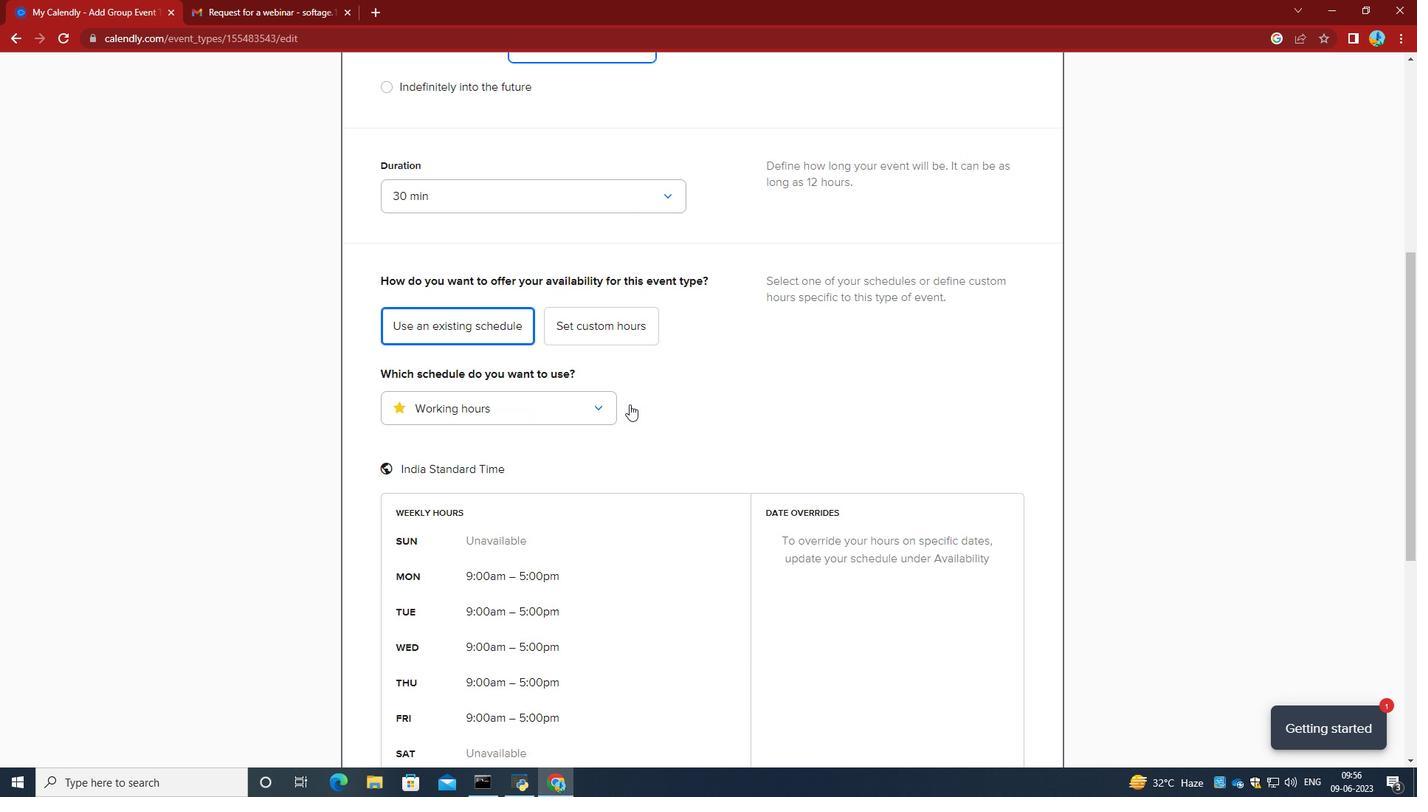 
Action: Mouse scrolled (629, 403) with delta (0, 0)
Screenshot: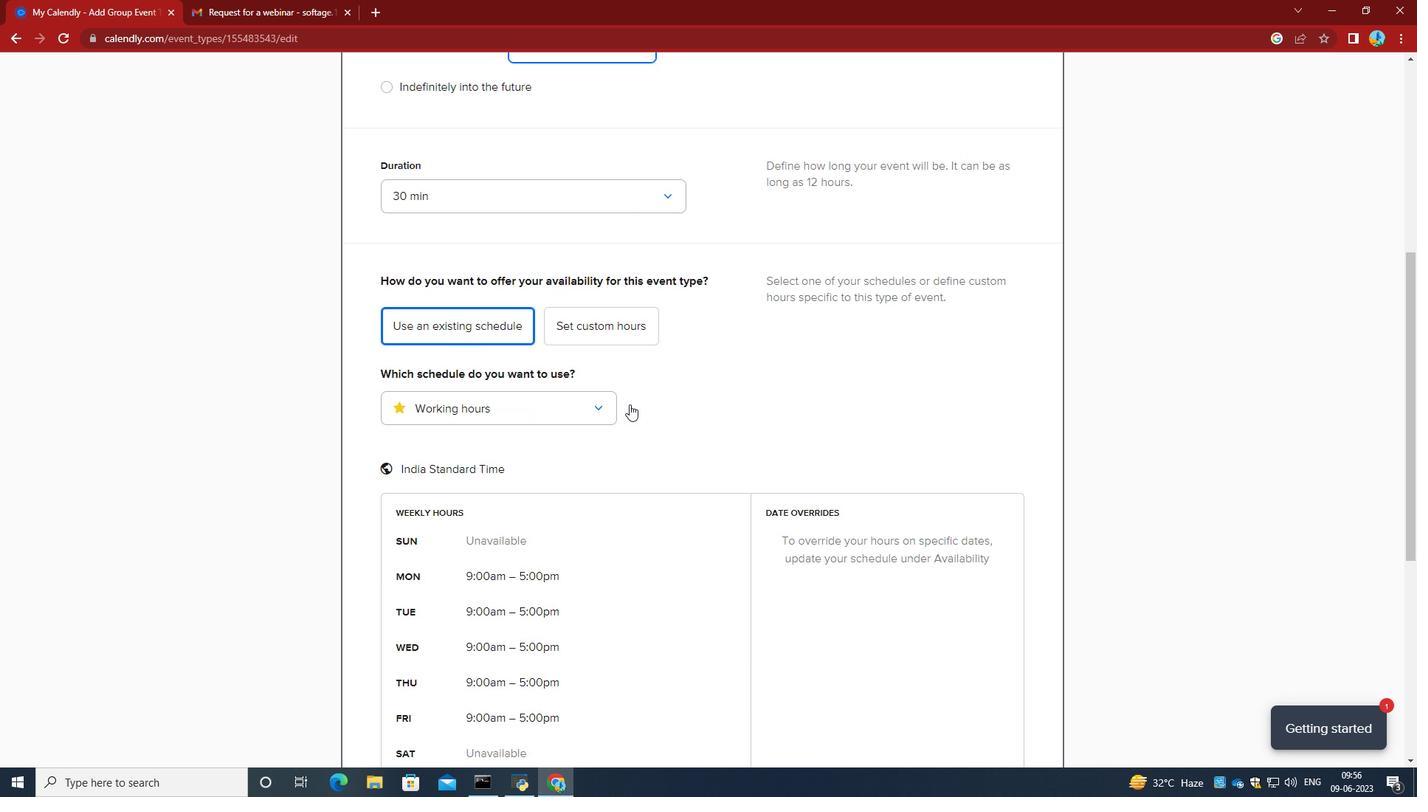 
Action: Mouse scrolled (629, 403) with delta (0, 0)
Screenshot: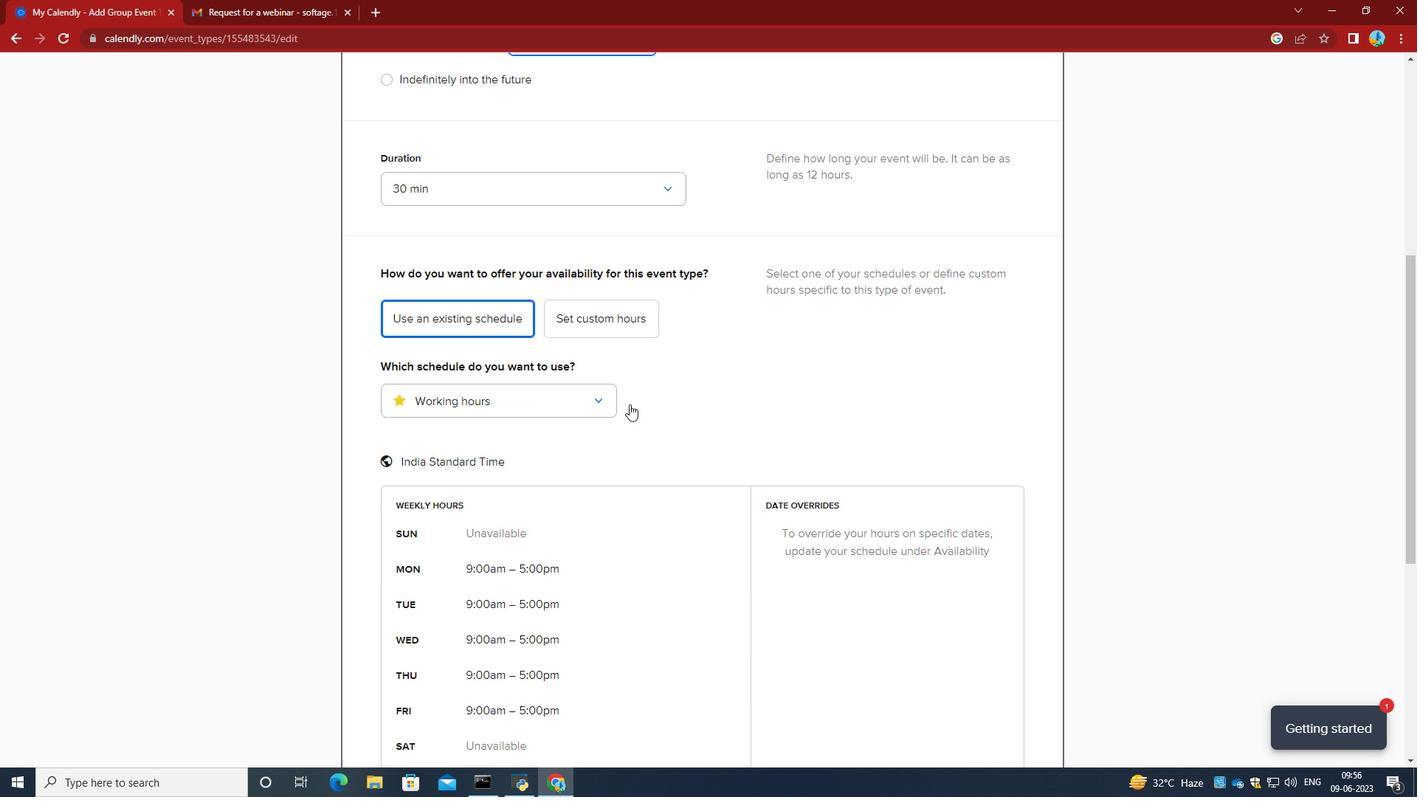 
Action: Mouse scrolled (629, 403) with delta (0, 0)
Screenshot: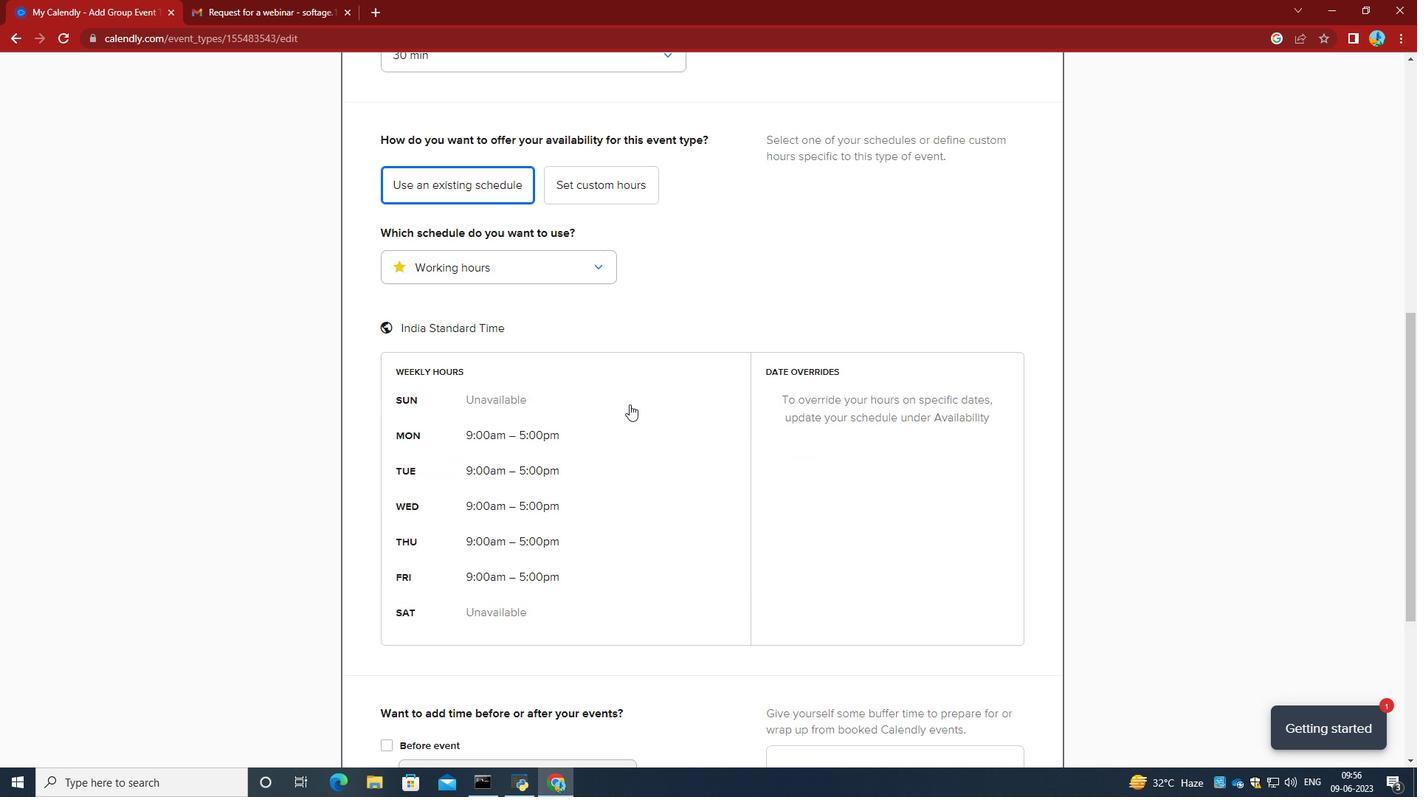 
Action: Mouse scrolled (629, 403) with delta (0, 0)
Screenshot: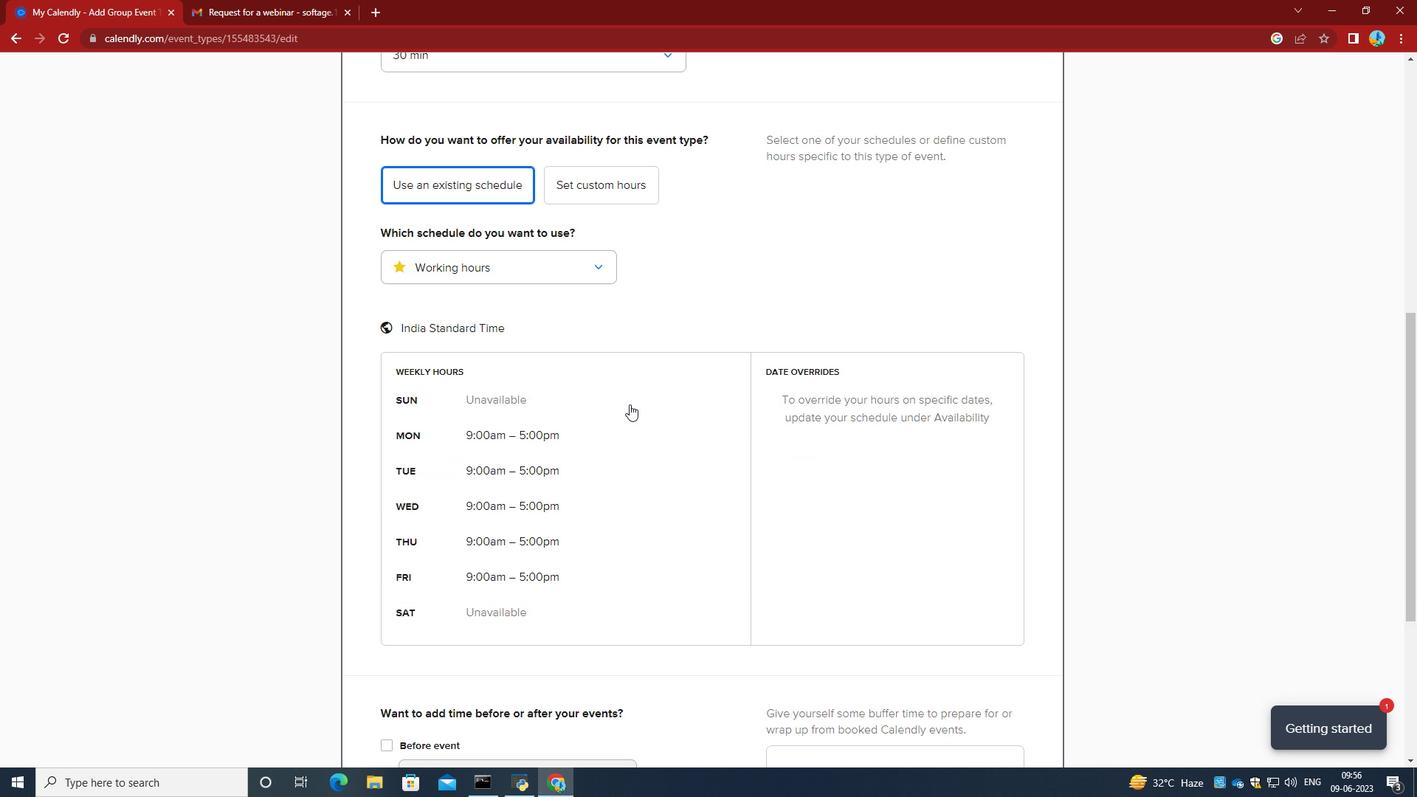 
Action: Mouse scrolled (629, 403) with delta (0, 0)
Screenshot: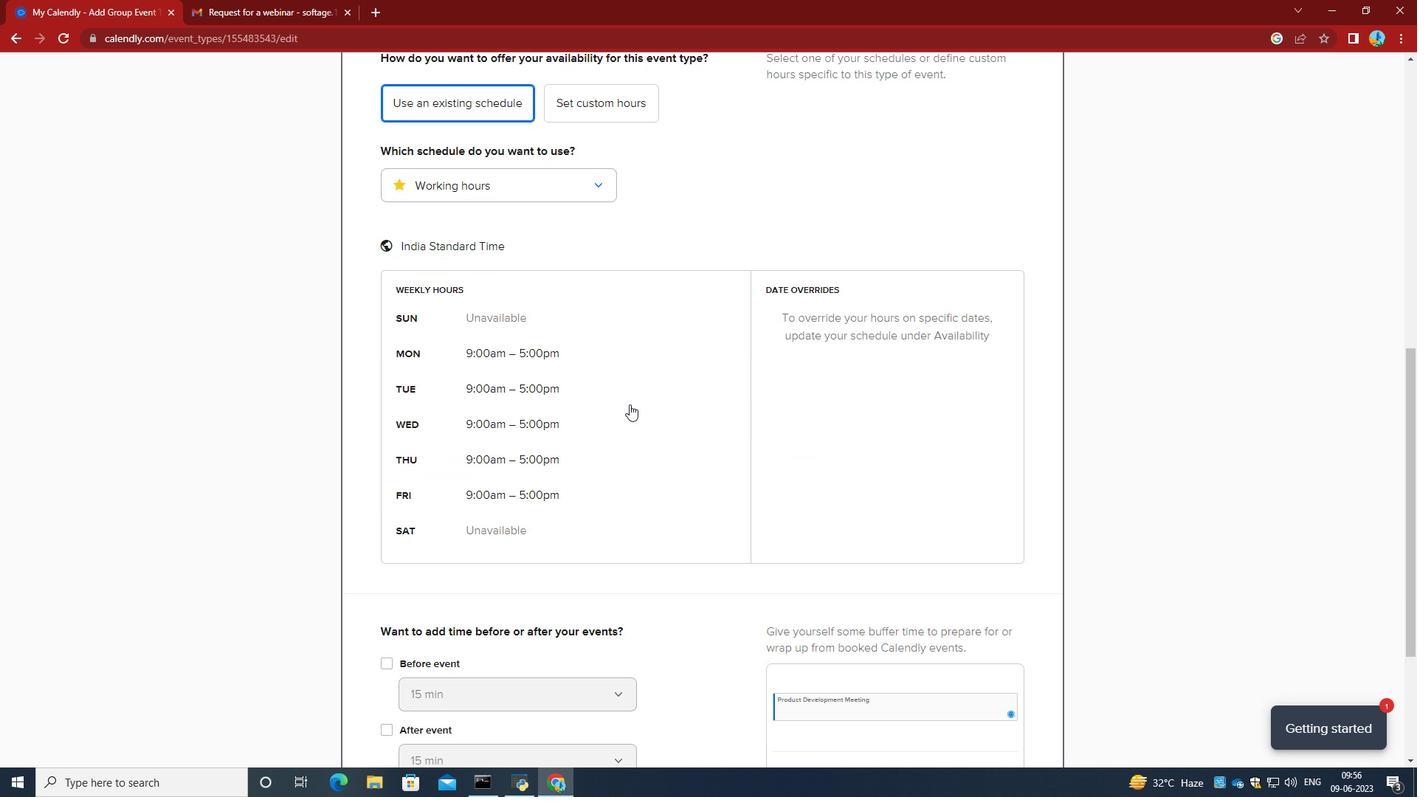 
Action: Mouse moved to (631, 414)
Screenshot: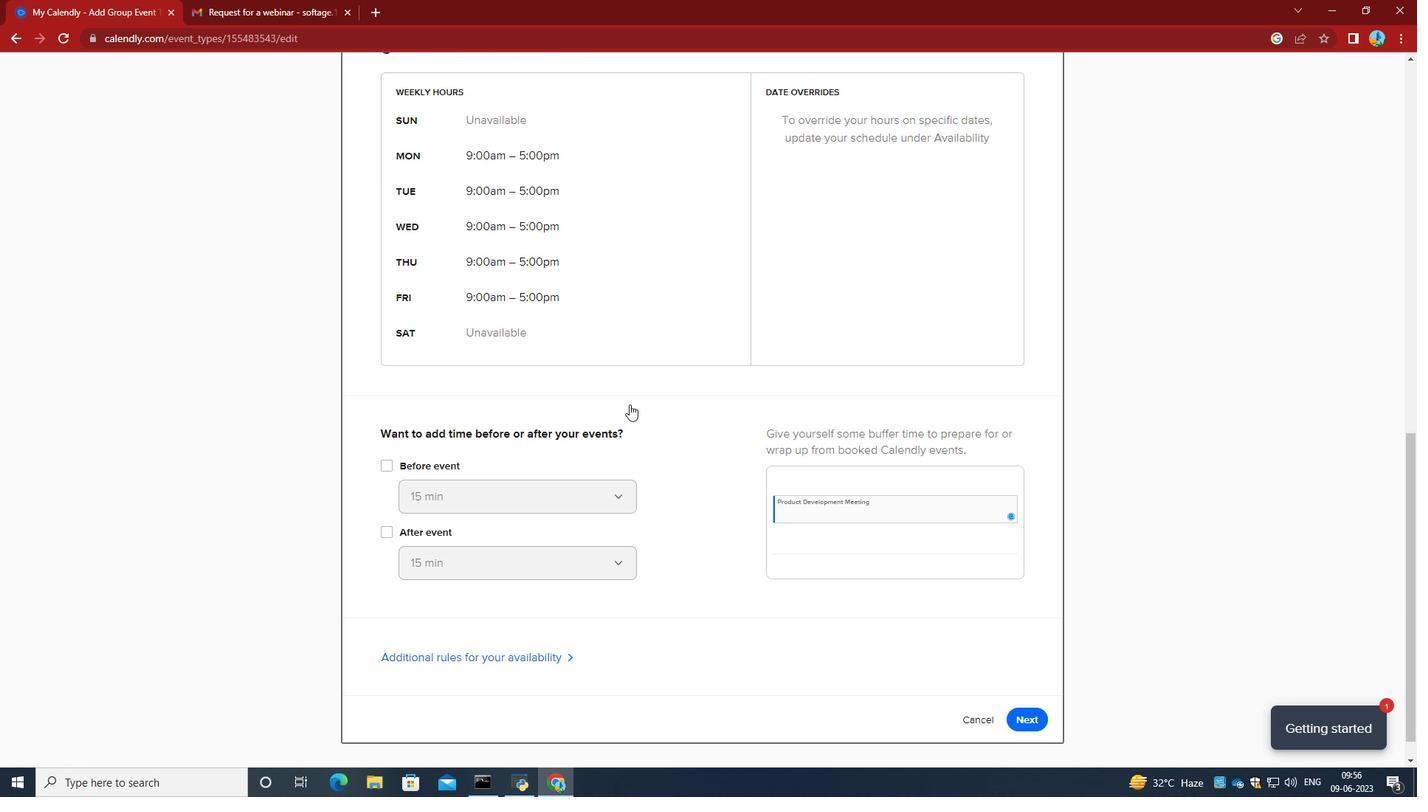 
Action: Mouse scrolled (631, 413) with delta (0, 0)
Screenshot: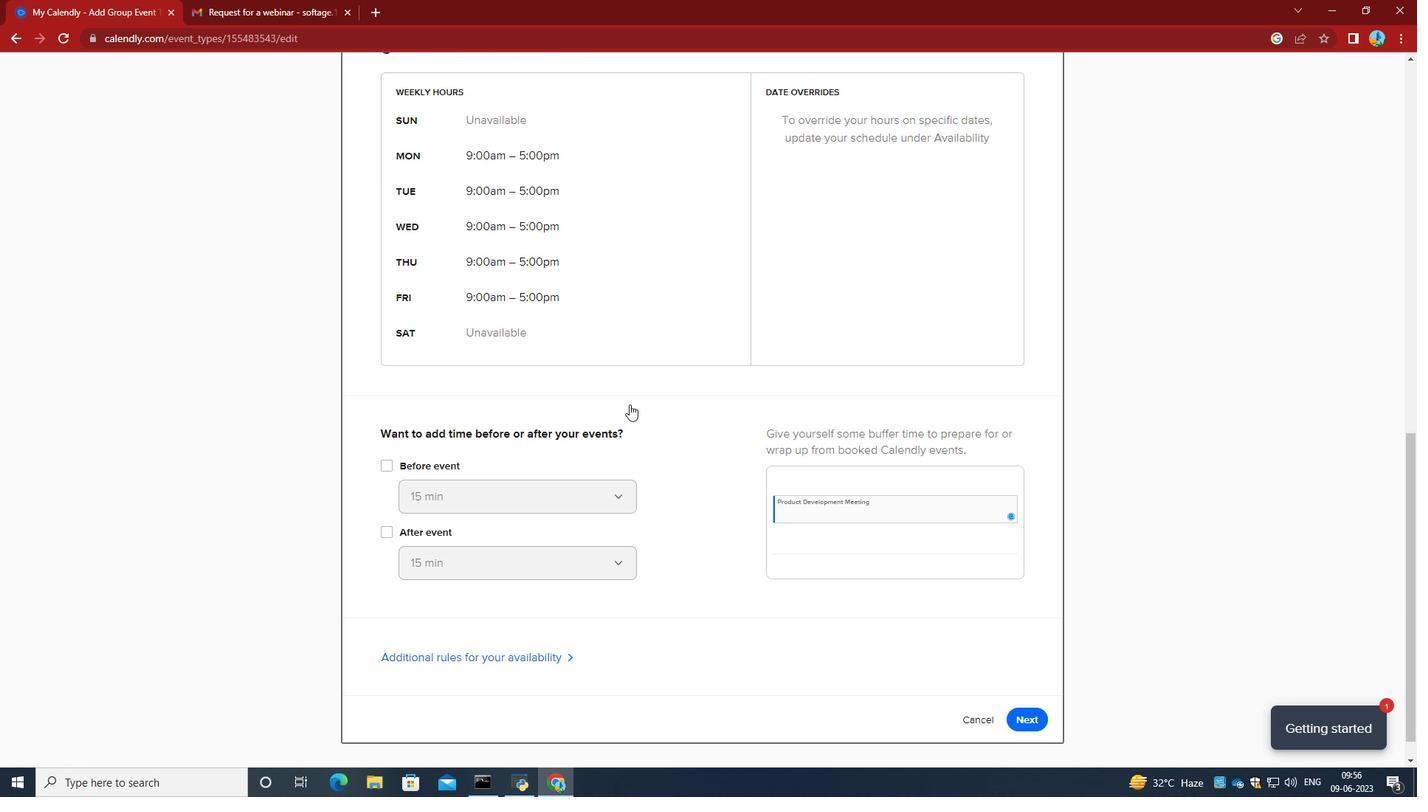 
Action: Mouse moved to (631, 419)
Screenshot: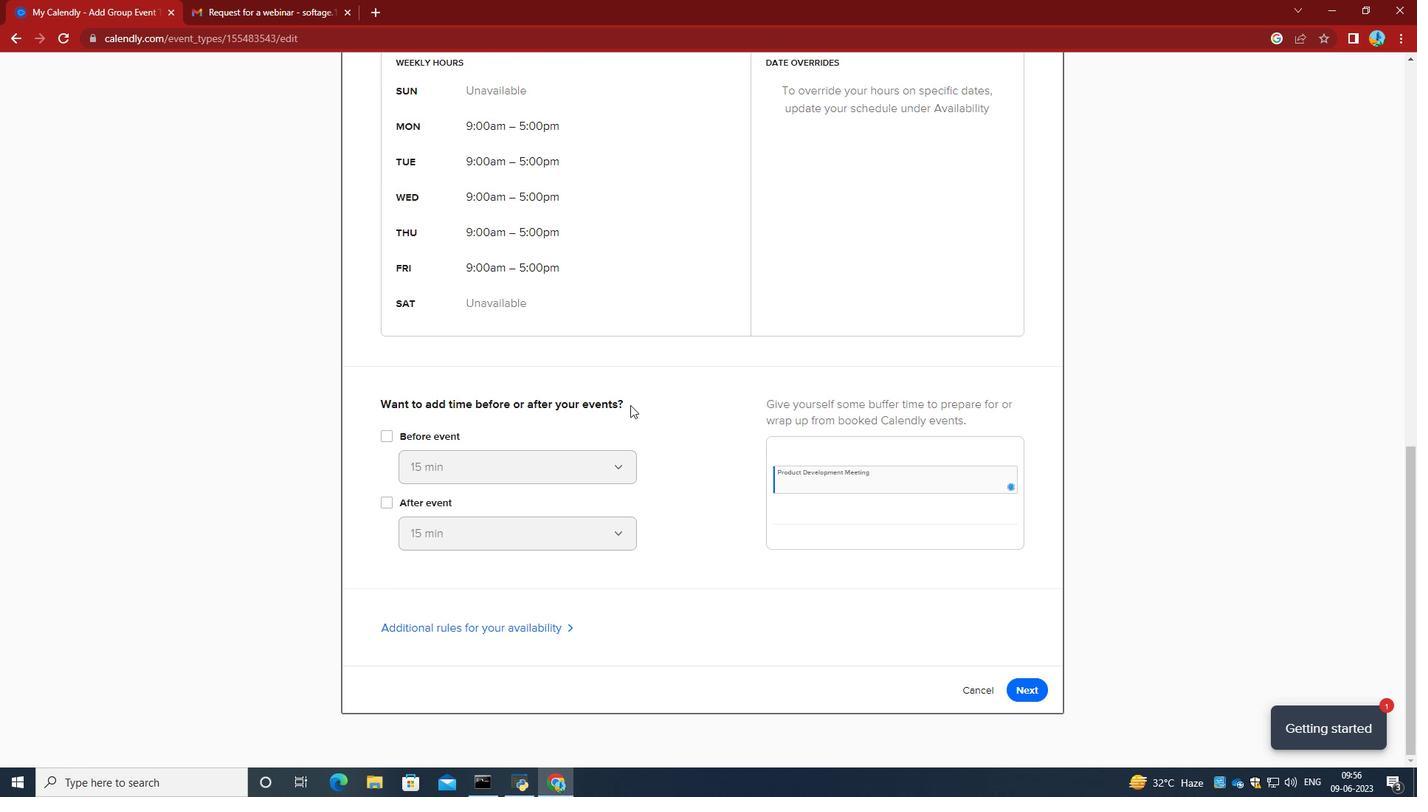 
Action: Mouse scrolled (631, 417) with delta (0, 0)
Screenshot: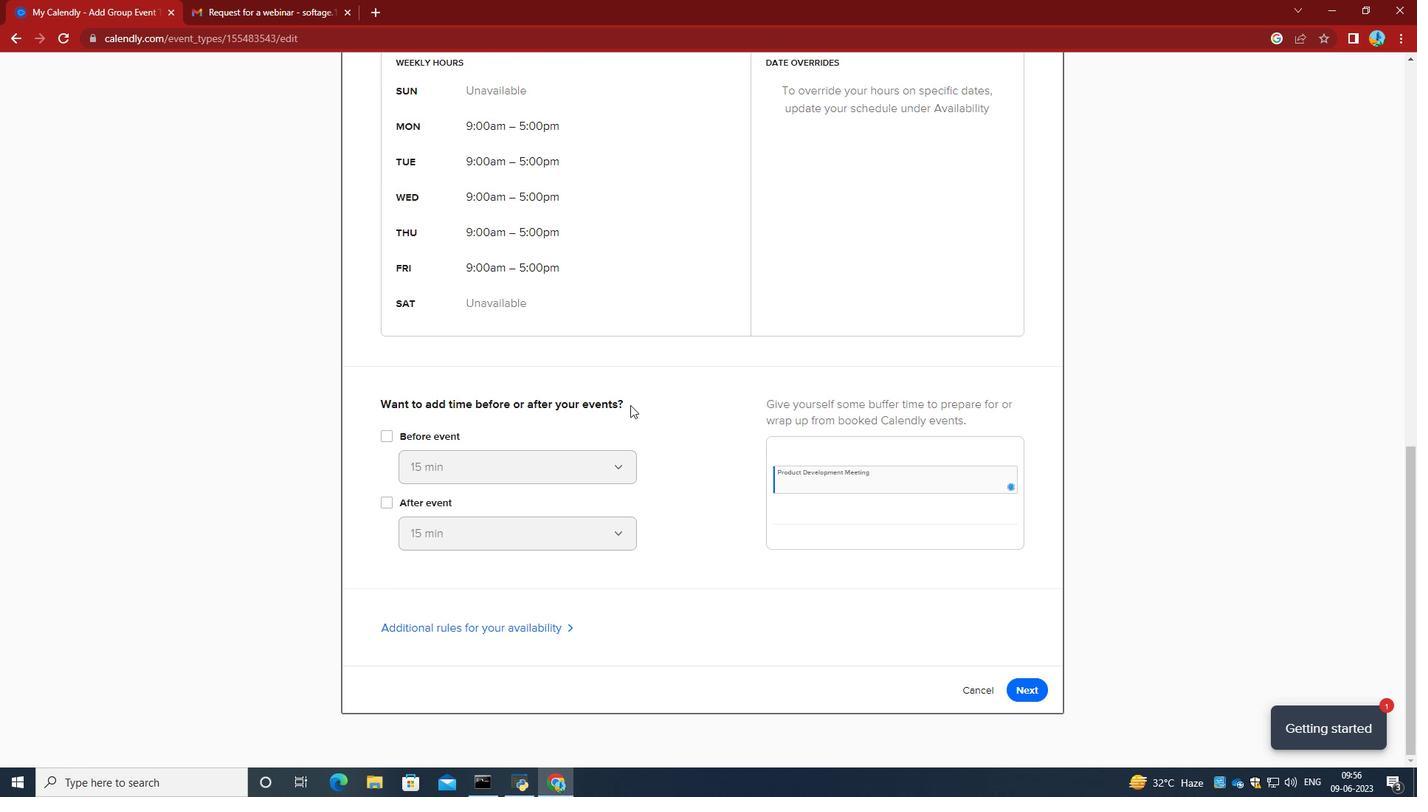 
Action: Mouse scrolled (631, 418) with delta (0, 0)
Screenshot: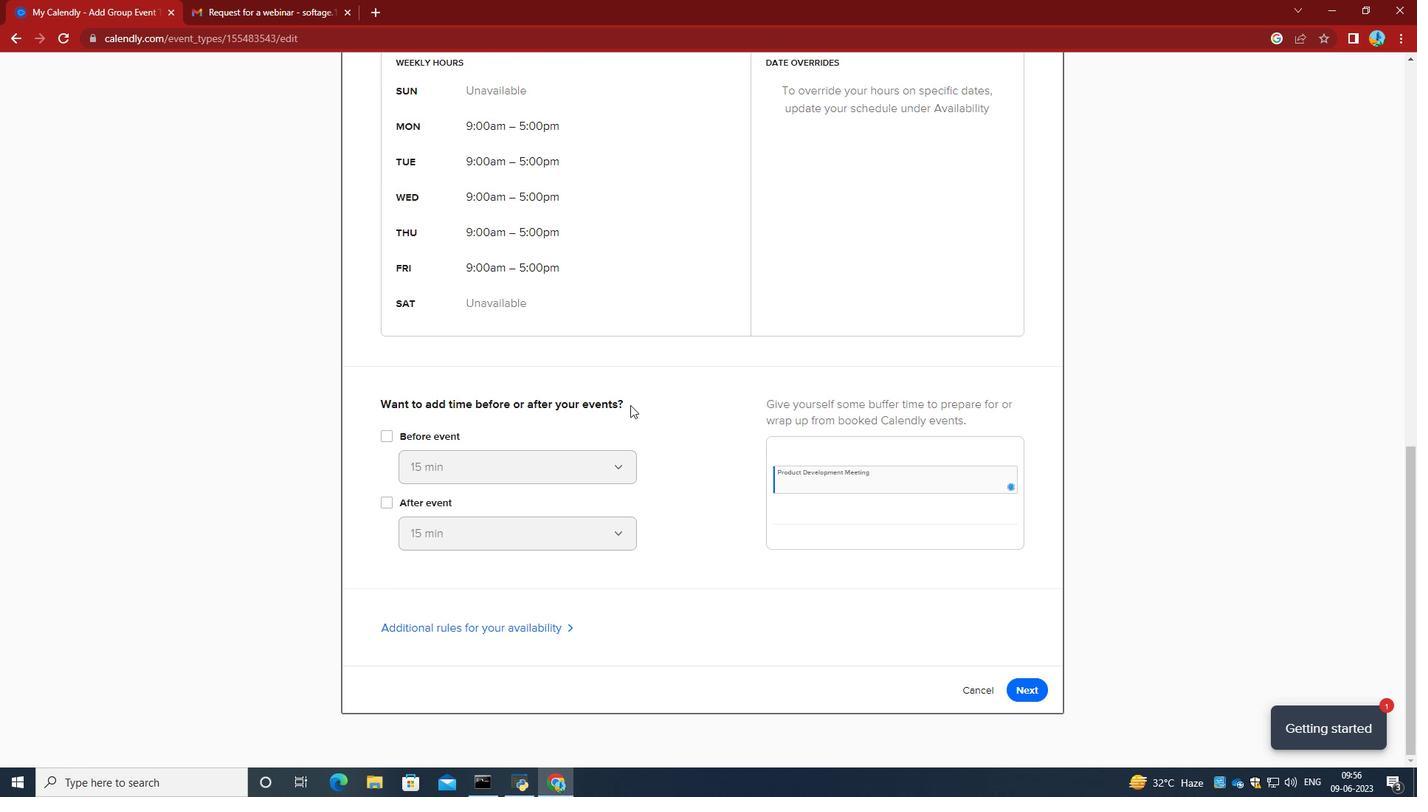 
Action: Mouse scrolled (631, 418) with delta (0, 0)
Screenshot: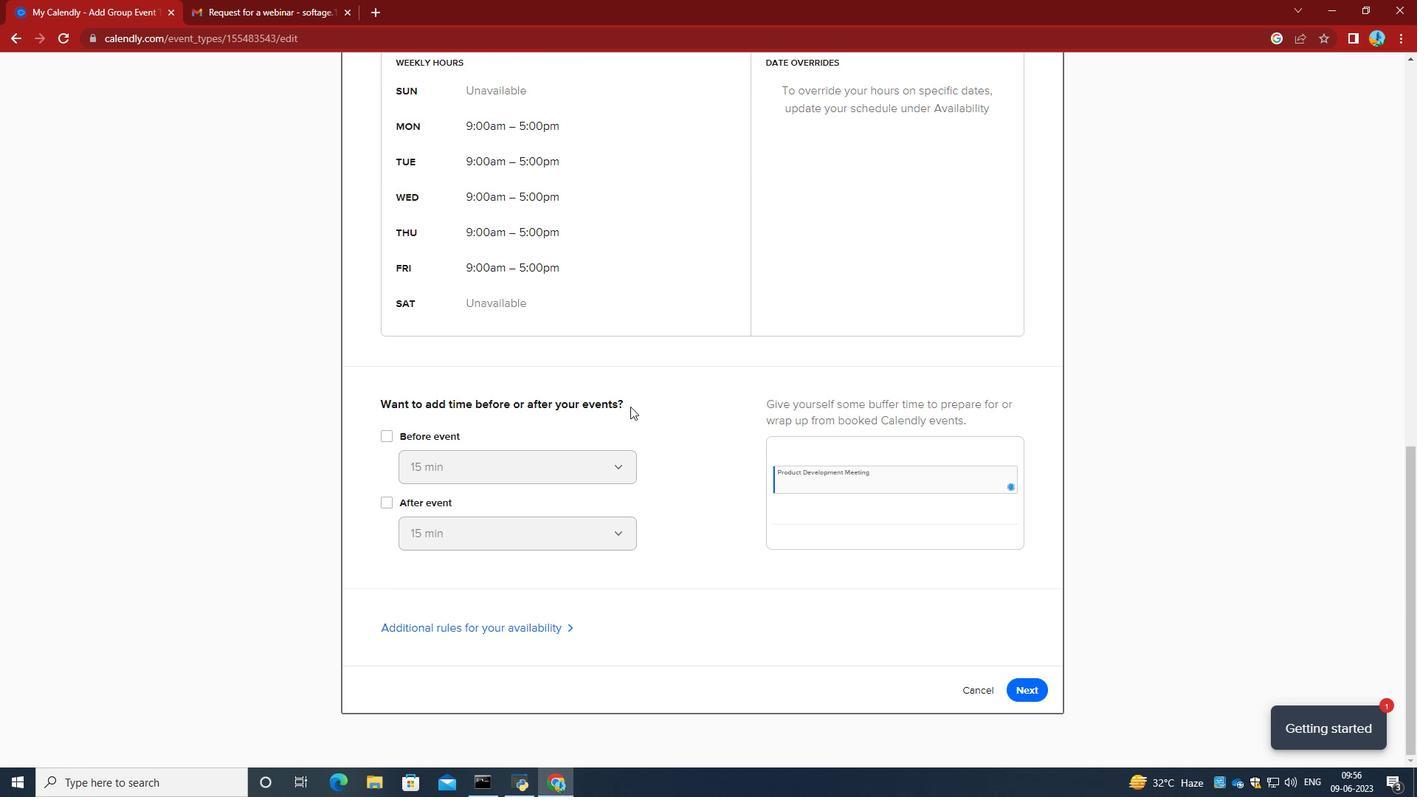 
Action: Mouse moved to (1012, 680)
Screenshot: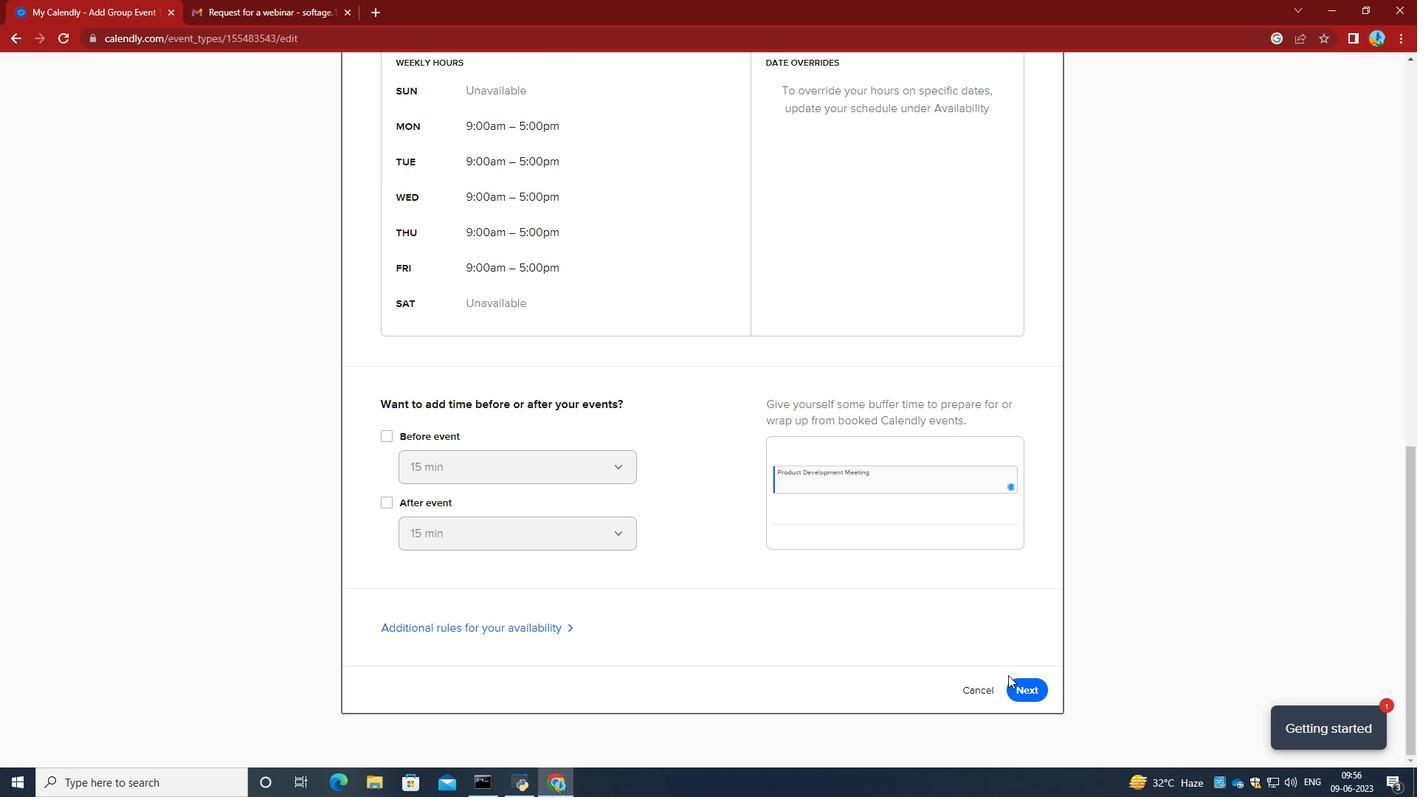 
Action: Mouse pressed left at (1012, 680)
Screenshot: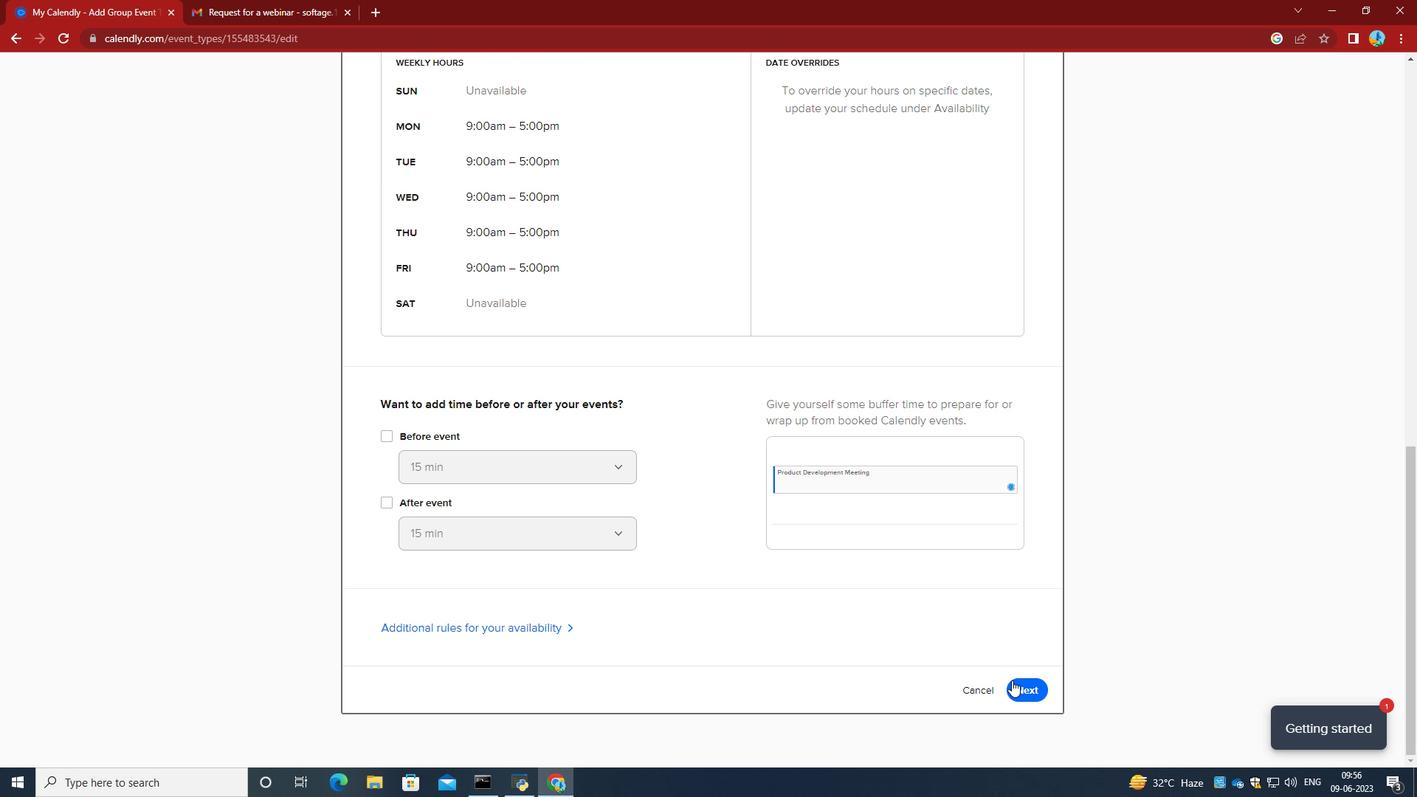 
Action: Mouse moved to (727, 462)
Screenshot: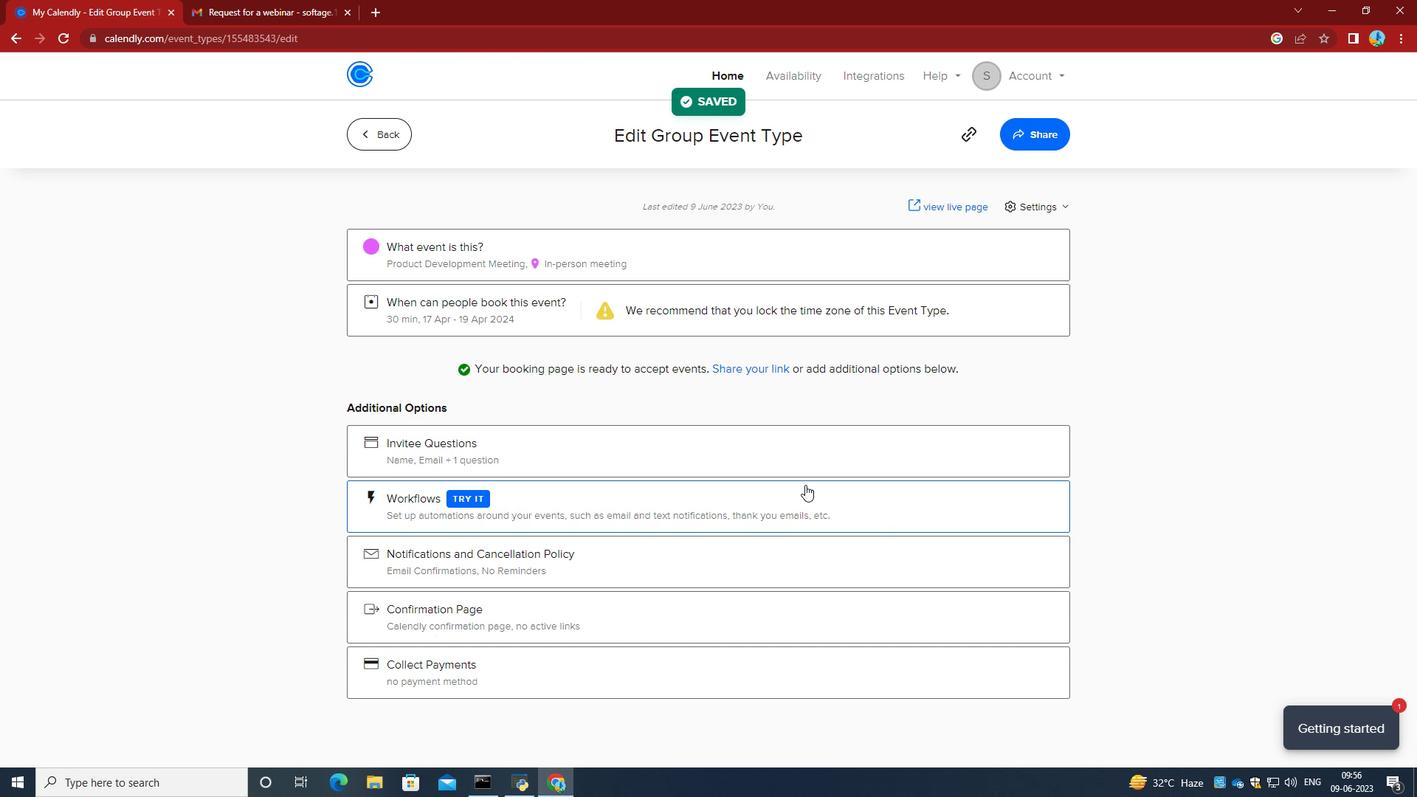 
Action: Mouse scrolled (727, 462) with delta (0, 0)
Screenshot: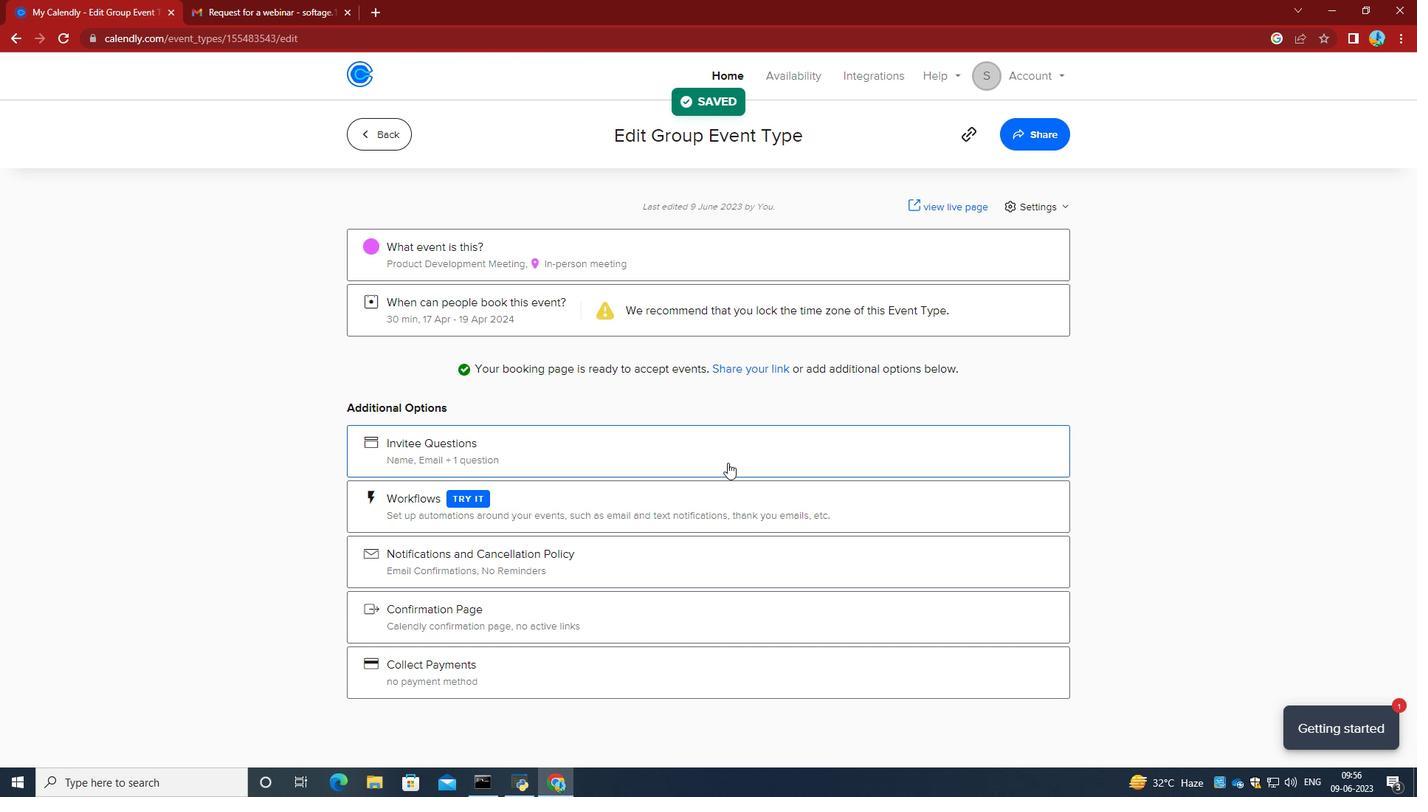
Action: Mouse moved to (1036, 130)
Screenshot: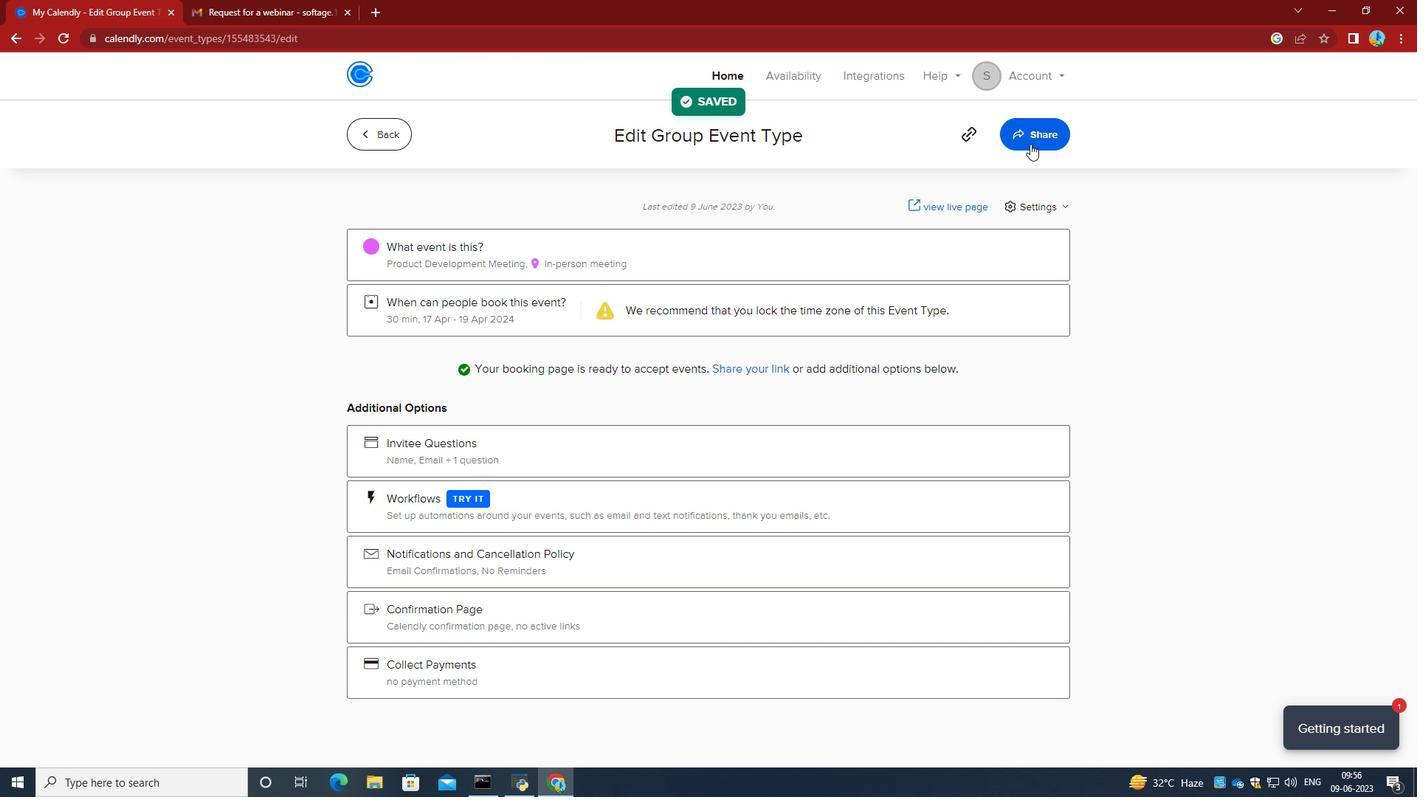 
Action: Mouse pressed left at (1036, 130)
Screenshot: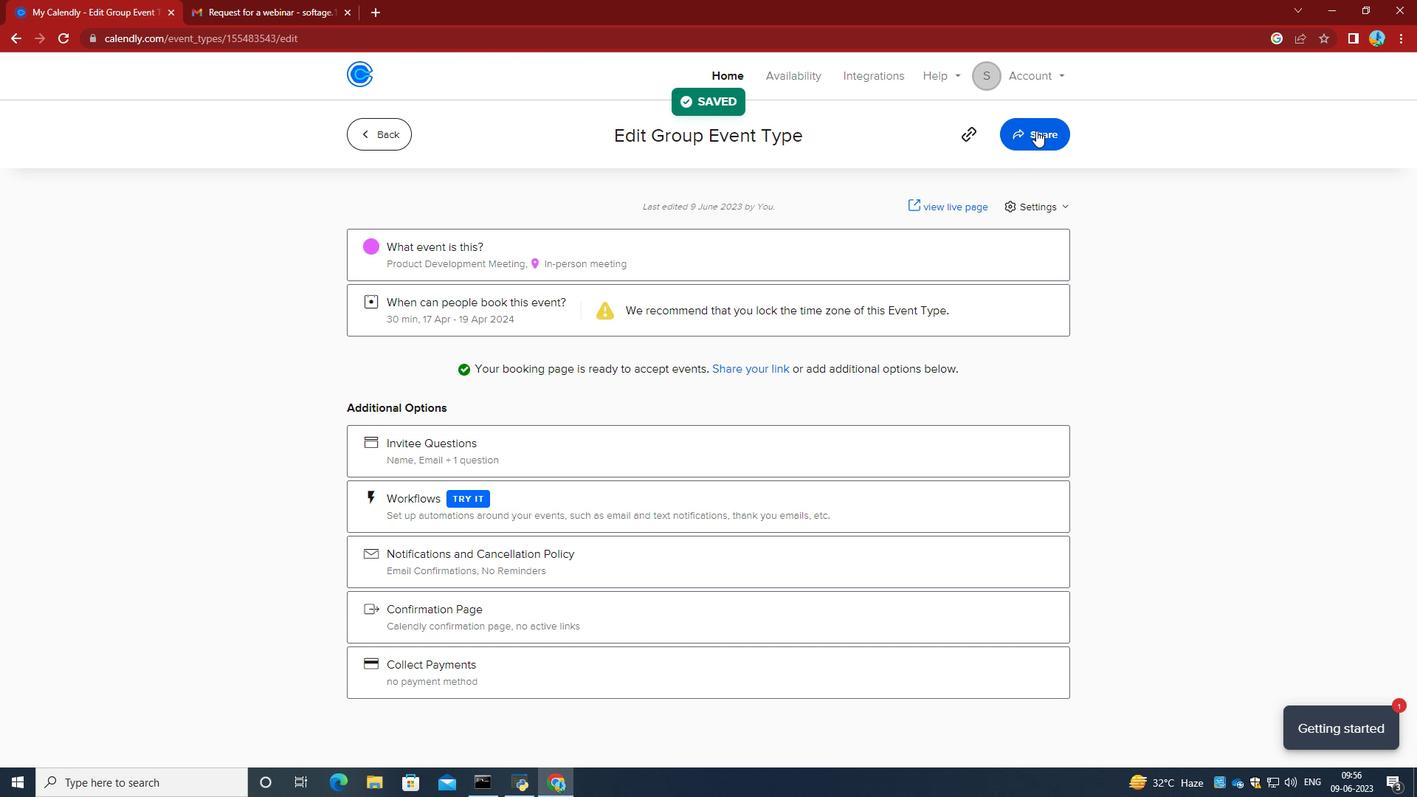 
Action: Mouse moved to (894, 278)
Screenshot: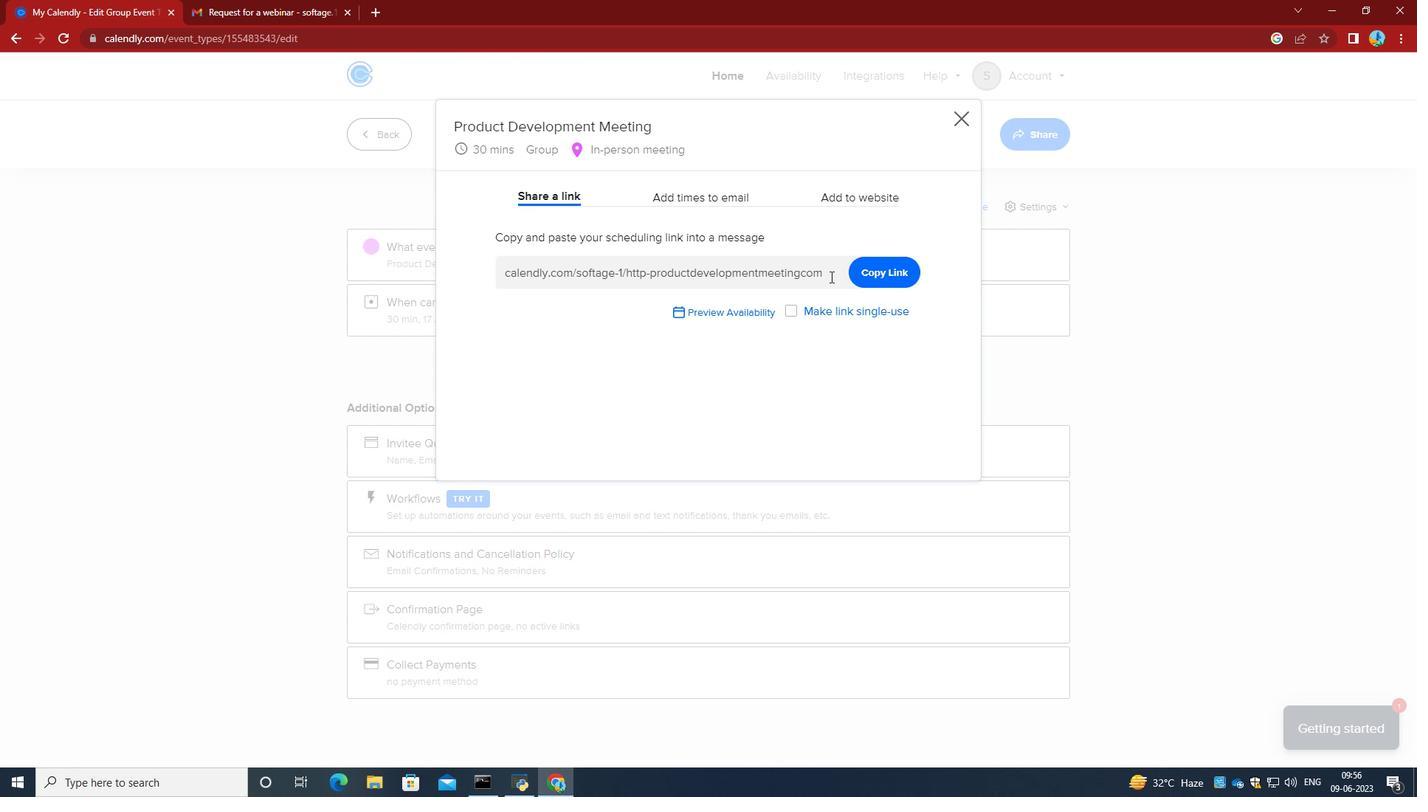 
Action: Mouse pressed left at (894, 278)
Screenshot: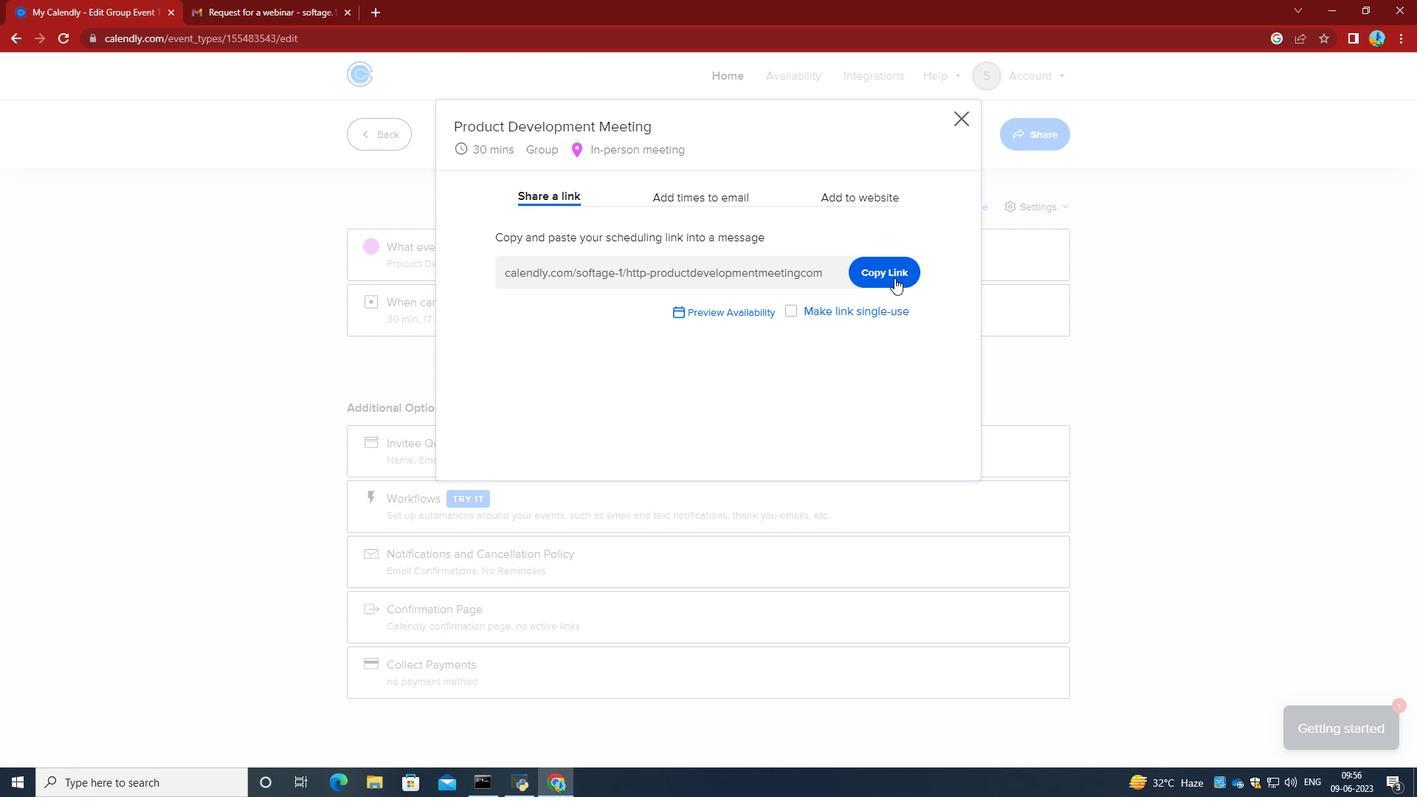 
Action: Mouse moved to (263, 0)
Screenshot: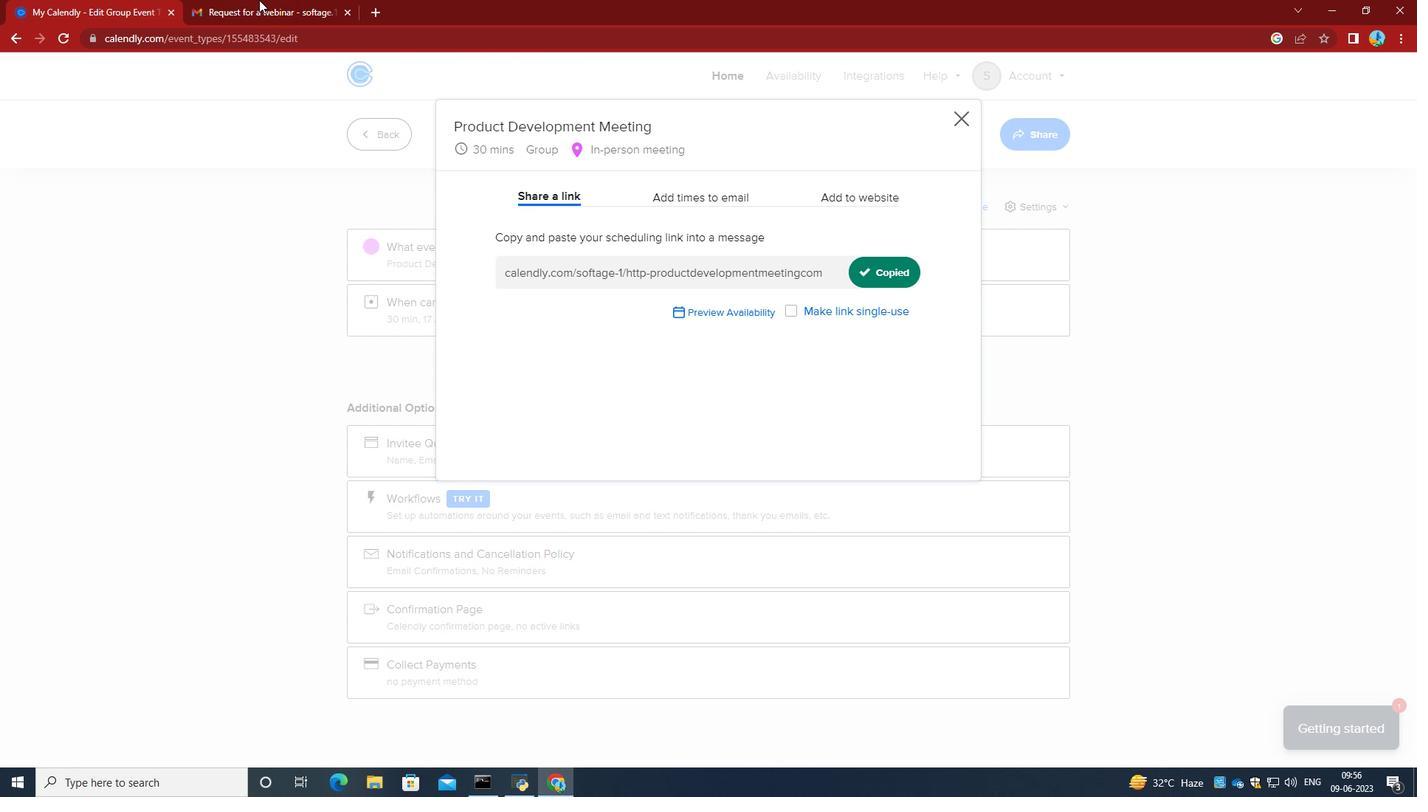 
Action: Mouse pressed left at (263, 0)
Screenshot: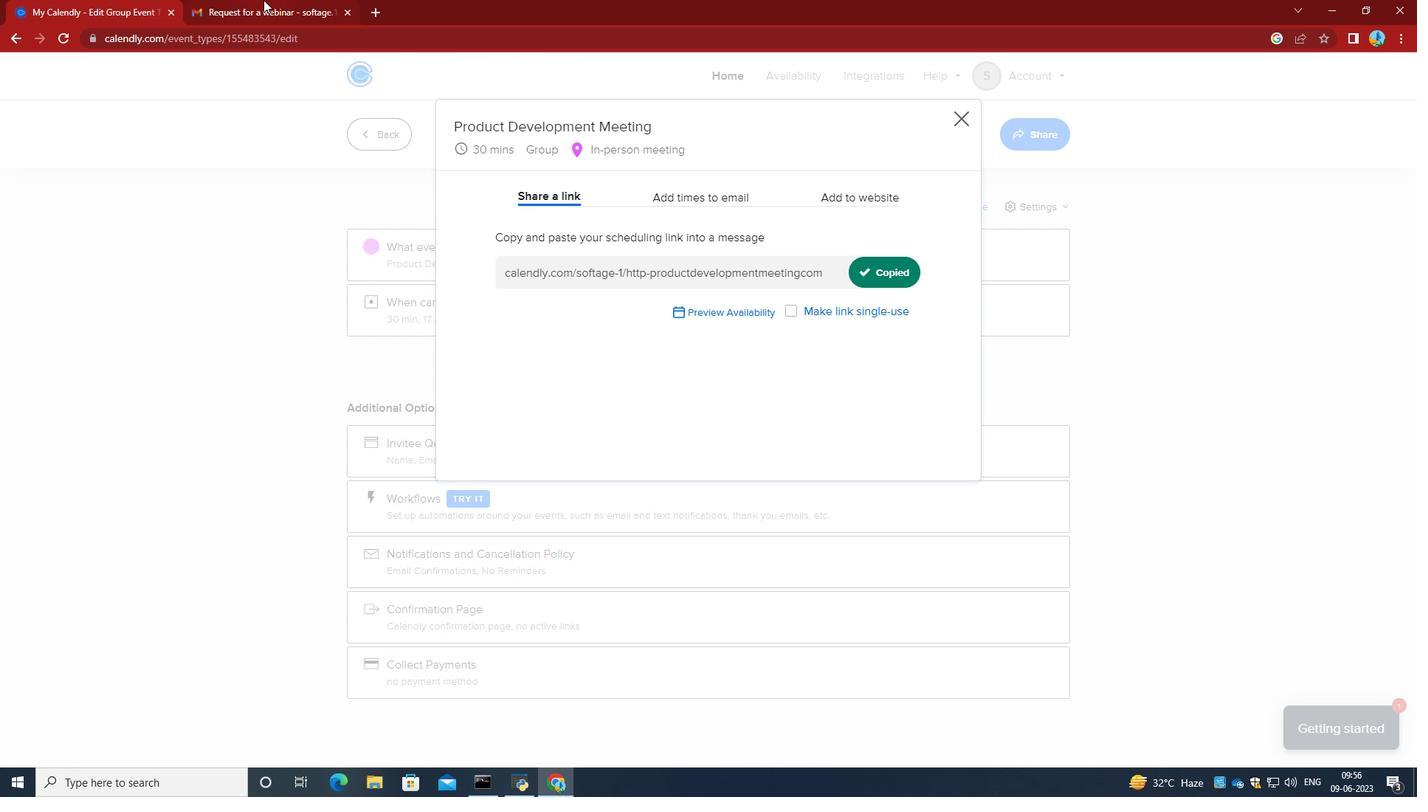 
Action: Mouse moved to (123, 119)
Screenshot: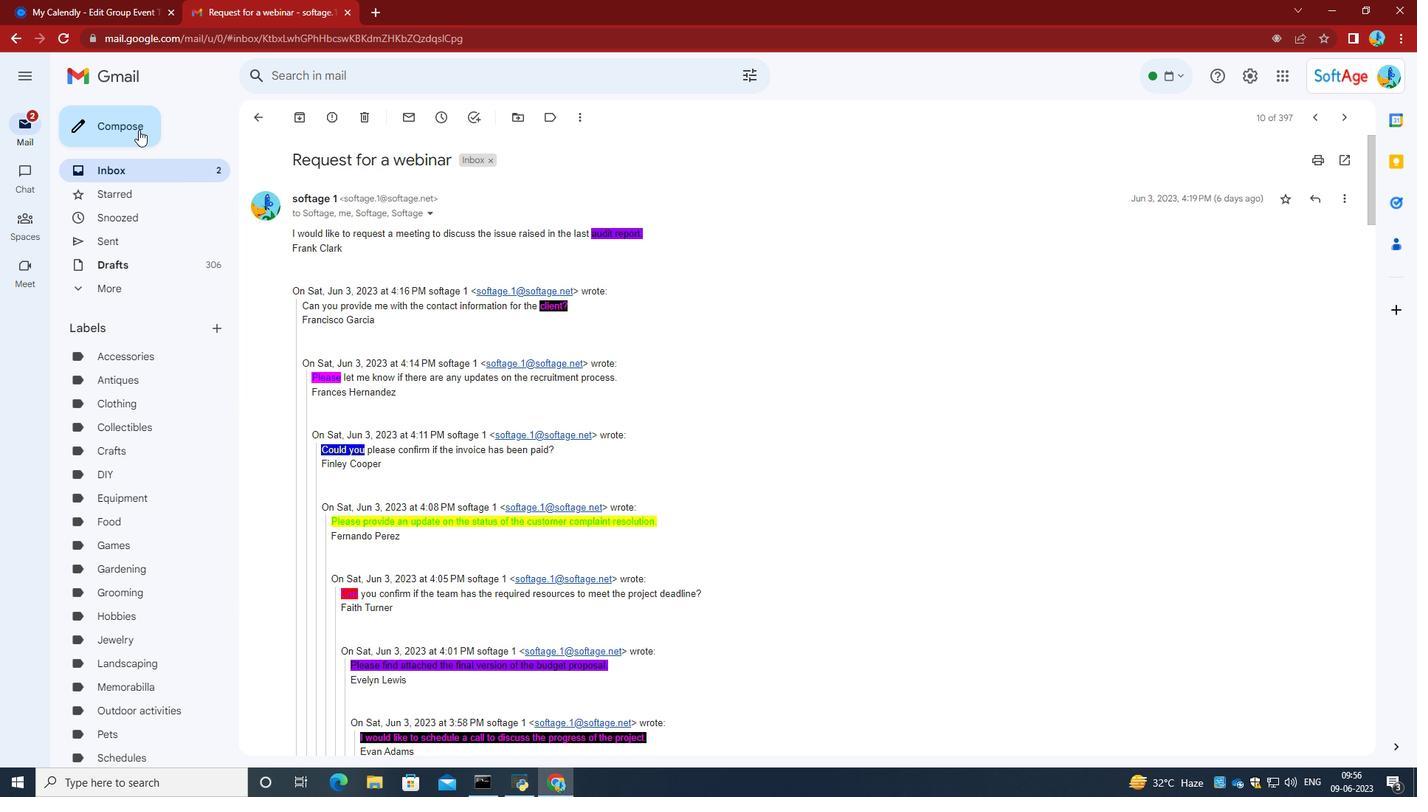 
Action: Mouse pressed left at (123, 119)
Screenshot: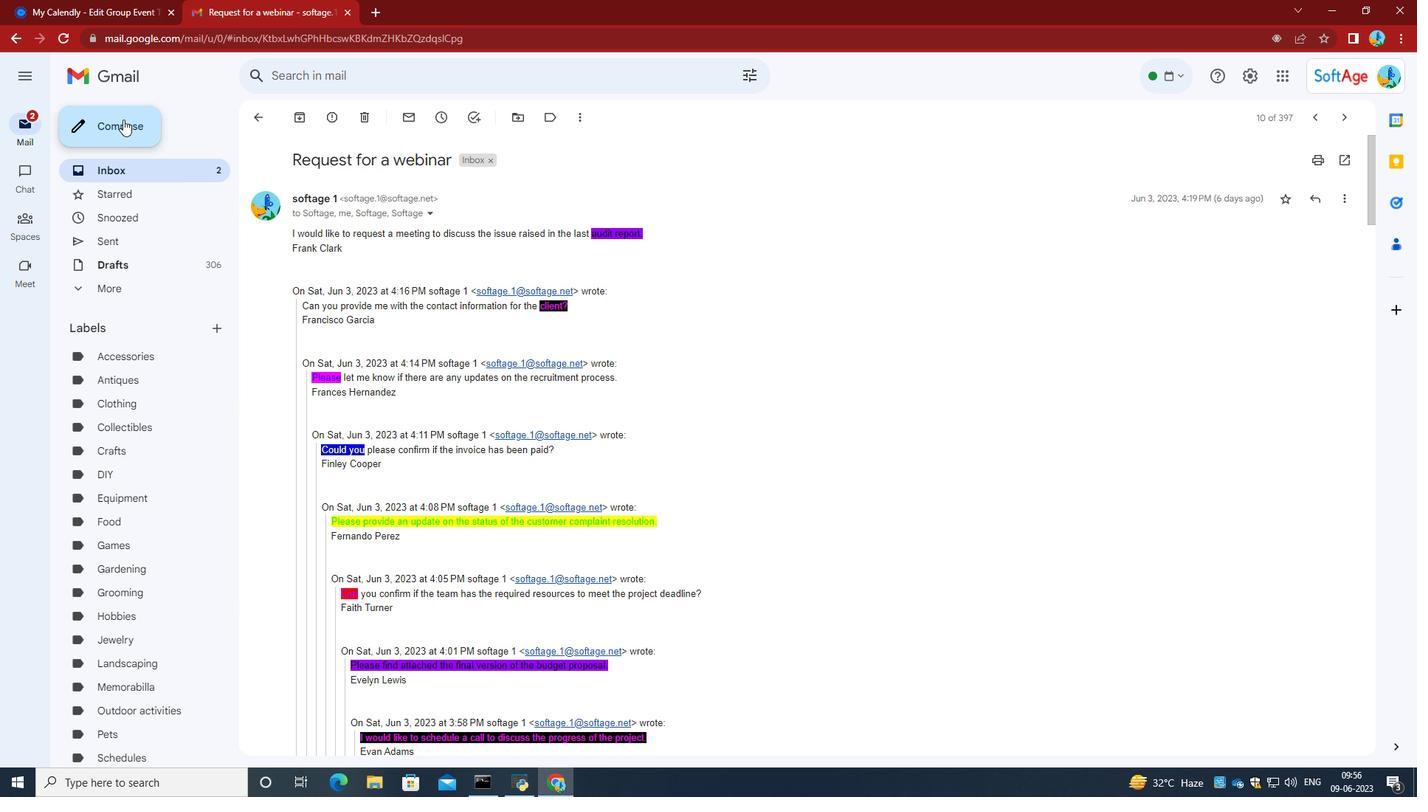 
Action: Mouse moved to (1021, 490)
Screenshot: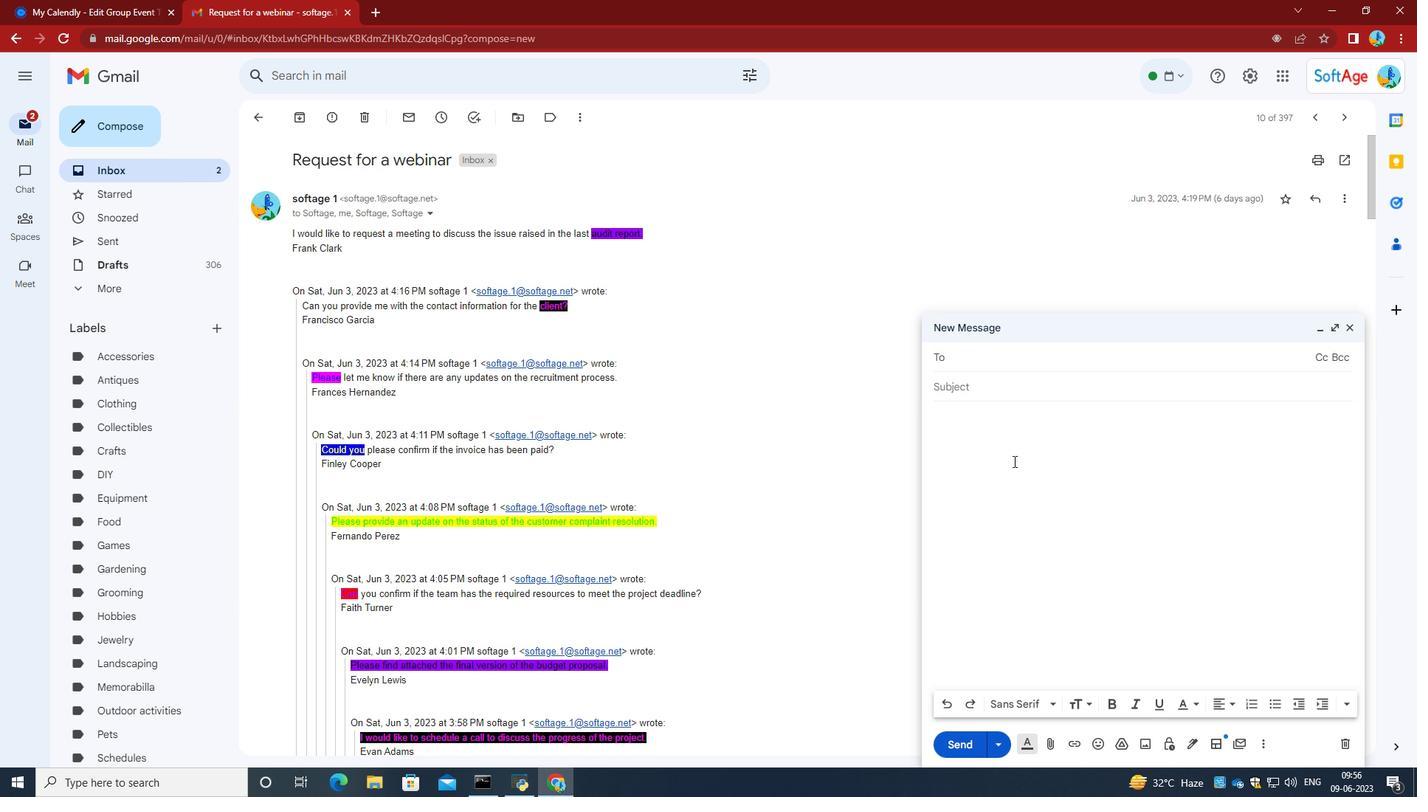 
Action: Mouse pressed left at (1021, 490)
Screenshot: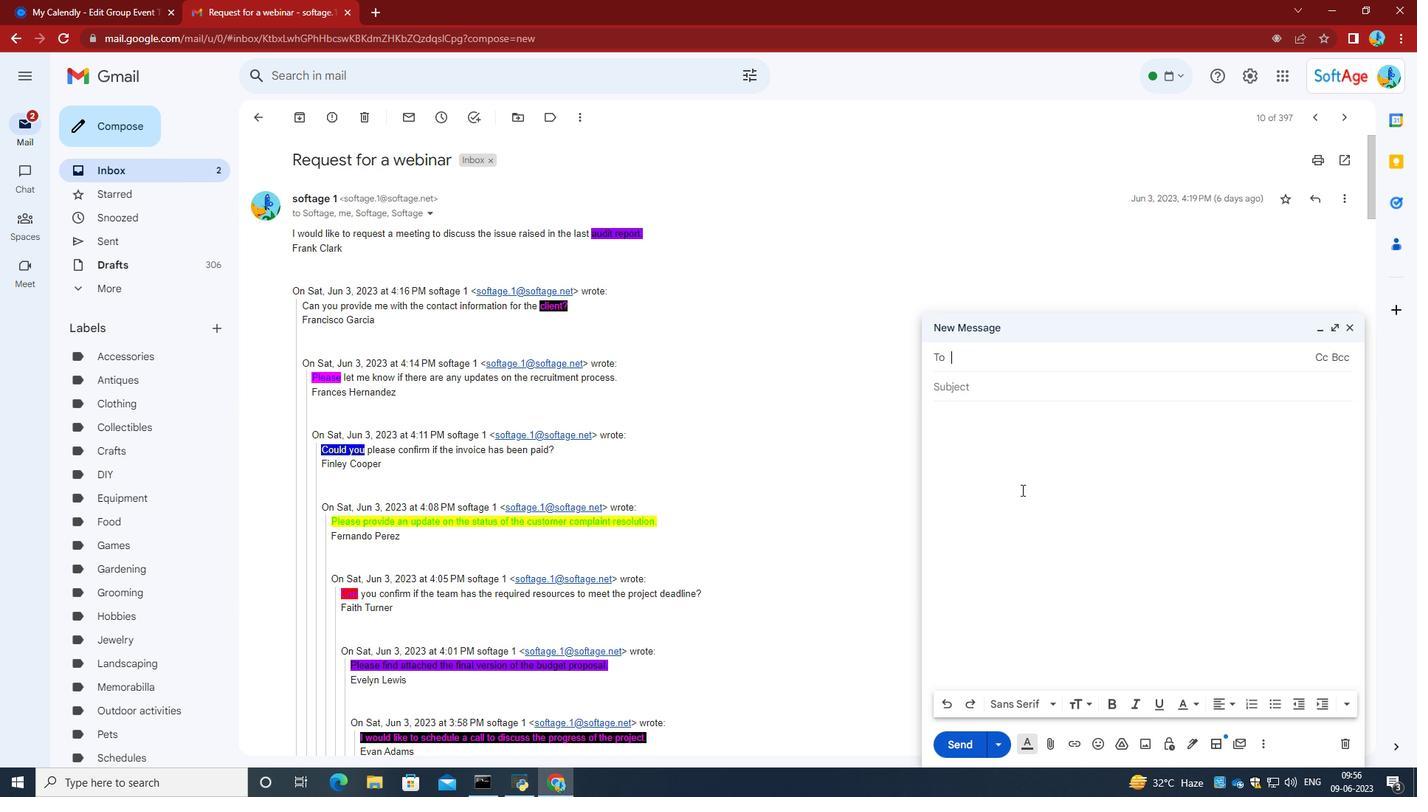 
Action: Key pressed ctrl+V
Screenshot: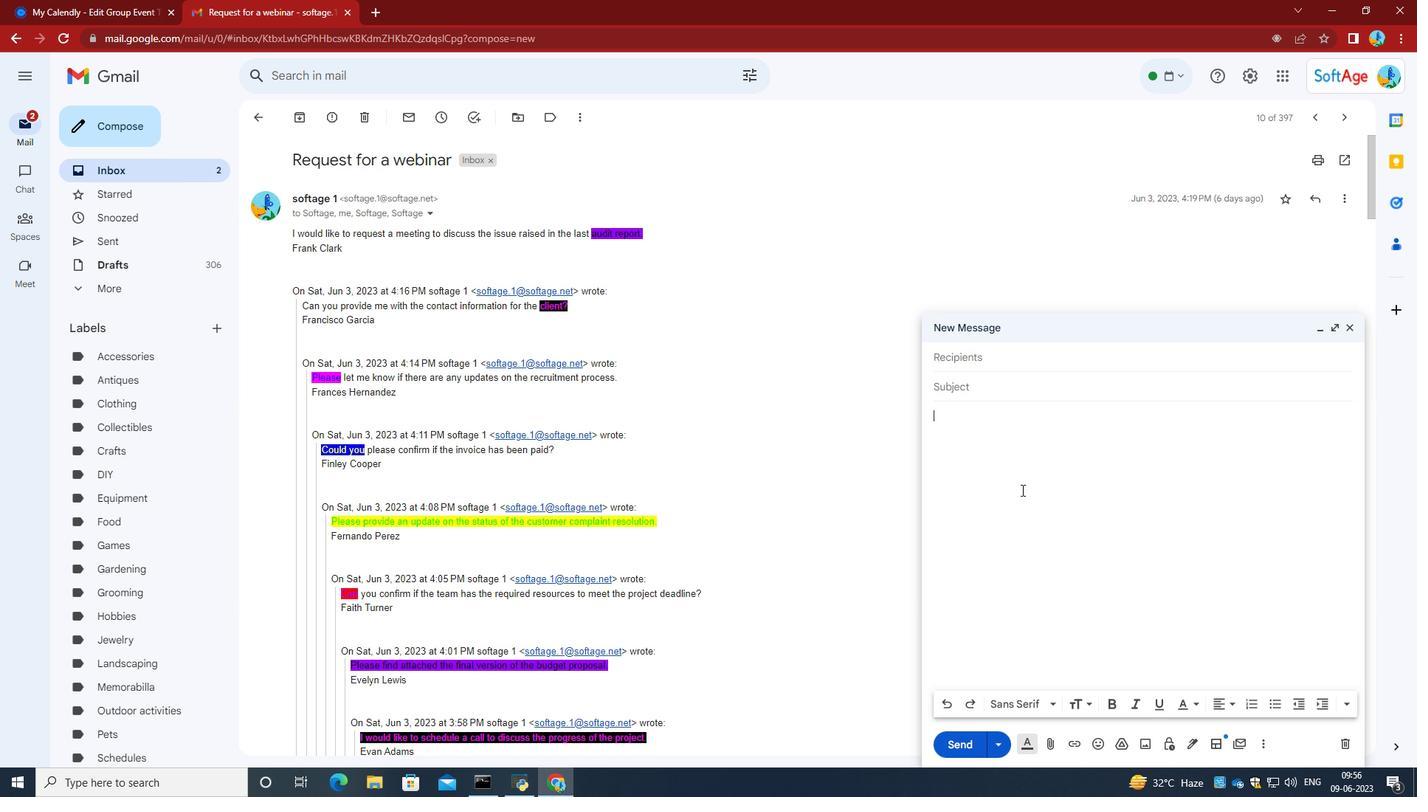 
Action: Mouse moved to (998, 363)
Screenshot: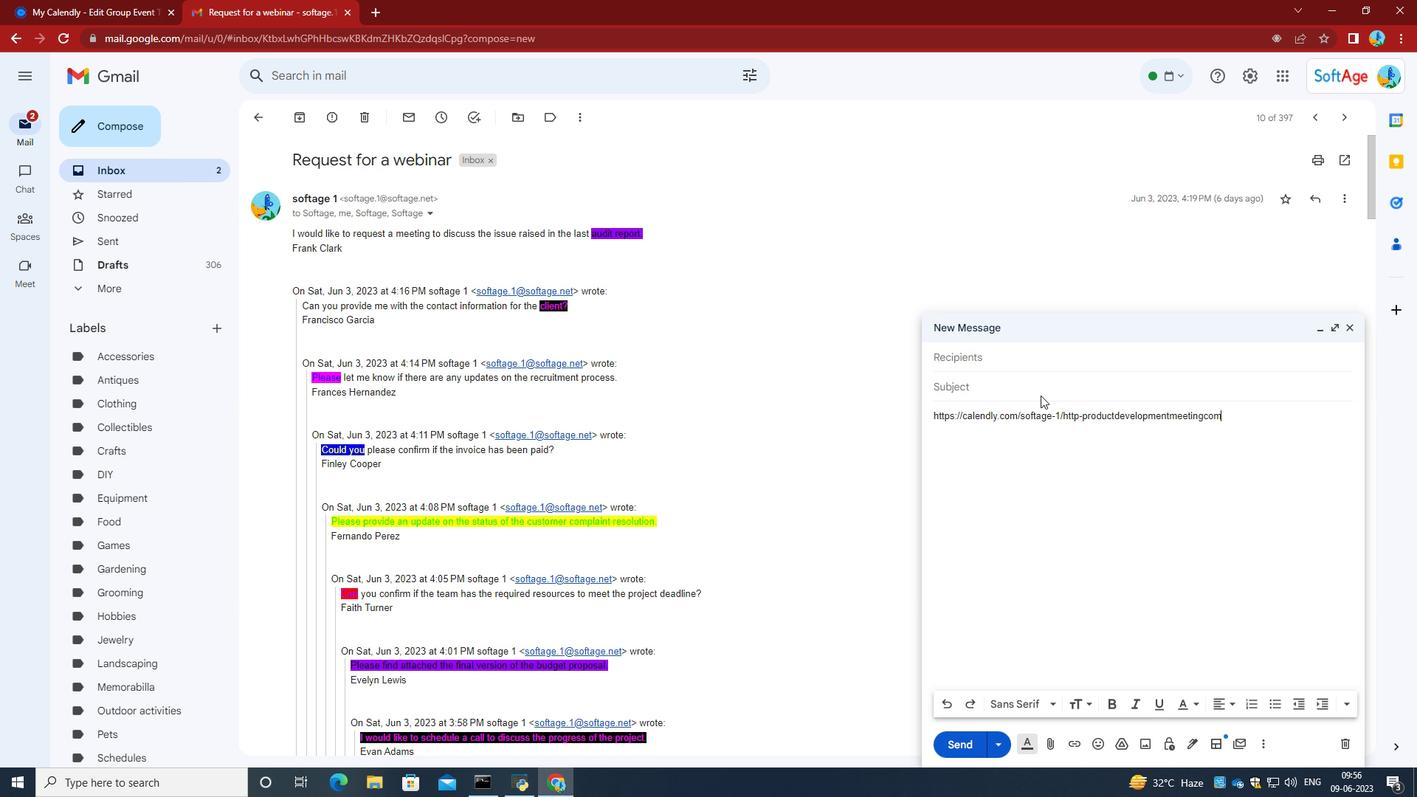 
Action: Mouse pressed left at (998, 363)
Screenshot: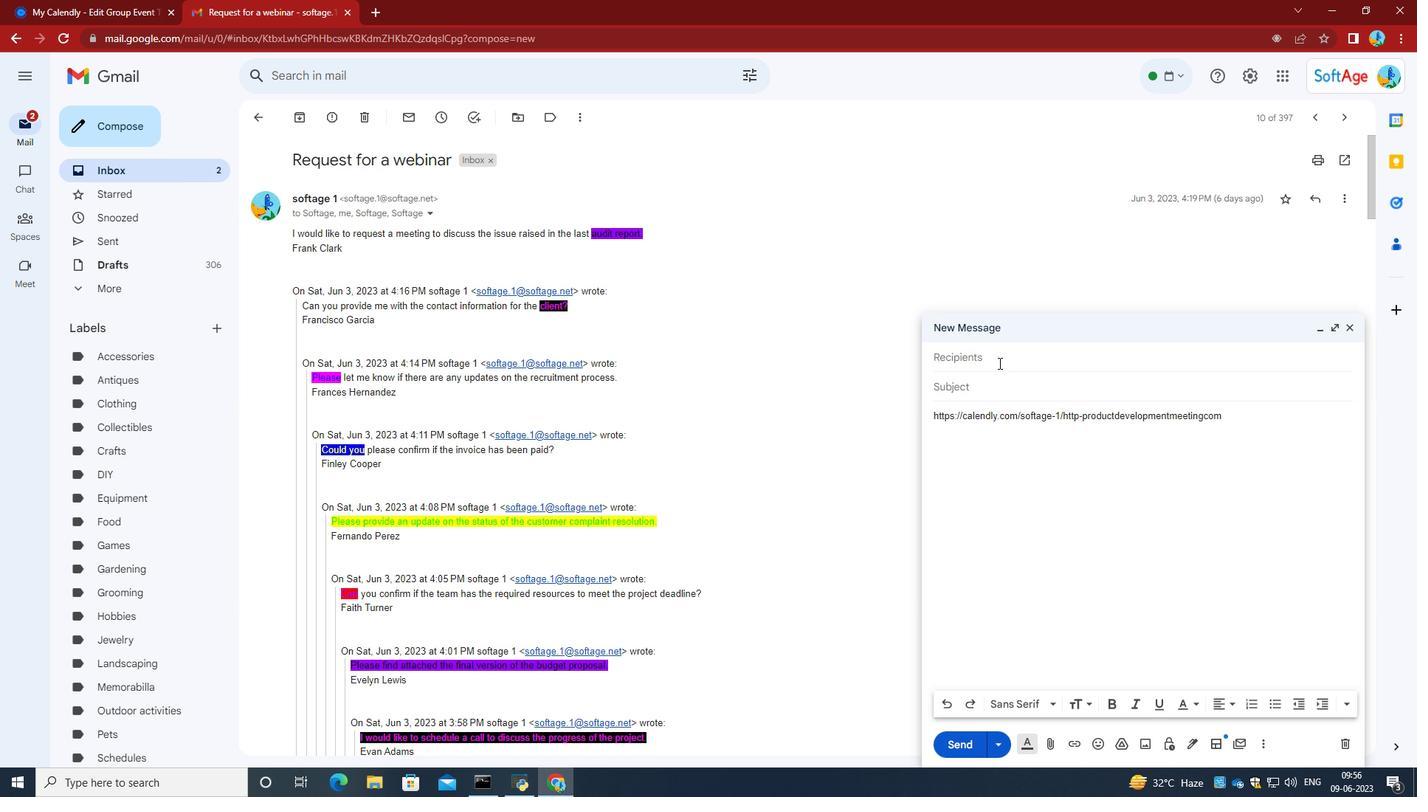 
Action: Mouse moved to (992, 356)
Screenshot: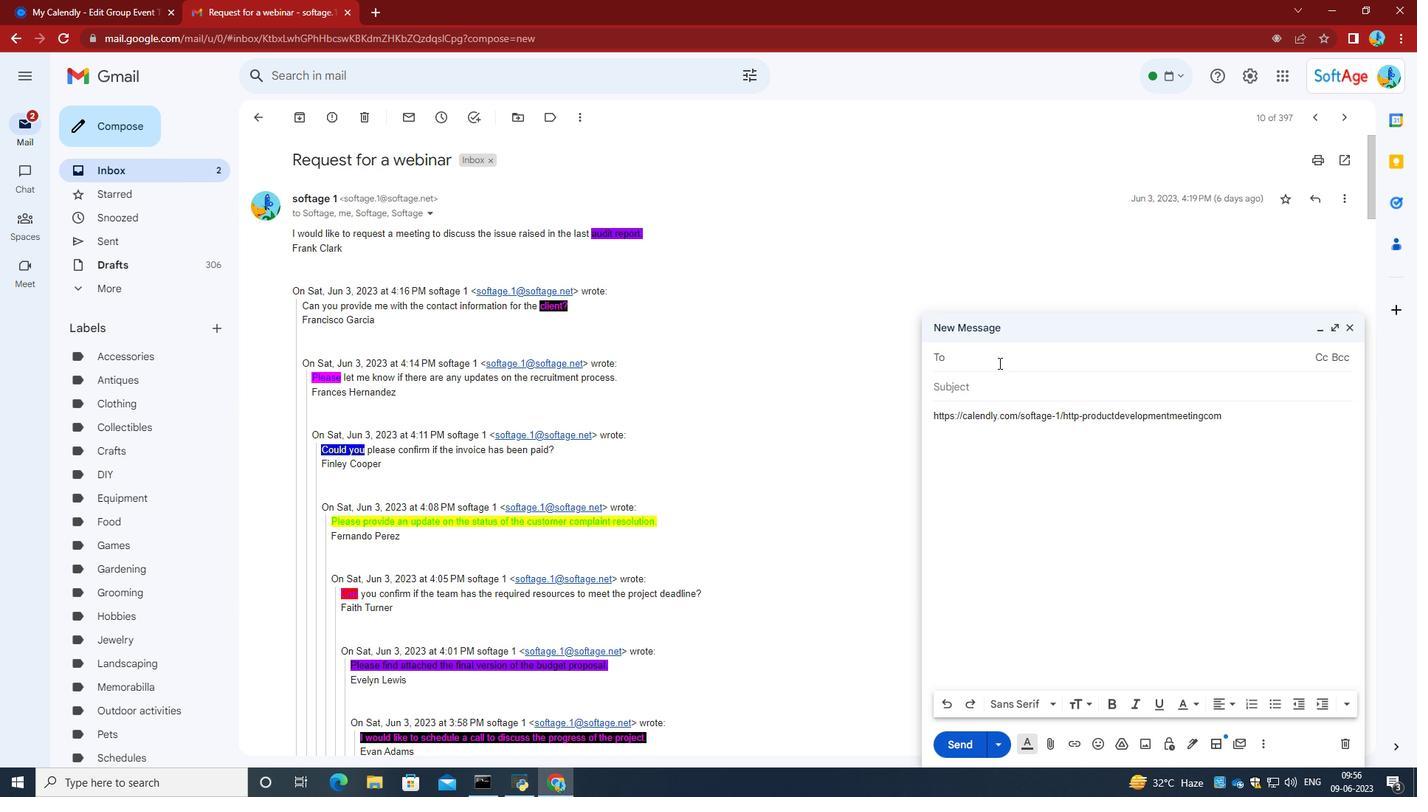
Action: Key pressed softage.5<Key.shift>@softage.net<Key.enter>softage.6<Key.shift>@sp<Key.backspace>oftage.net
Screenshot: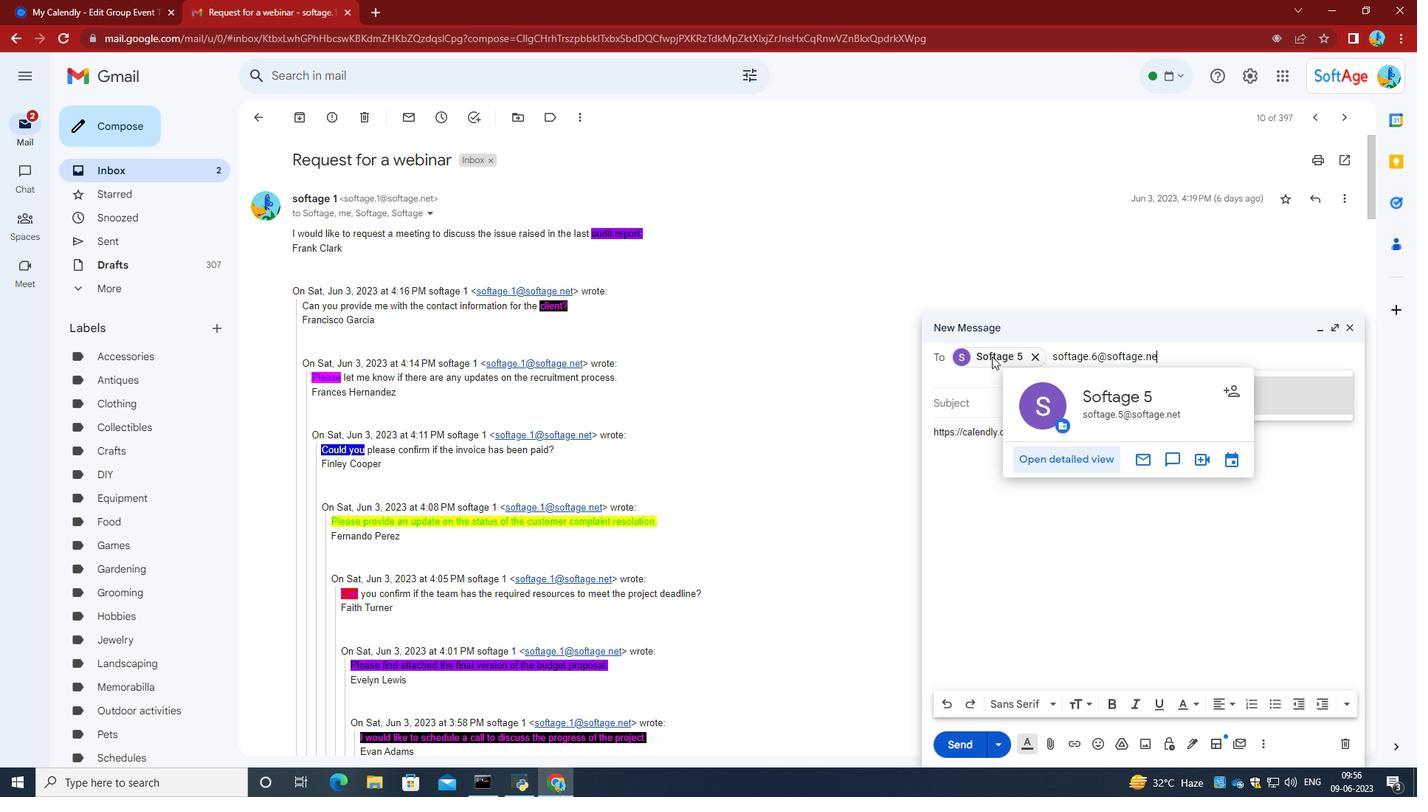 
Action: Mouse moved to (1148, 363)
Screenshot: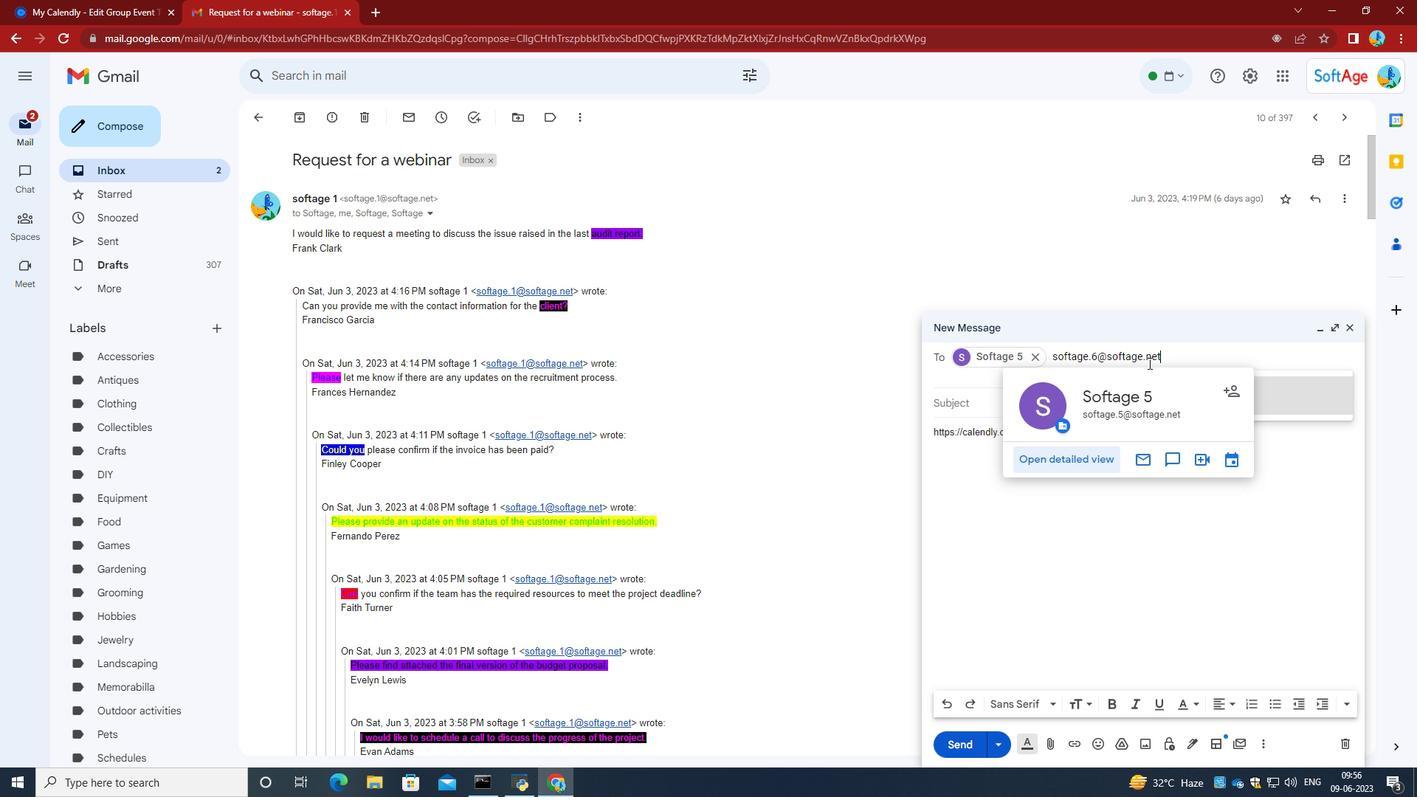 
Action: Key pressed <Key.enter>
Screenshot: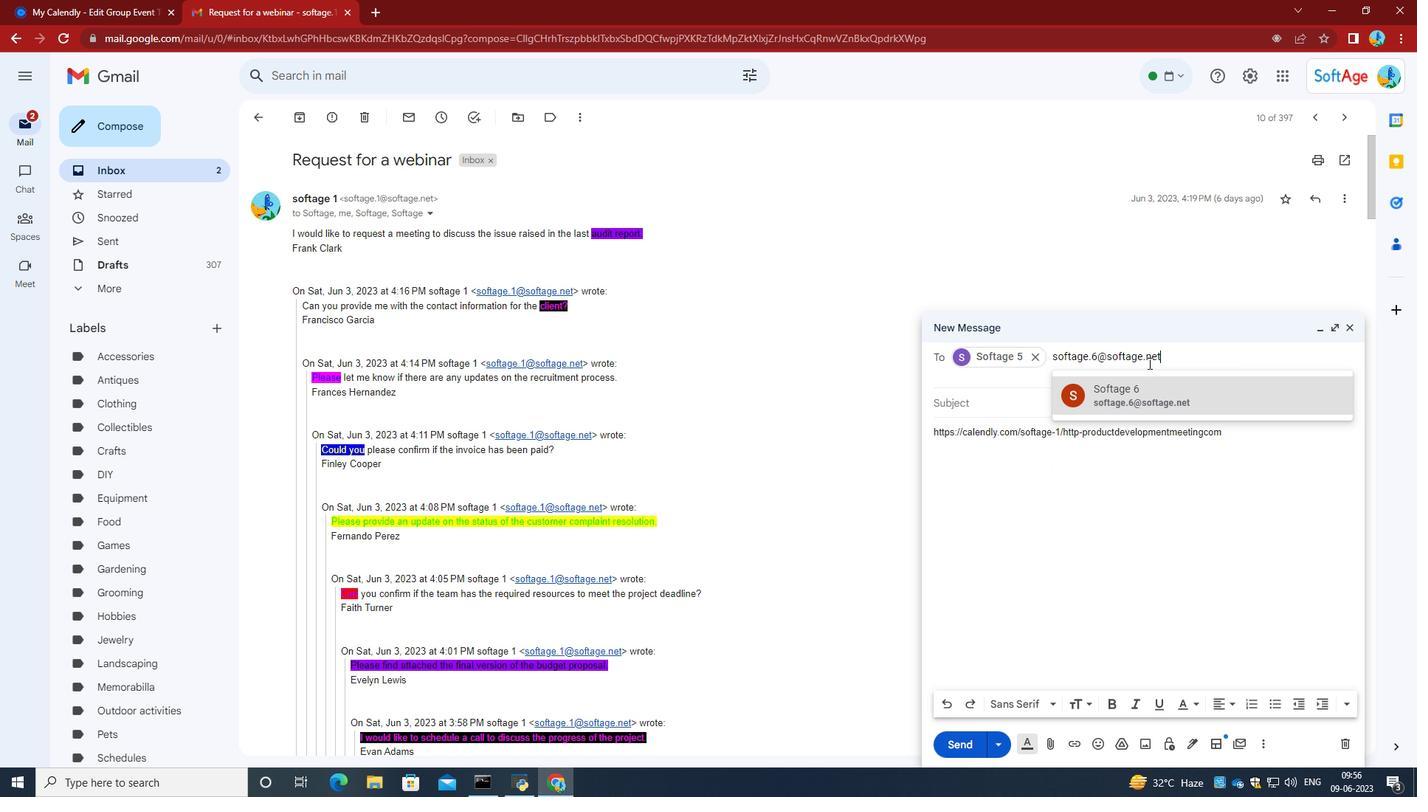 
Action: Mouse moved to (972, 750)
Screenshot: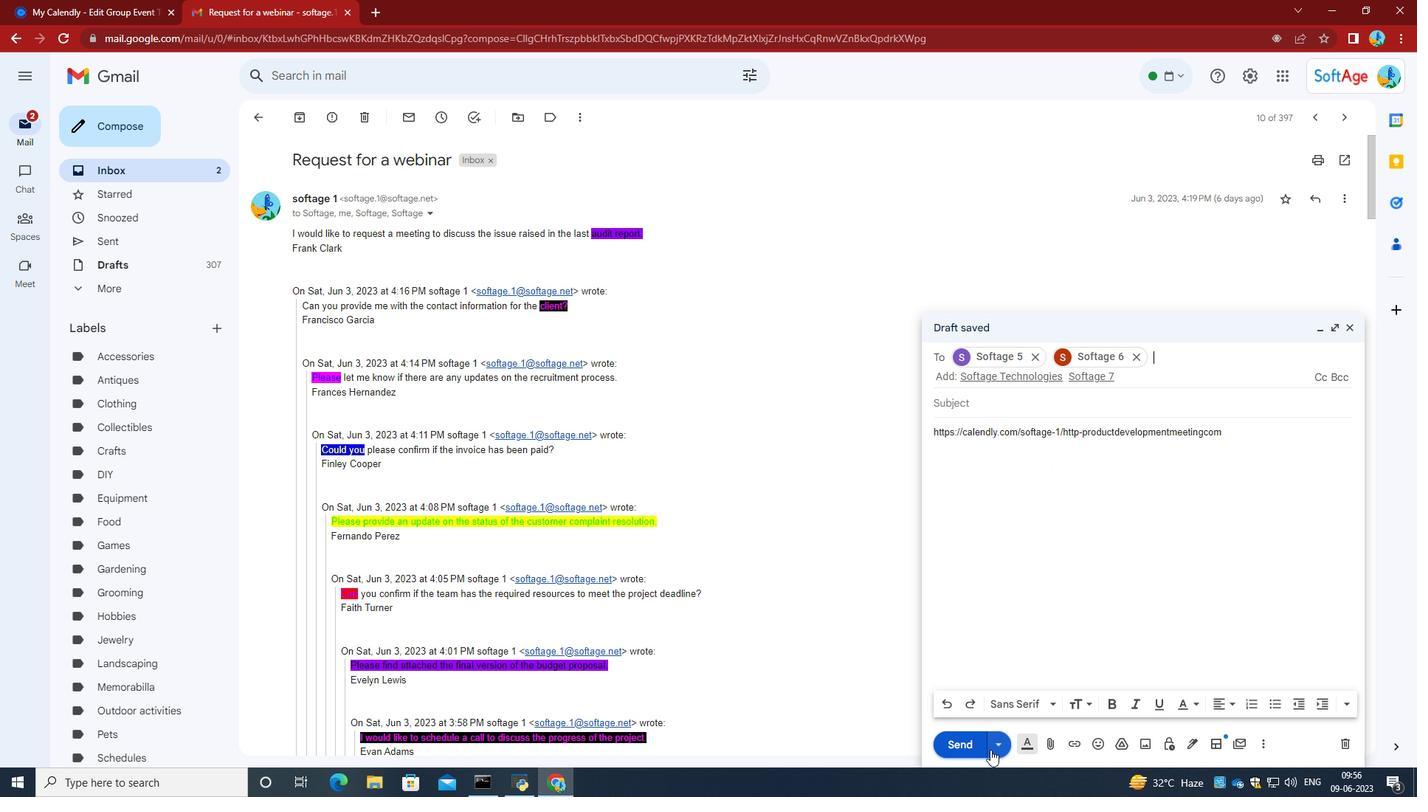 
Action: Mouse pressed left at (972, 750)
Screenshot: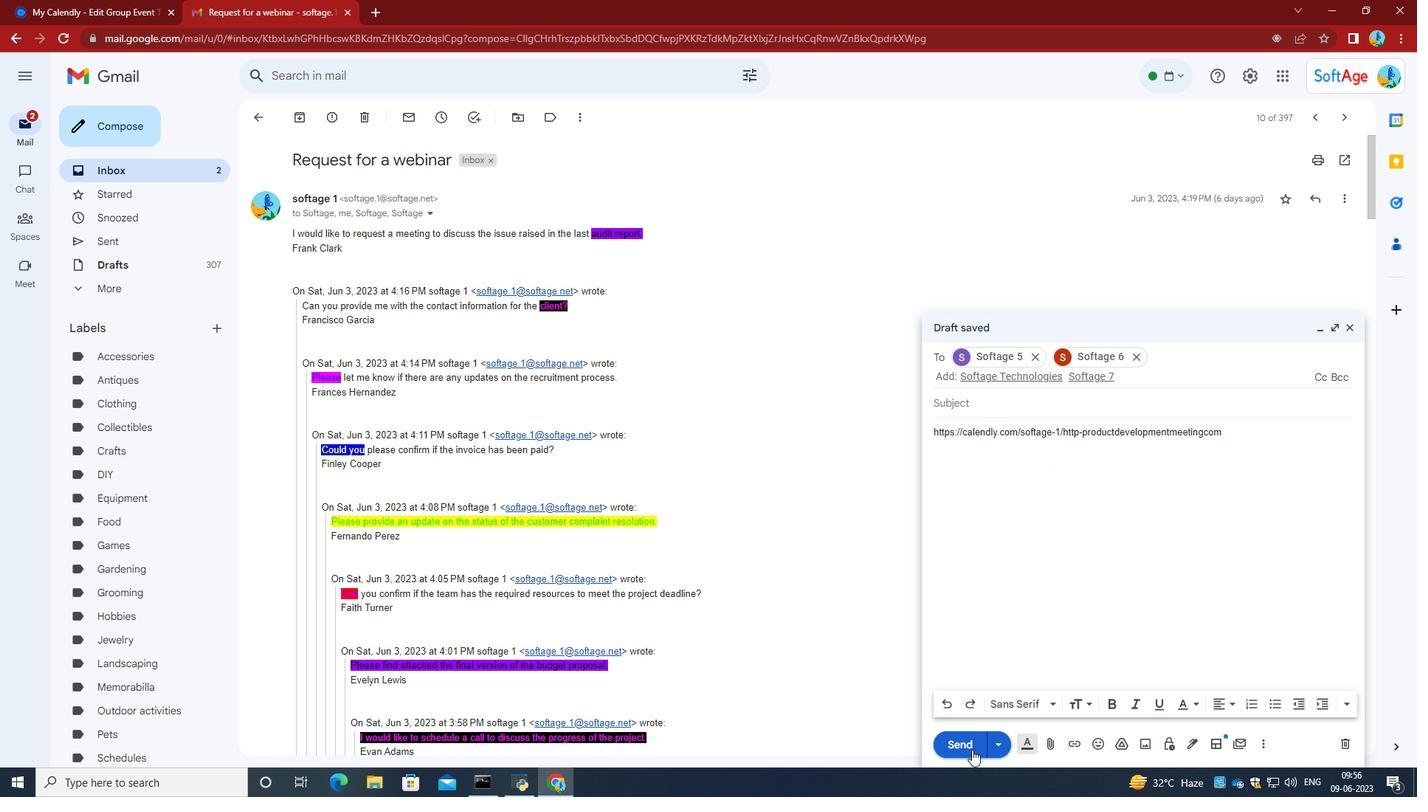 
Action: Mouse moved to (133, 10)
Screenshot: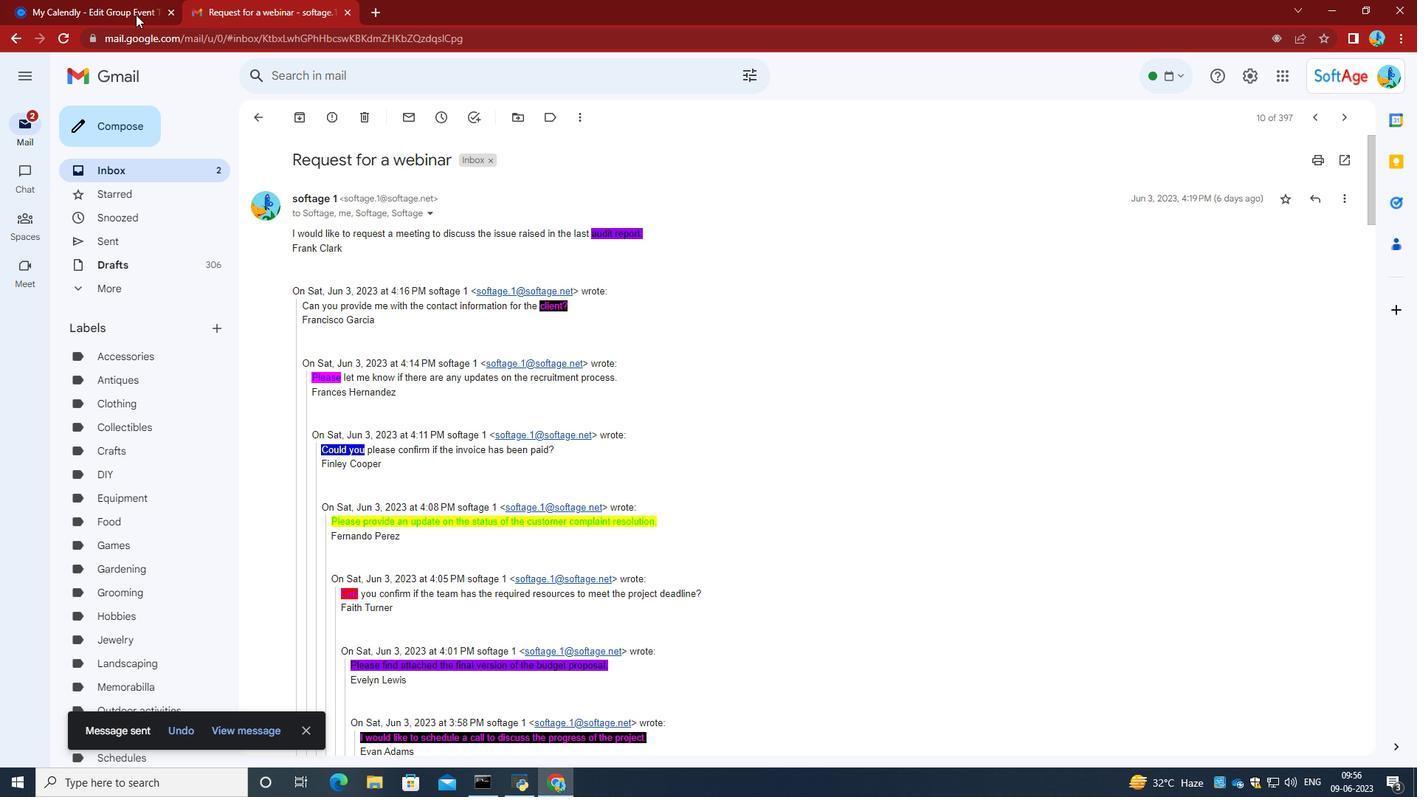 
Action: Mouse pressed left at (133, 10)
Screenshot: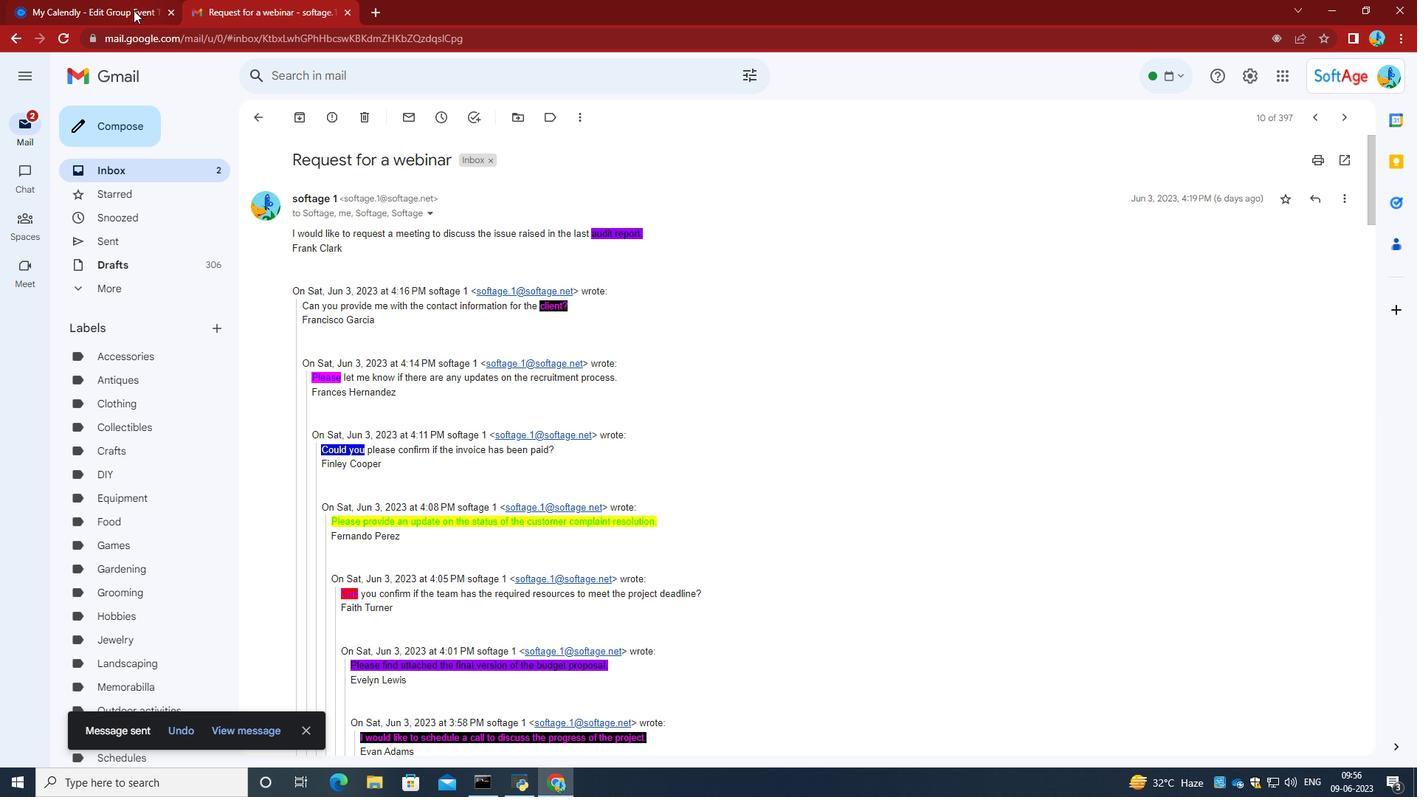 
Action: Mouse moved to (393, 352)
Screenshot: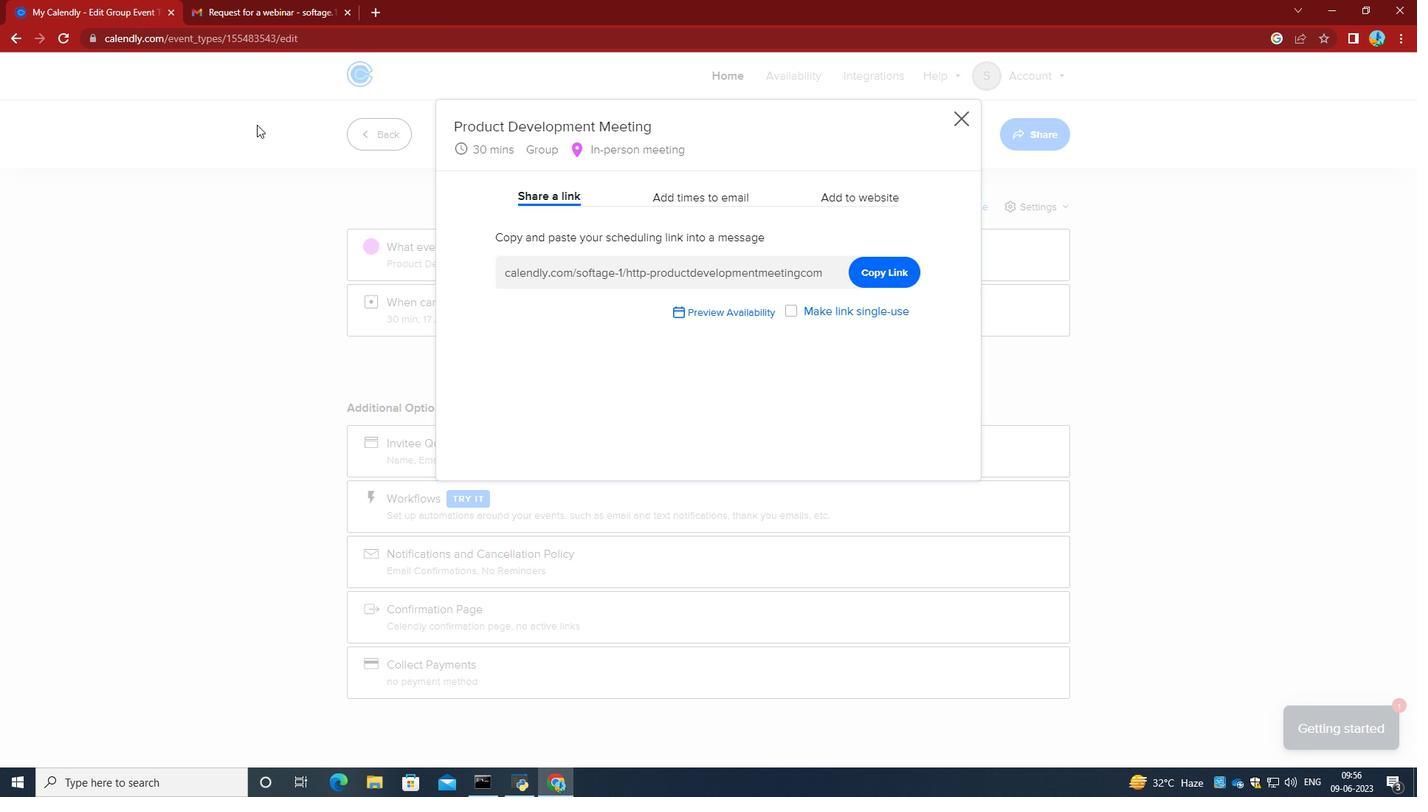 
Action: Key pressed <Key.space>
Screenshot: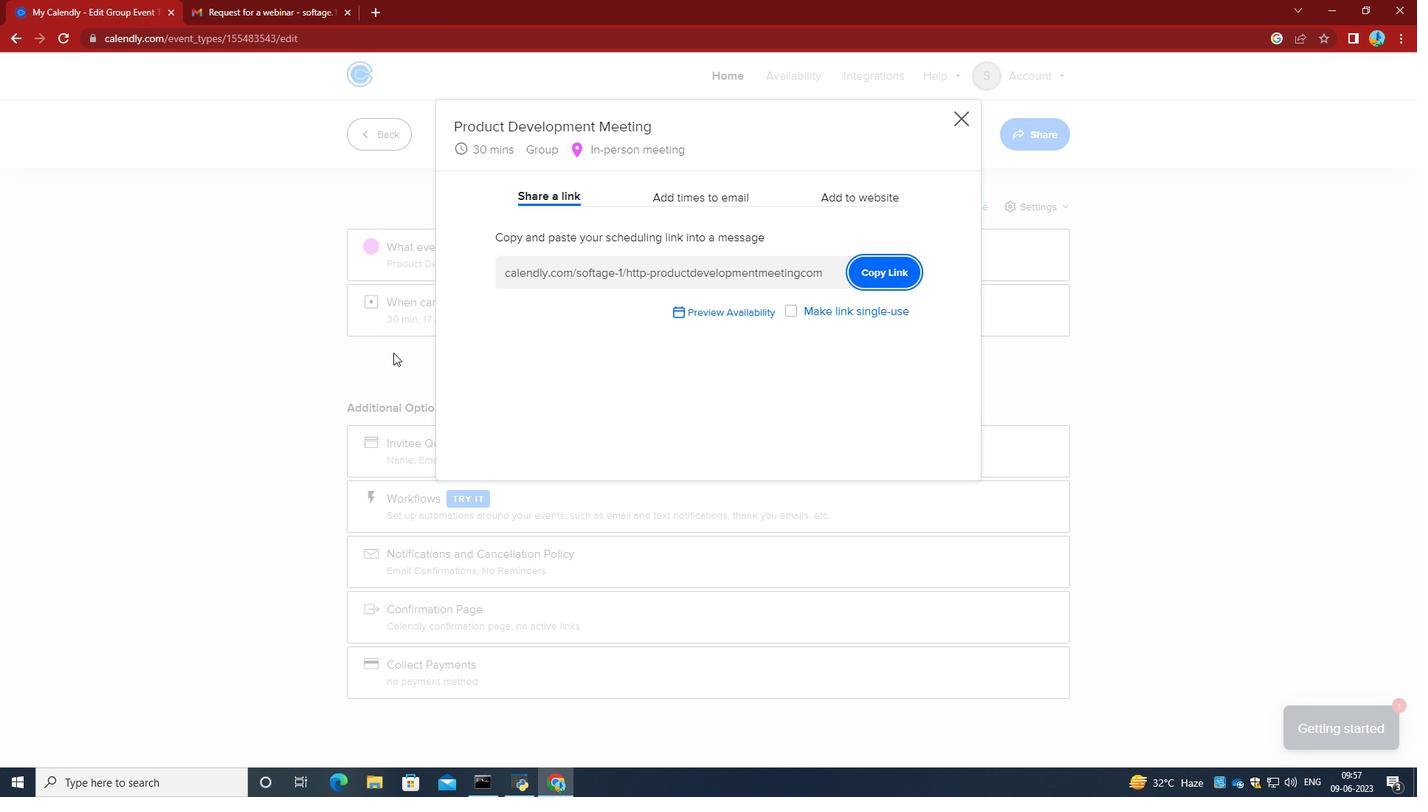 
